 Task: Send an email with the signature Dustin Brown with the subject Request for maternity leave and the message I am writing to request your assistance in resolving this issue. from softage.1@softage.net to softage.9@softage.net and softage.10@softage.net with an attached document Strategic_analysis.pdf
Action: Mouse moved to (488, 617)
Screenshot: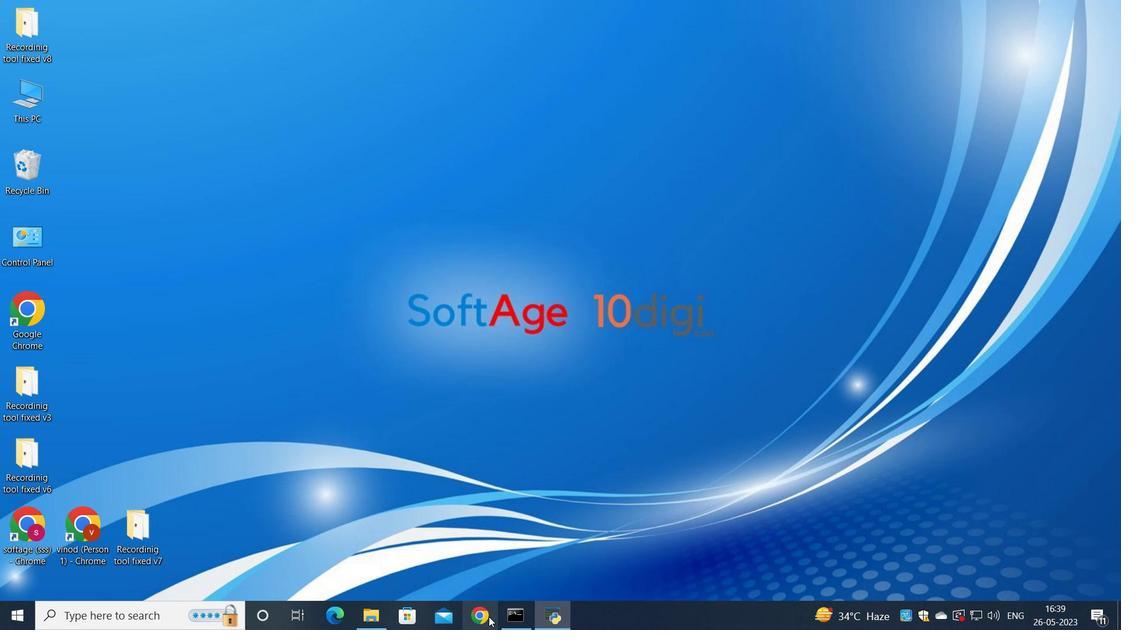 
Action: Mouse pressed left at (488, 617)
Screenshot: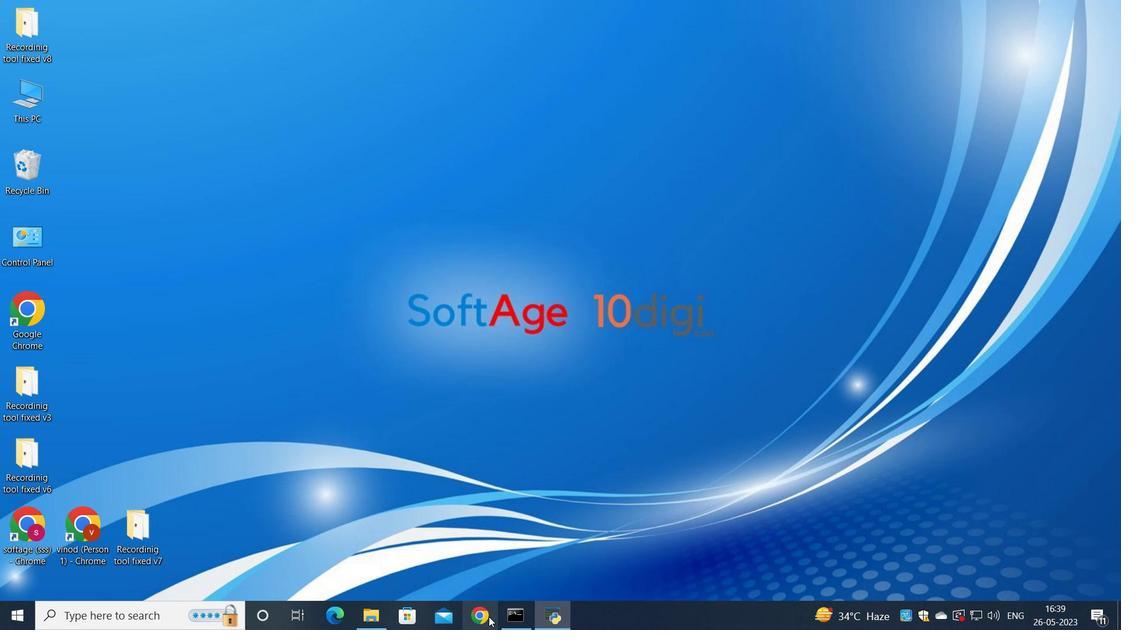 
Action: Mouse moved to (512, 385)
Screenshot: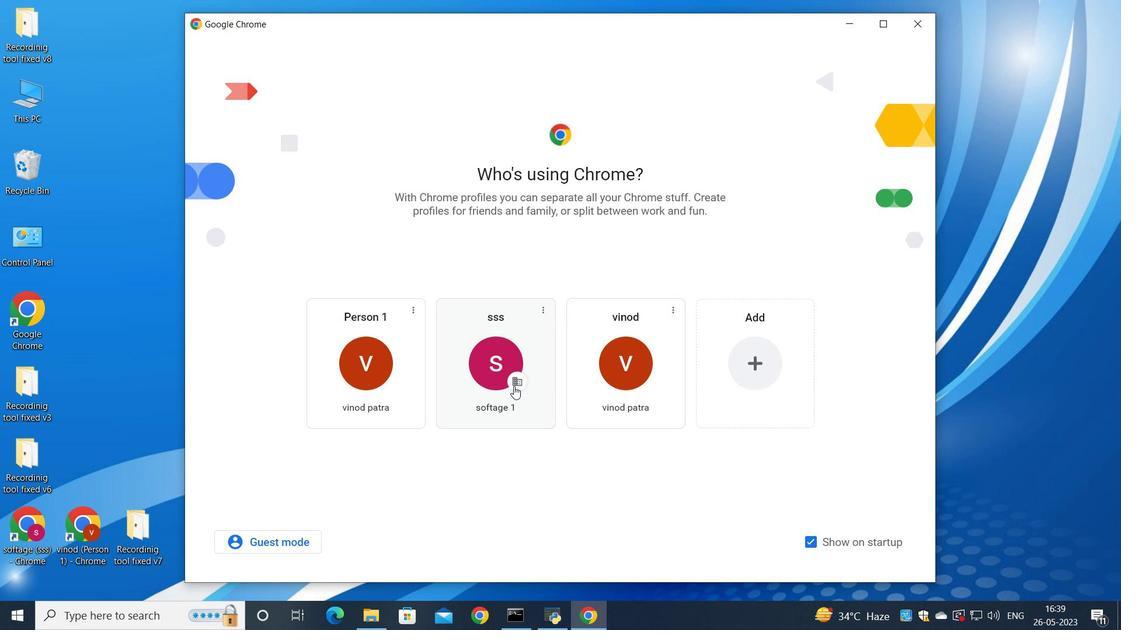
Action: Mouse pressed left at (512, 385)
Screenshot: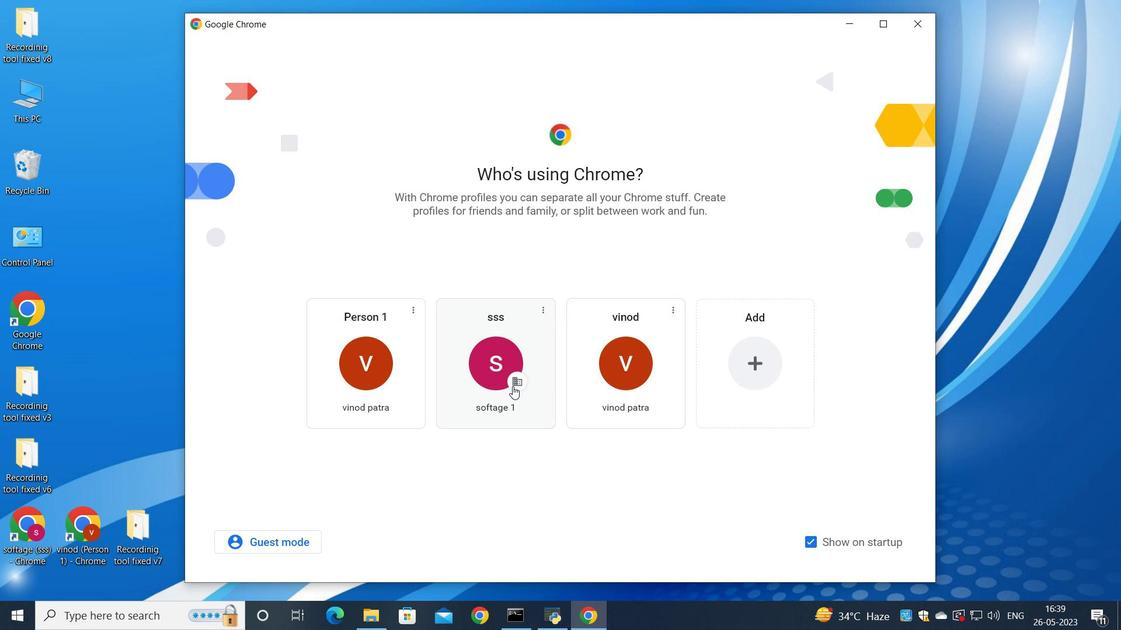 
Action: Mouse moved to (988, 76)
Screenshot: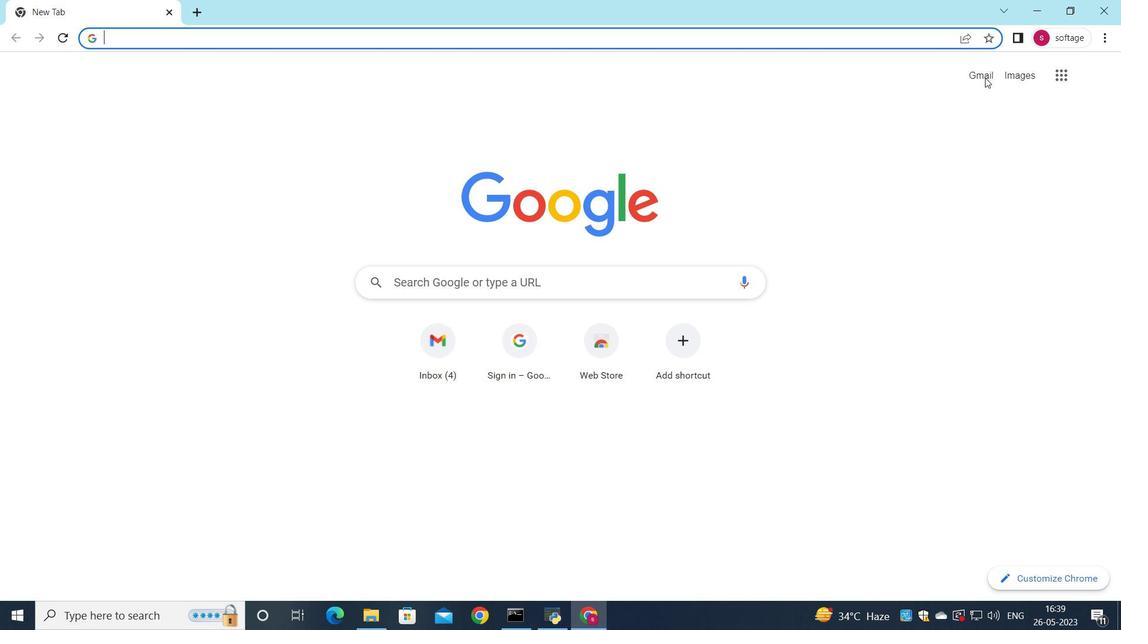 
Action: Mouse pressed left at (988, 76)
Screenshot: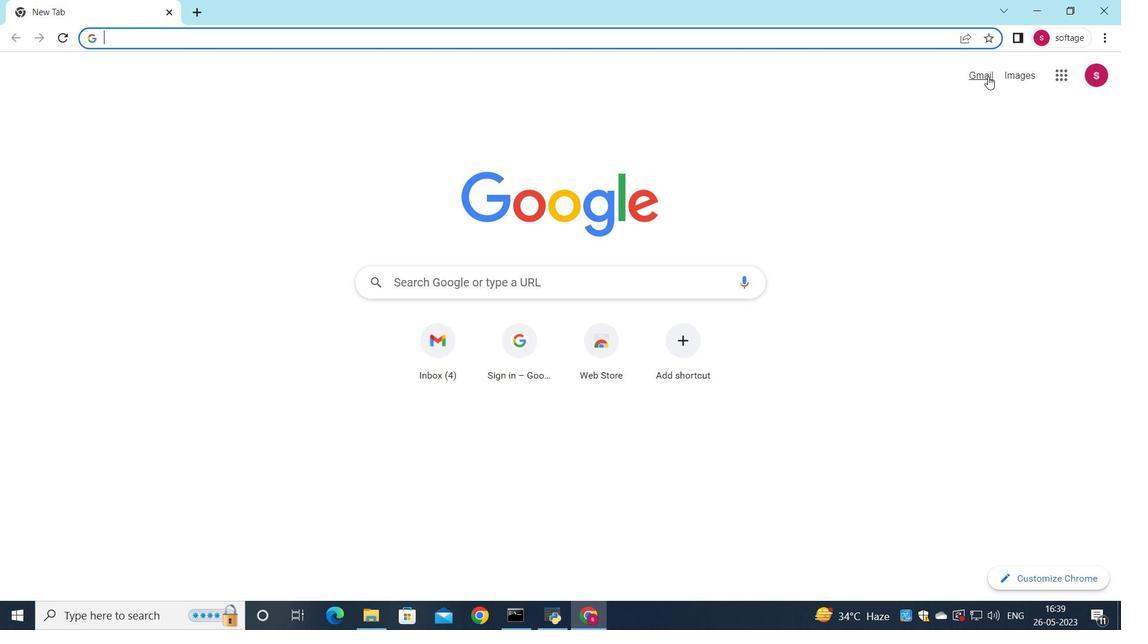 
Action: Mouse moved to (951, 95)
Screenshot: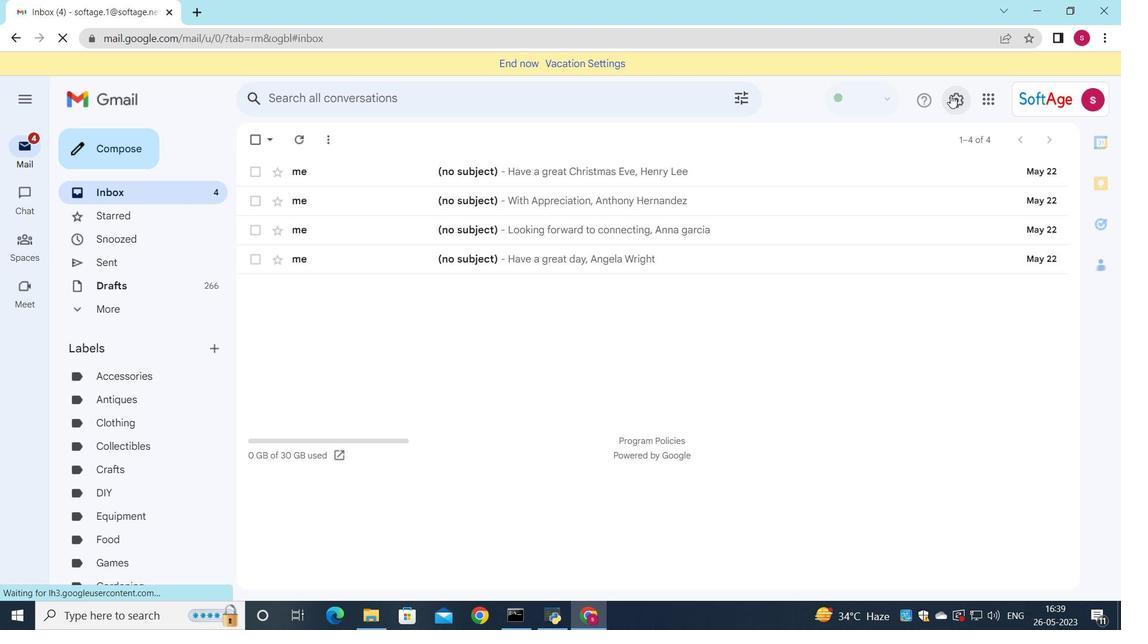 
Action: Mouse pressed left at (951, 95)
Screenshot: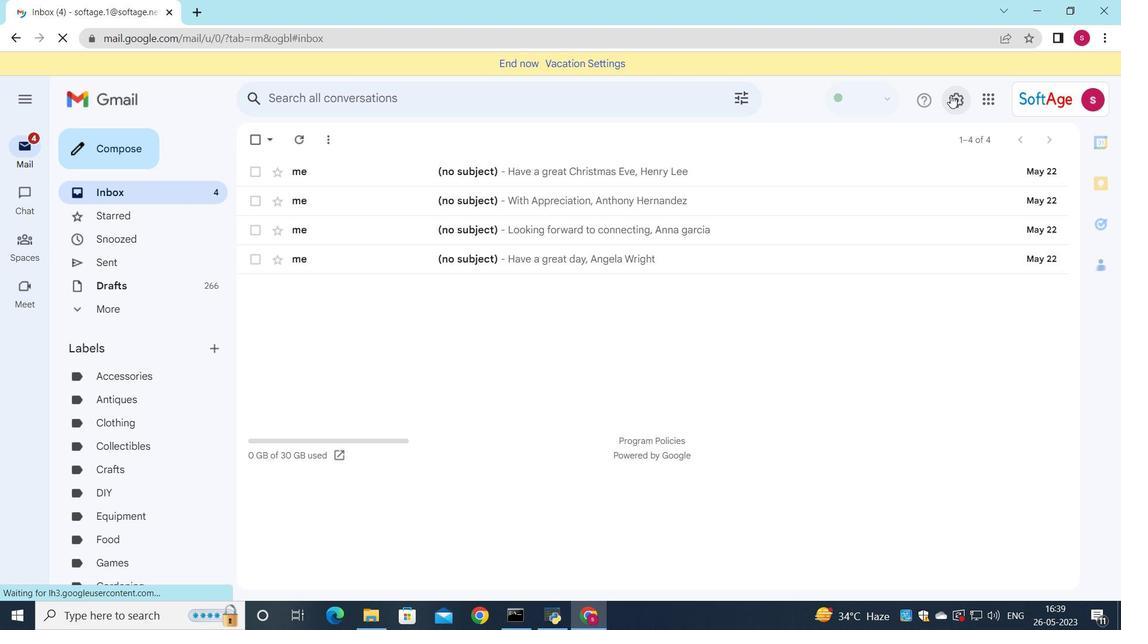 
Action: Mouse moved to (957, 169)
Screenshot: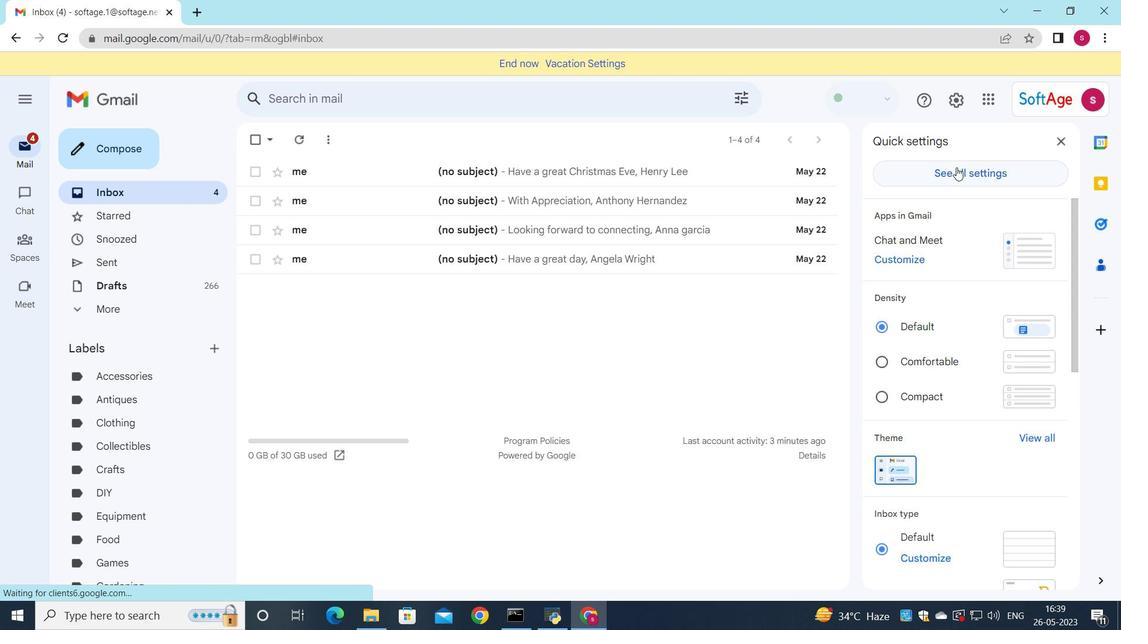
Action: Mouse pressed left at (957, 169)
Screenshot: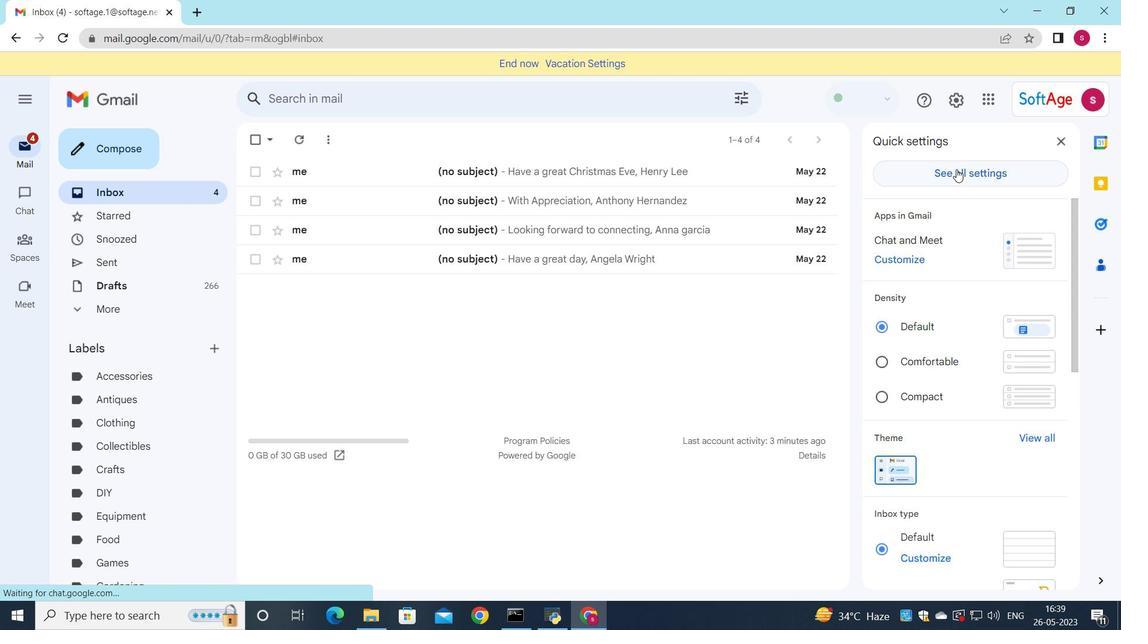 
Action: Mouse moved to (537, 243)
Screenshot: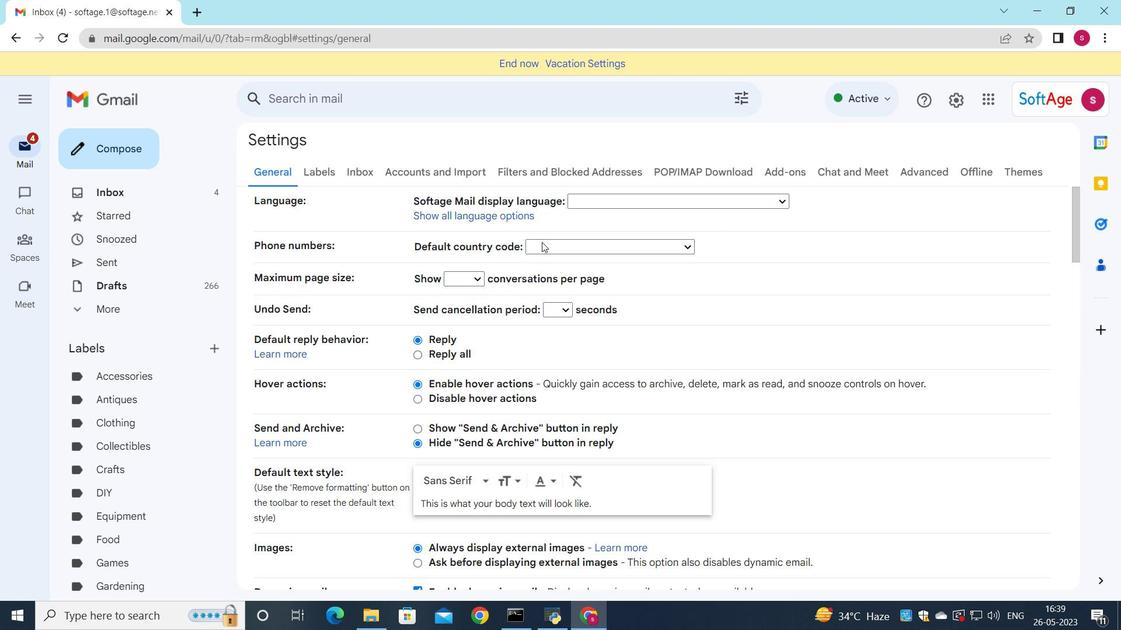 
Action: Mouse scrolled (537, 242) with delta (0, 0)
Screenshot: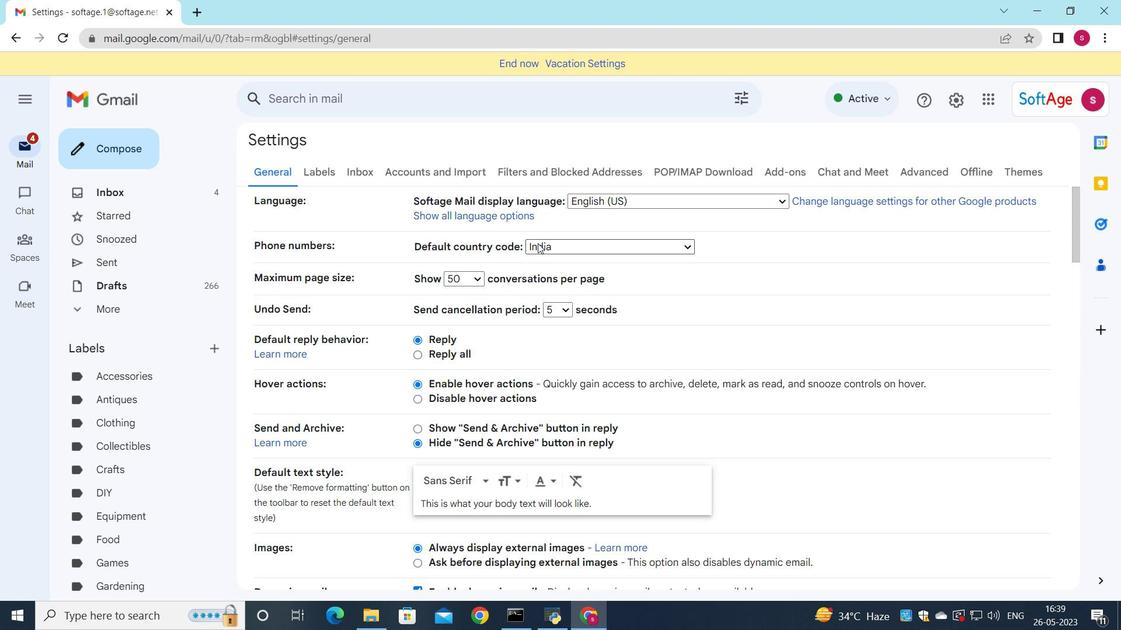 
Action: Mouse scrolled (537, 242) with delta (0, 0)
Screenshot: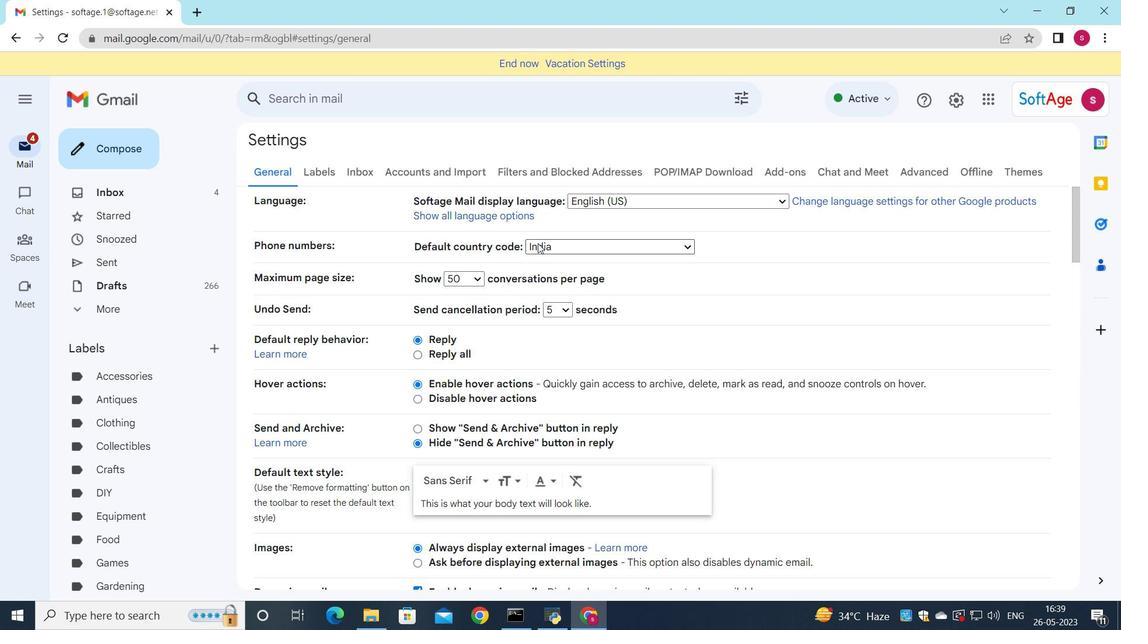 
Action: Mouse scrolled (537, 242) with delta (0, 0)
Screenshot: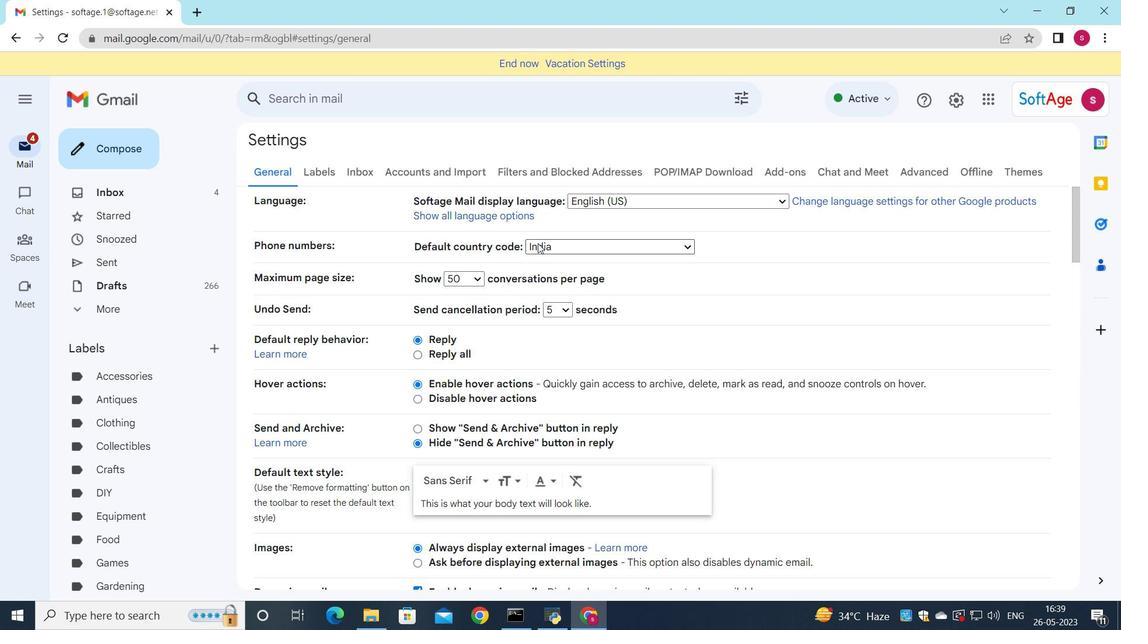
Action: Mouse scrolled (537, 242) with delta (0, 0)
Screenshot: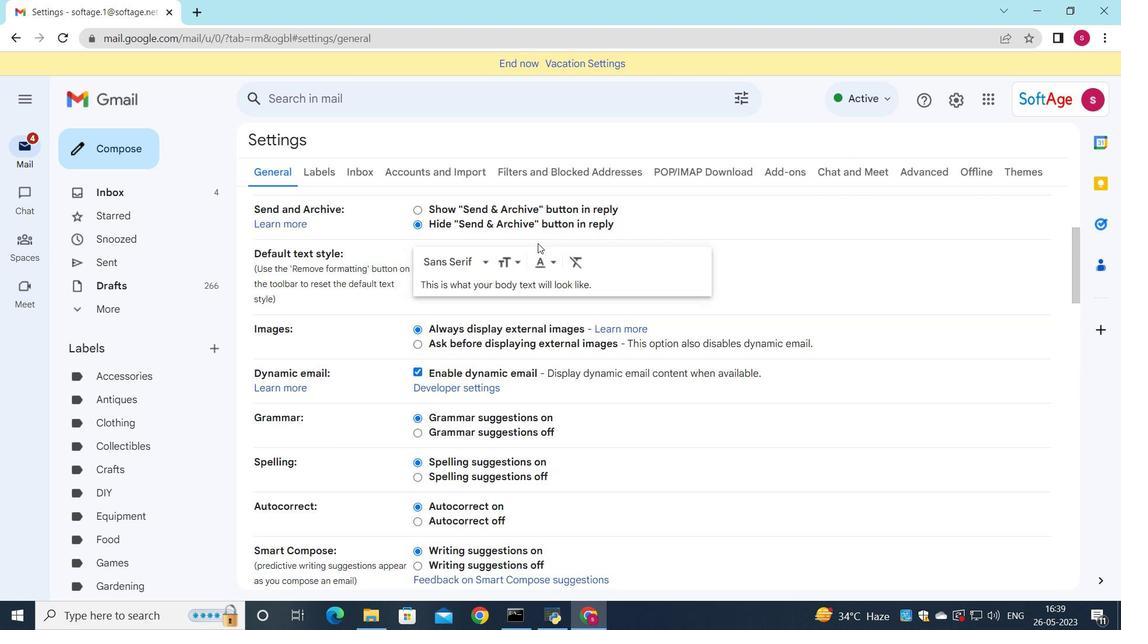 
Action: Mouse scrolled (537, 242) with delta (0, 0)
Screenshot: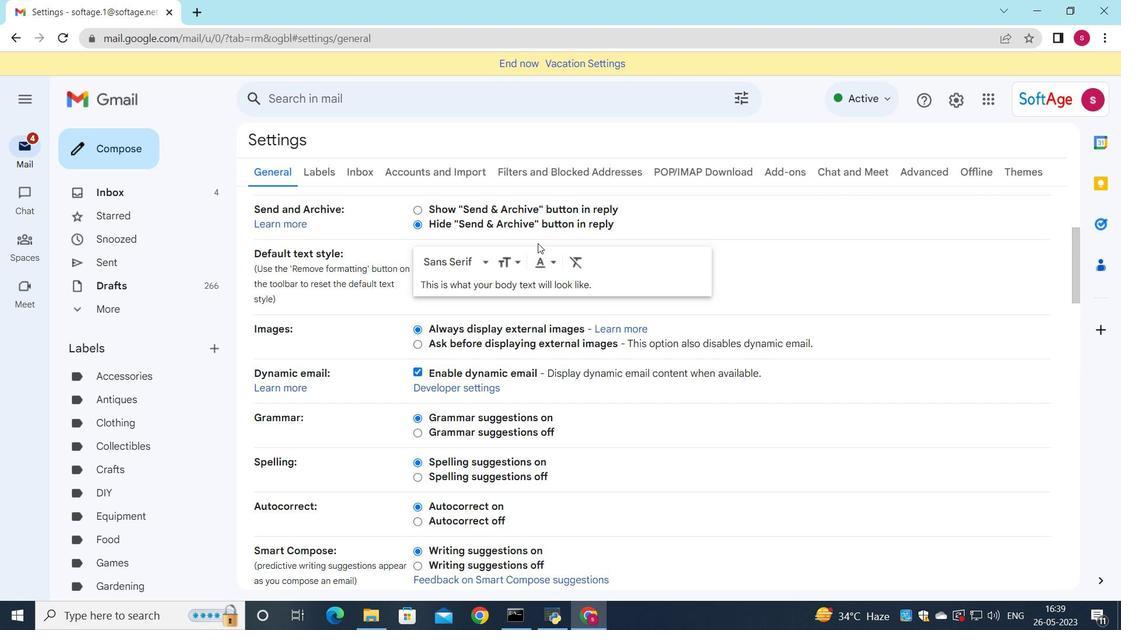 
Action: Mouse scrolled (537, 242) with delta (0, 0)
Screenshot: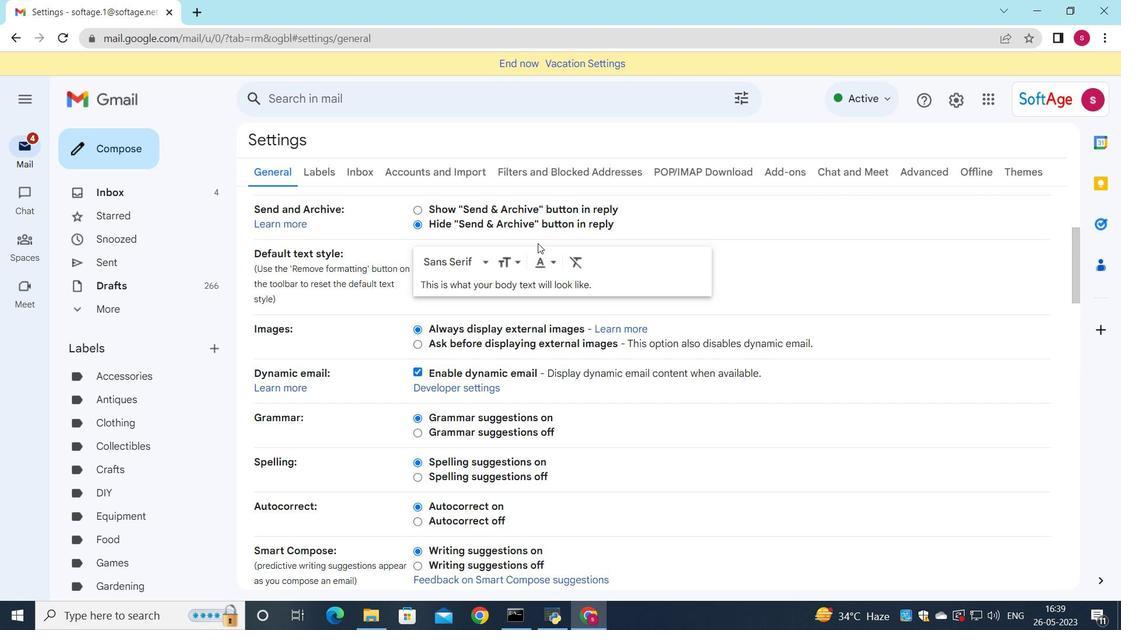 
Action: Mouse scrolled (537, 242) with delta (0, 0)
Screenshot: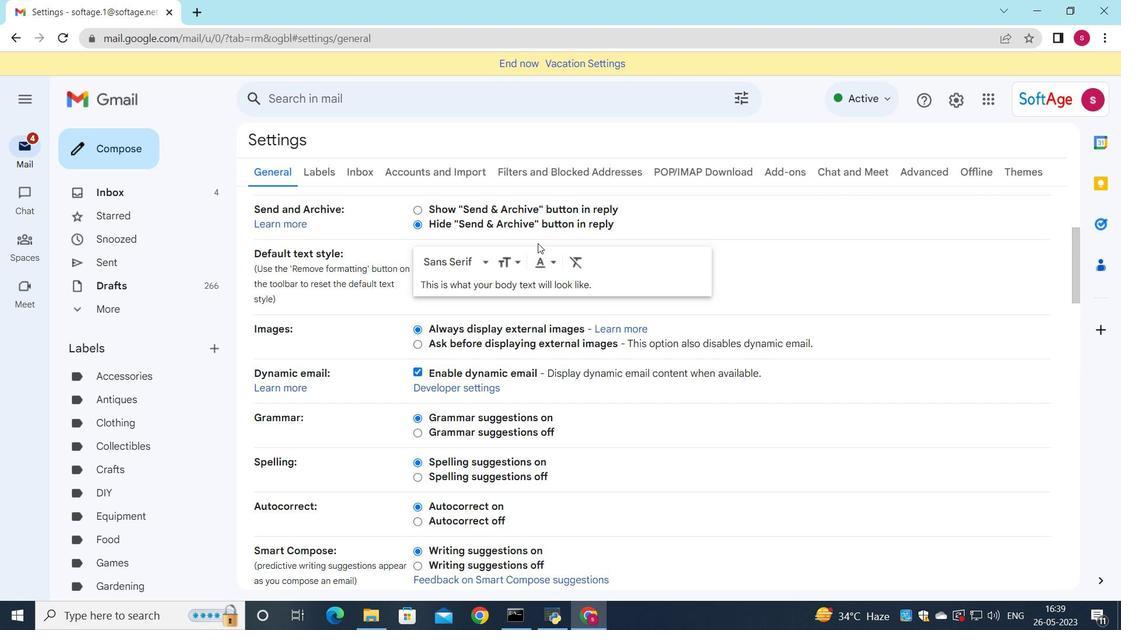 
Action: Mouse scrolled (537, 242) with delta (0, 0)
Screenshot: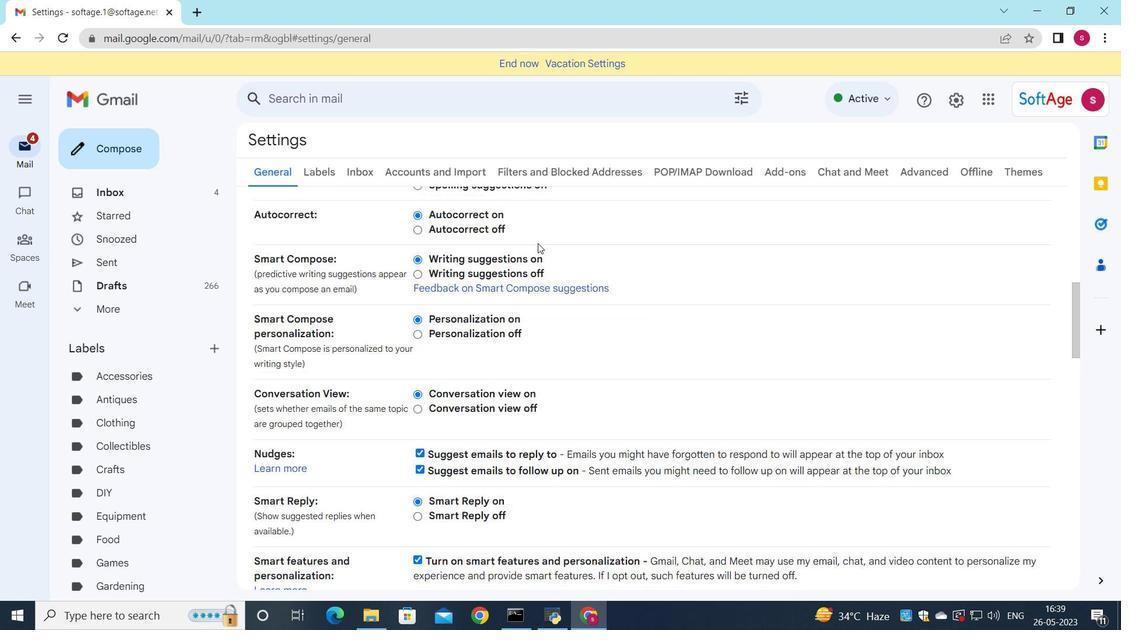 
Action: Mouse scrolled (537, 242) with delta (0, 0)
Screenshot: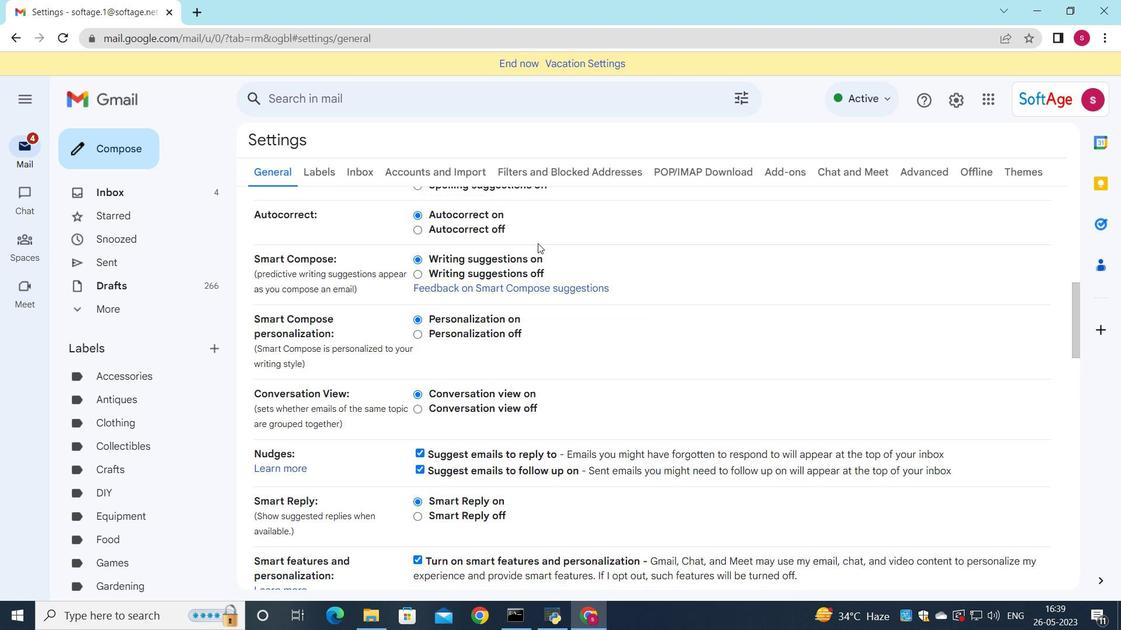
Action: Mouse scrolled (537, 242) with delta (0, 0)
Screenshot: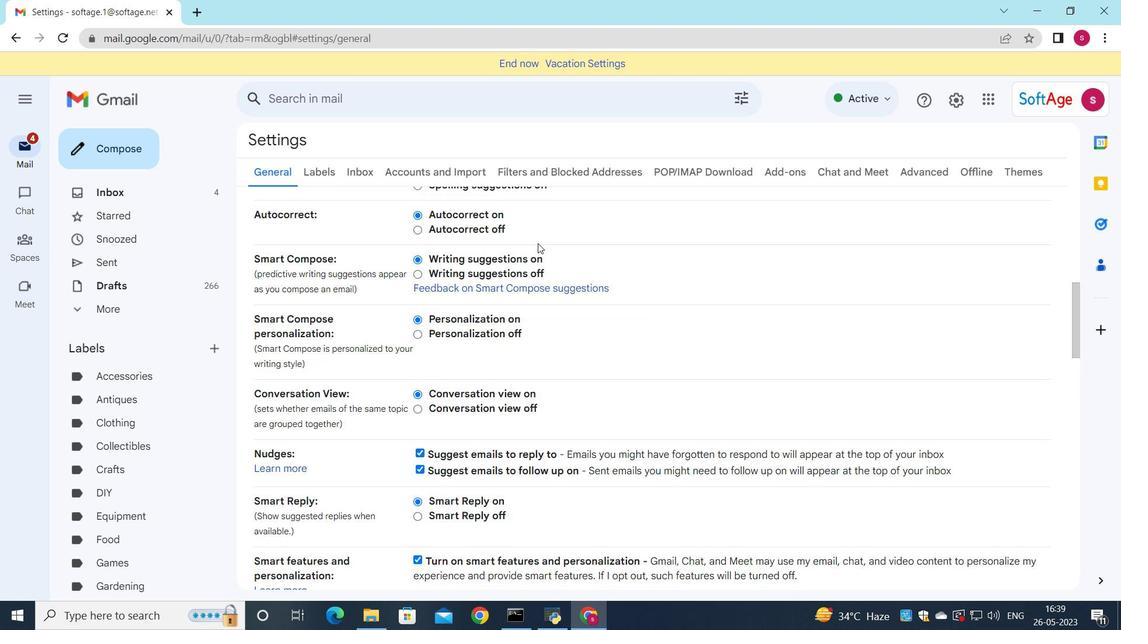
Action: Mouse moved to (546, 248)
Screenshot: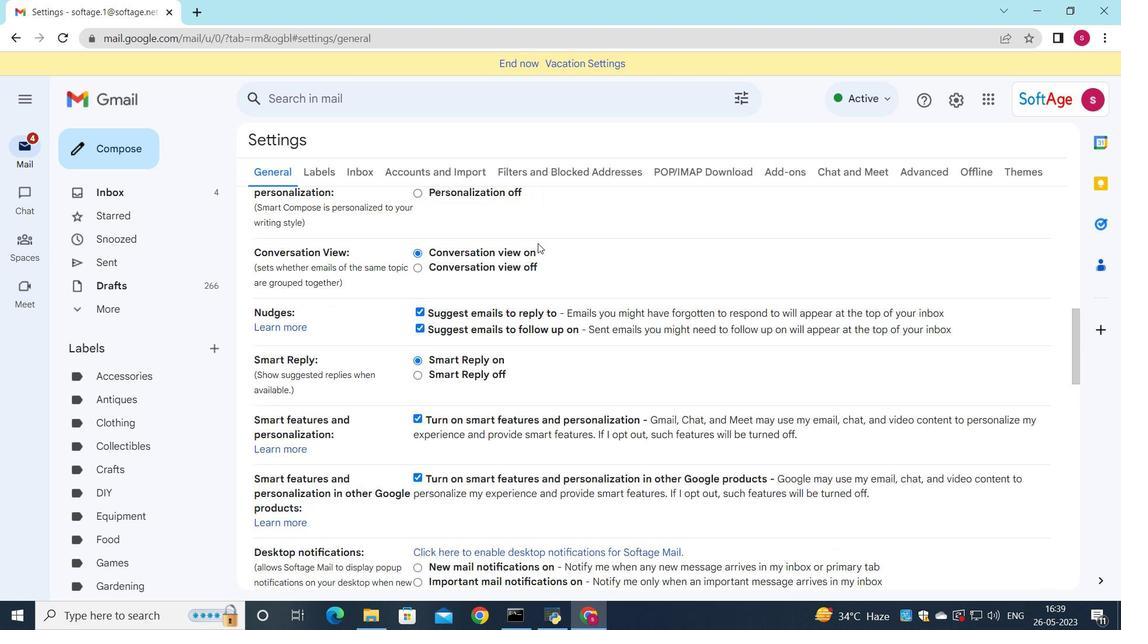
Action: Mouse scrolled (546, 248) with delta (0, 0)
Screenshot: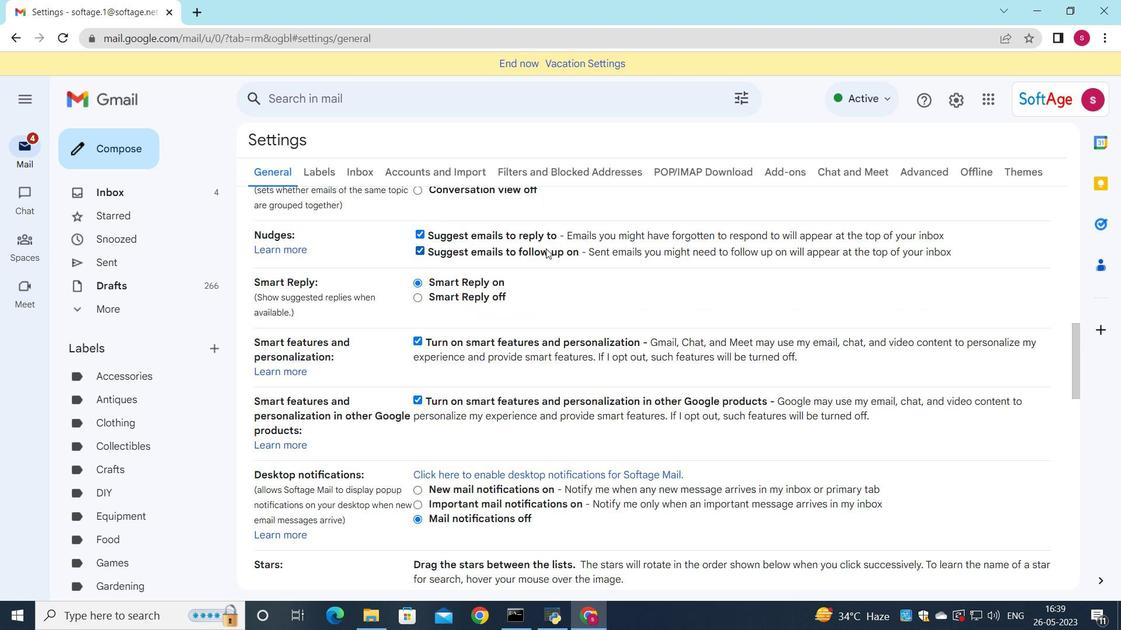 
Action: Mouse scrolled (546, 248) with delta (0, 0)
Screenshot: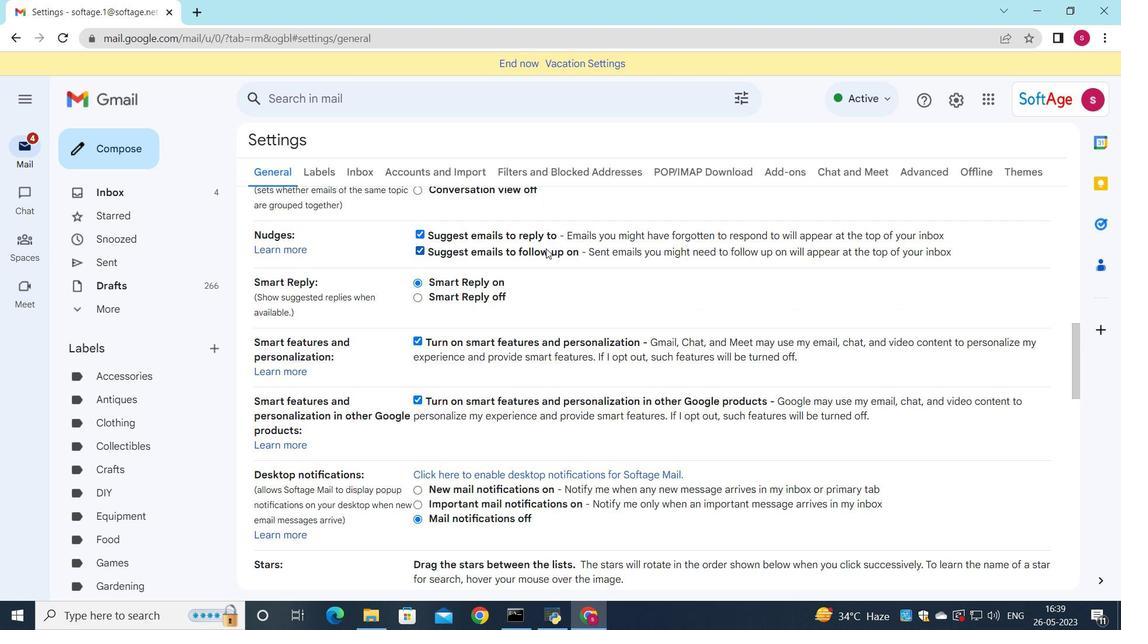 
Action: Mouse scrolled (546, 248) with delta (0, 0)
Screenshot: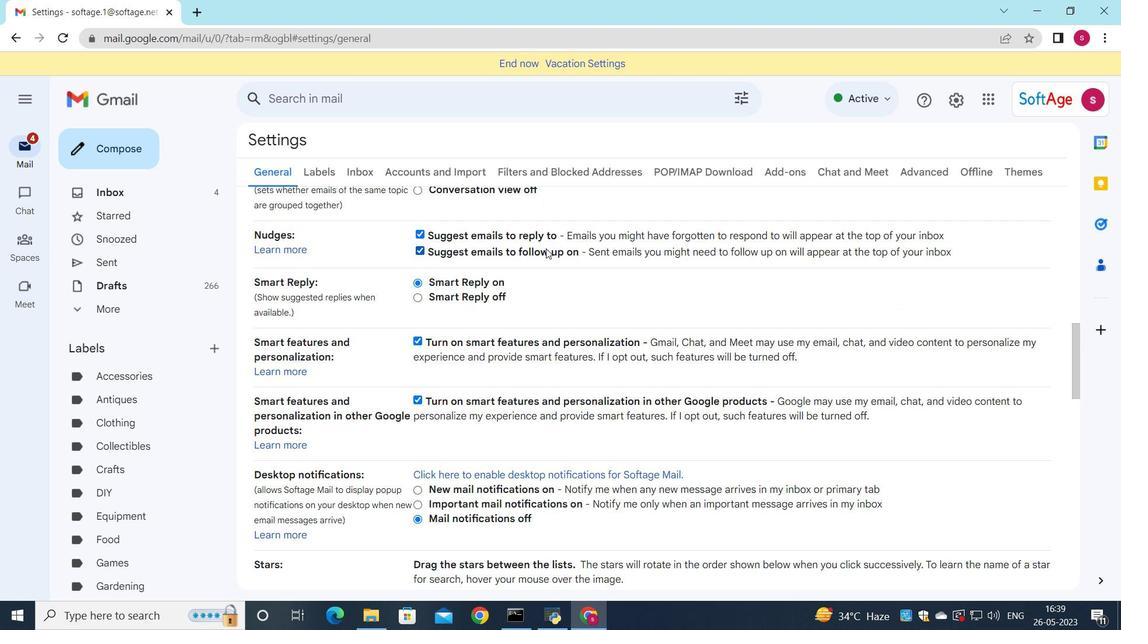
Action: Mouse moved to (546, 251)
Screenshot: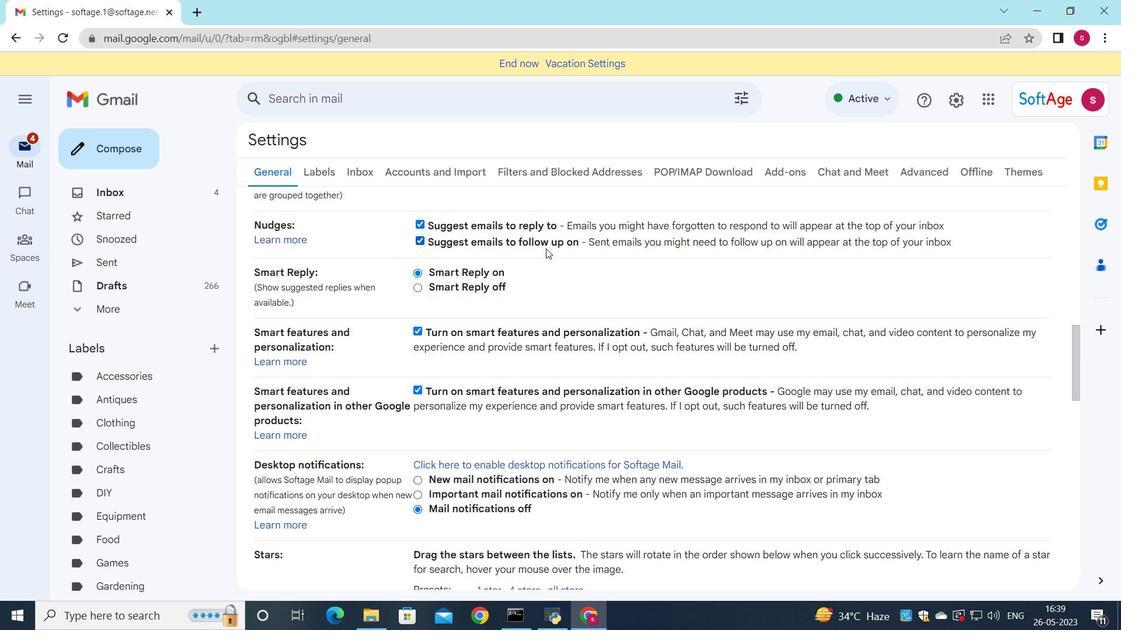 
Action: Mouse scrolled (546, 250) with delta (0, 0)
Screenshot: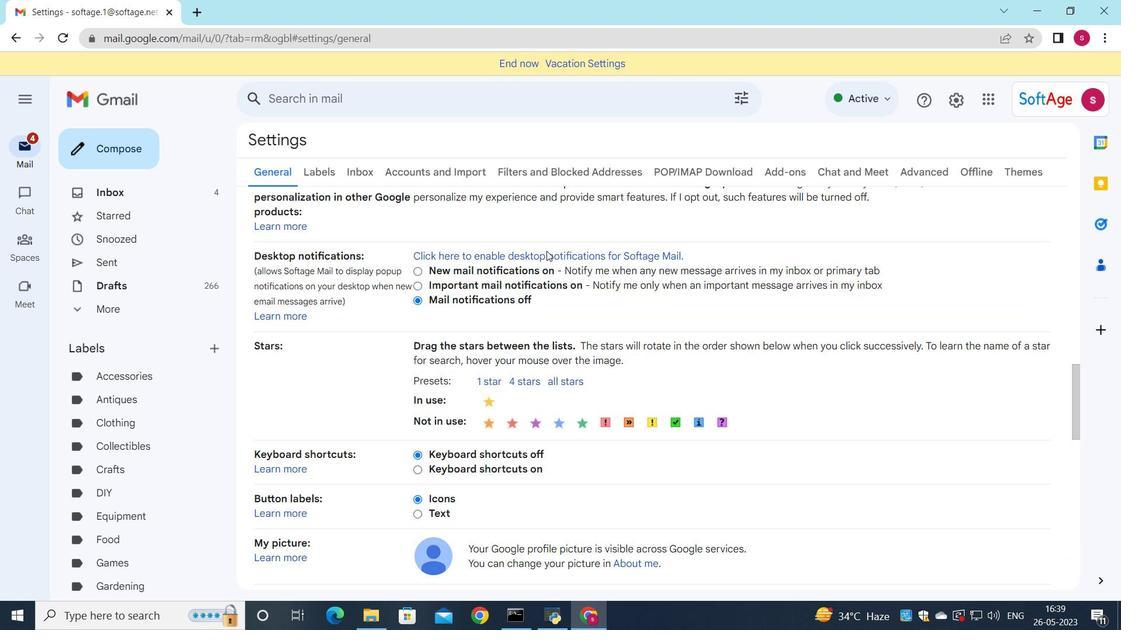 
Action: Mouse scrolled (546, 250) with delta (0, 0)
Screenshot: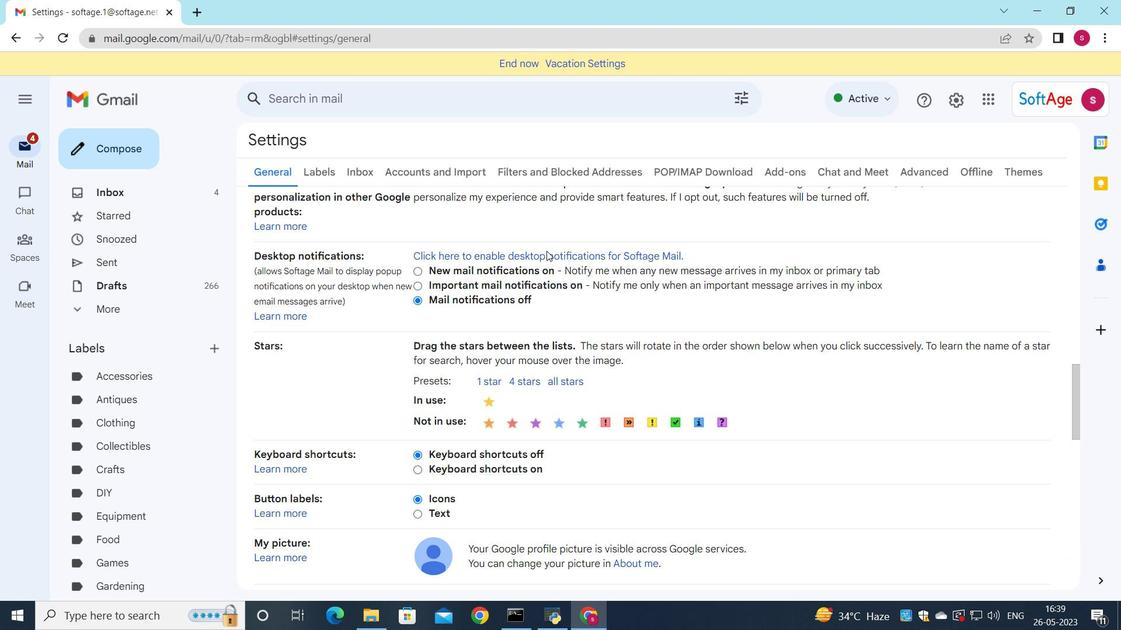 
Action: Mouse scrolled (546, 250) with delta (0, 0)
Screenshot: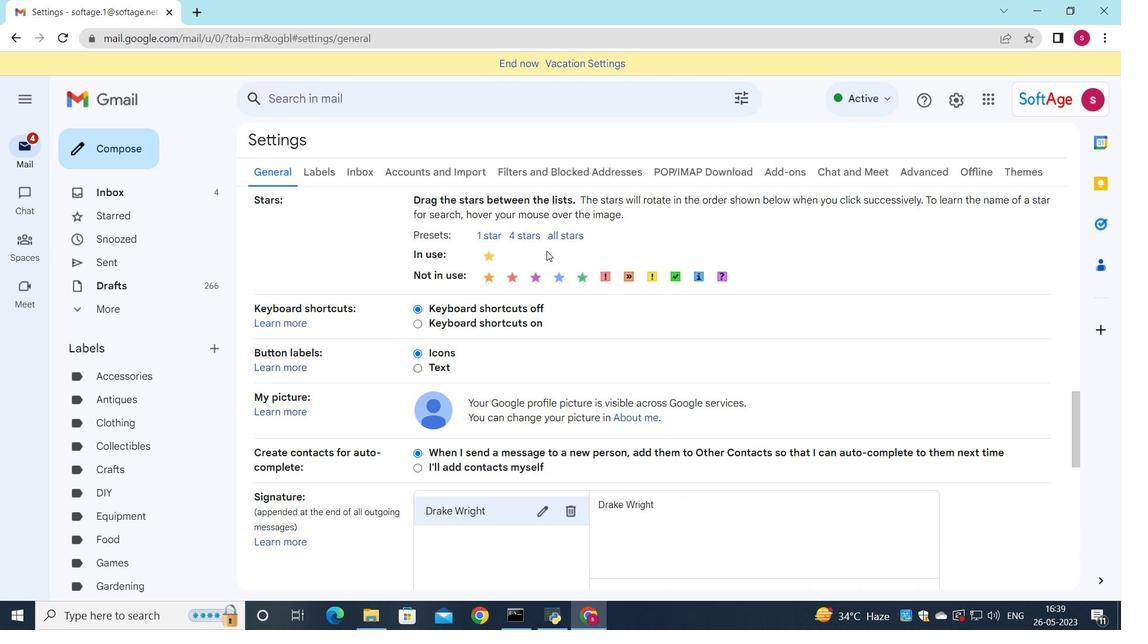 
Action: Mouse scrolled (546, 250) with delta (0, 0)
Screenshot: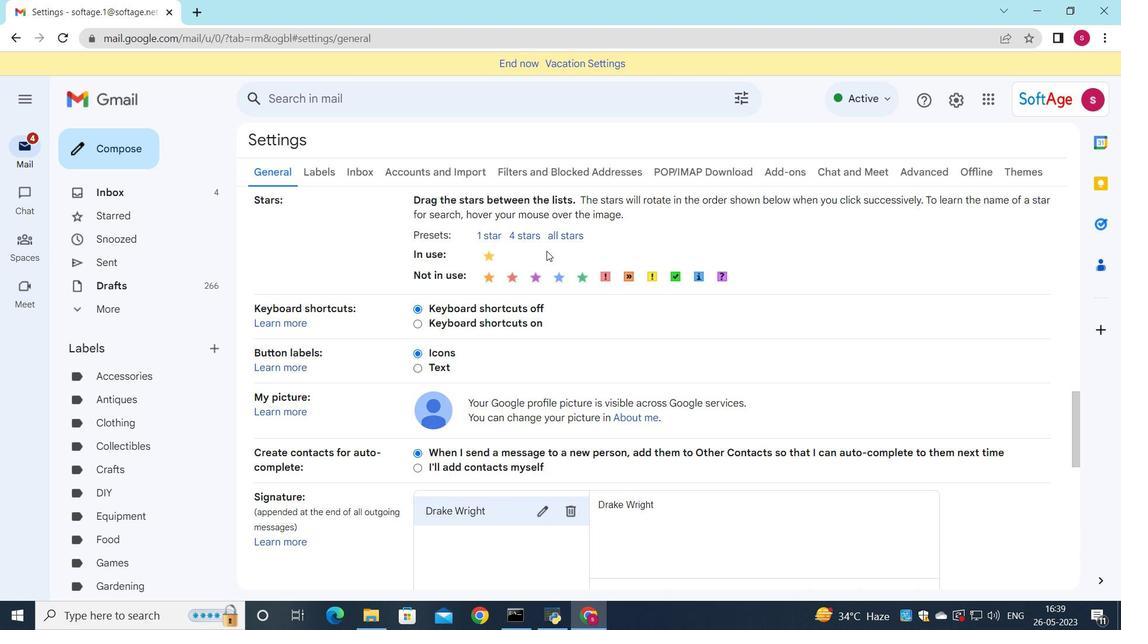 
Action: Mouse scrolled (546, 250) with delta (0, 0)
Screenshot: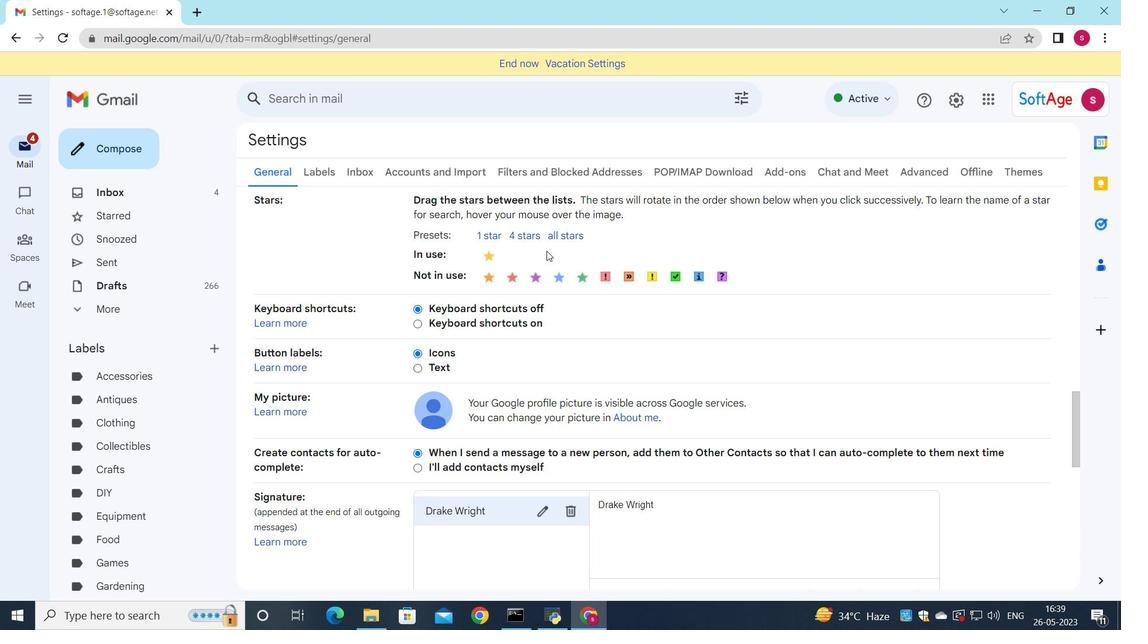 
Action: Mouse moved to (576, 294)
Screenshot: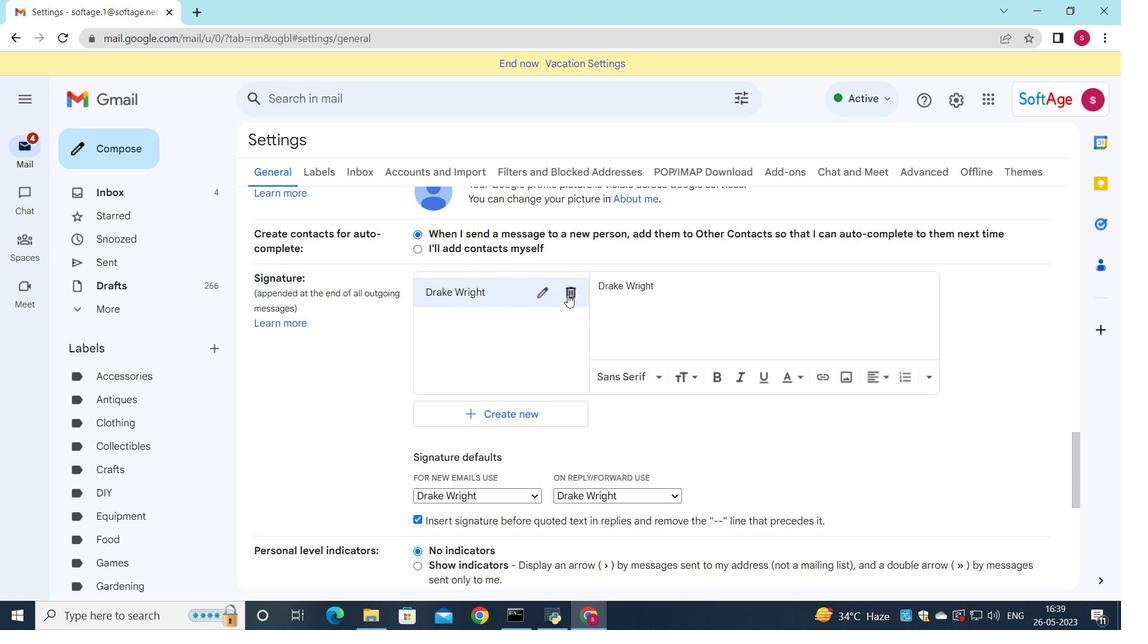 
Action: Mouse pressed left at (576, 294)
Screenshot: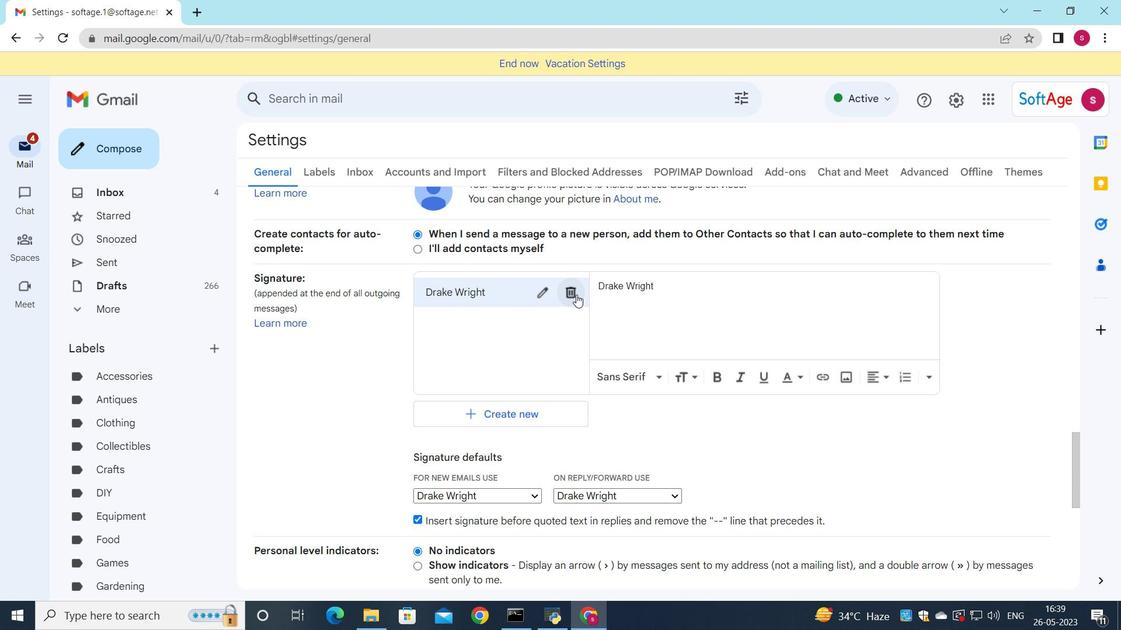 
Action: Mouse moved to (667, 355)
Screenshot: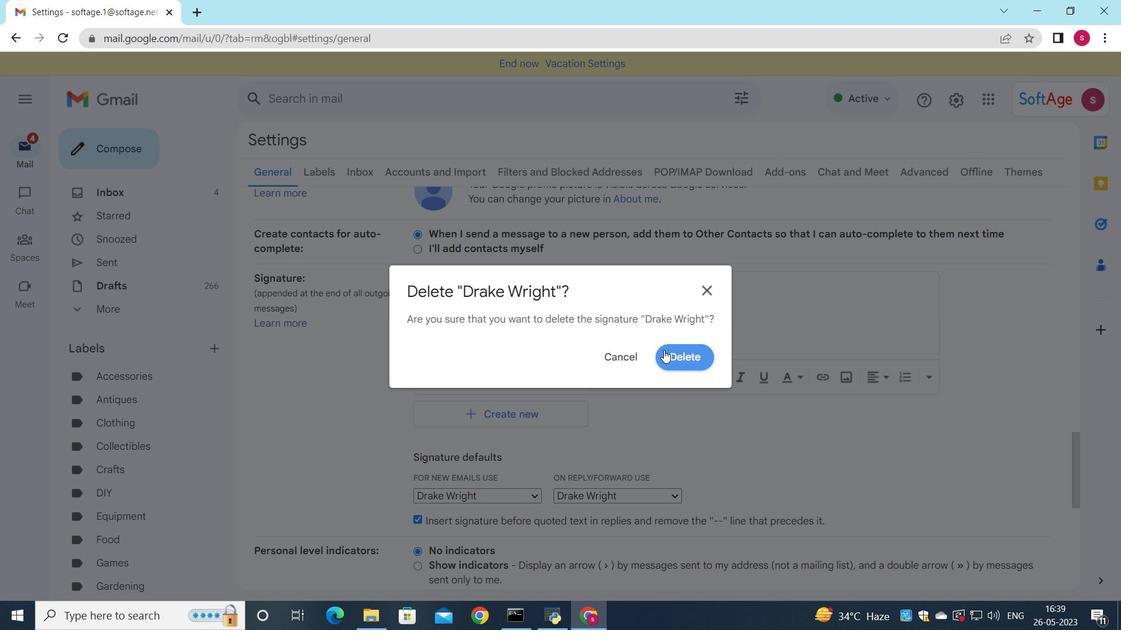 
Action: Mouse pressed left at (667, 355)
Screenshot: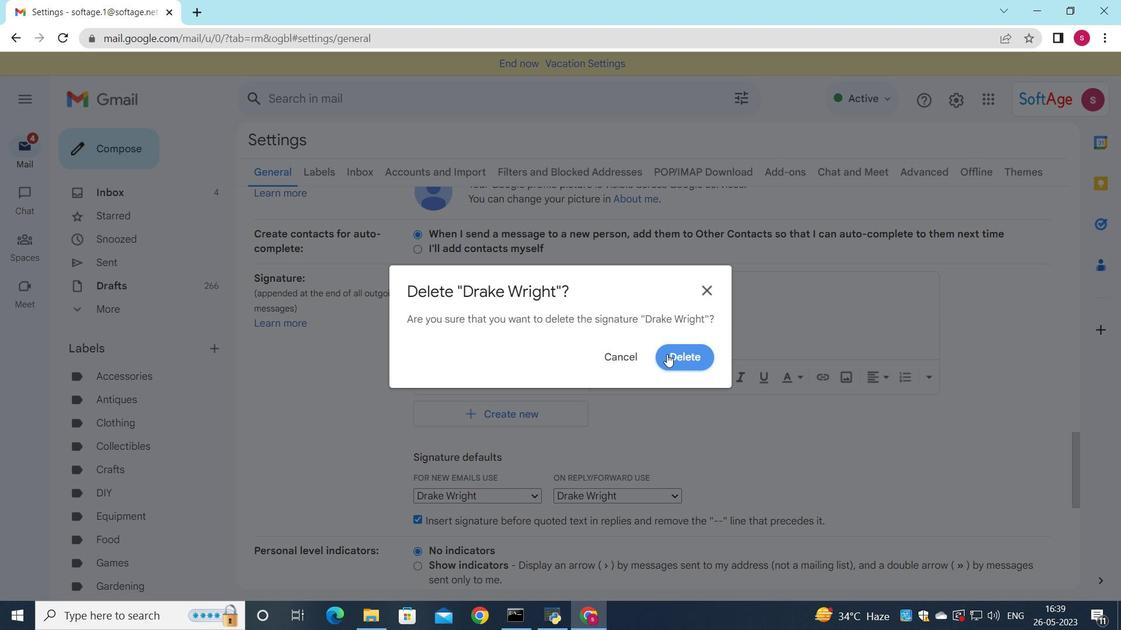 
Action: Mouse moved to (487, 315)
Screenshot: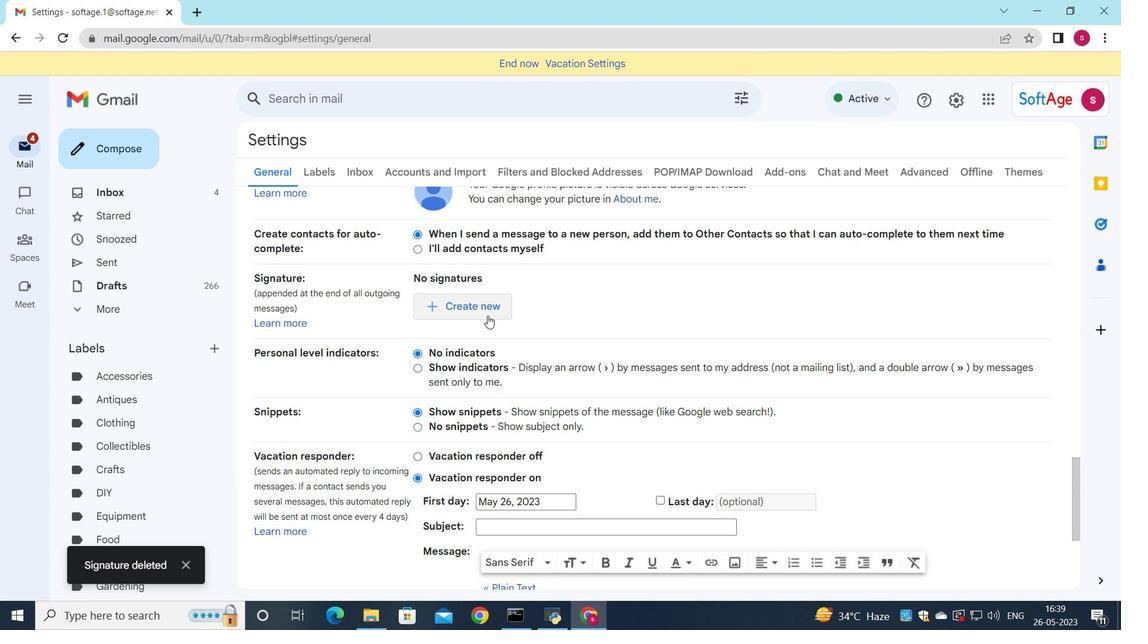 
Action: Mouse pressed left at (487, 315)
Screenshot: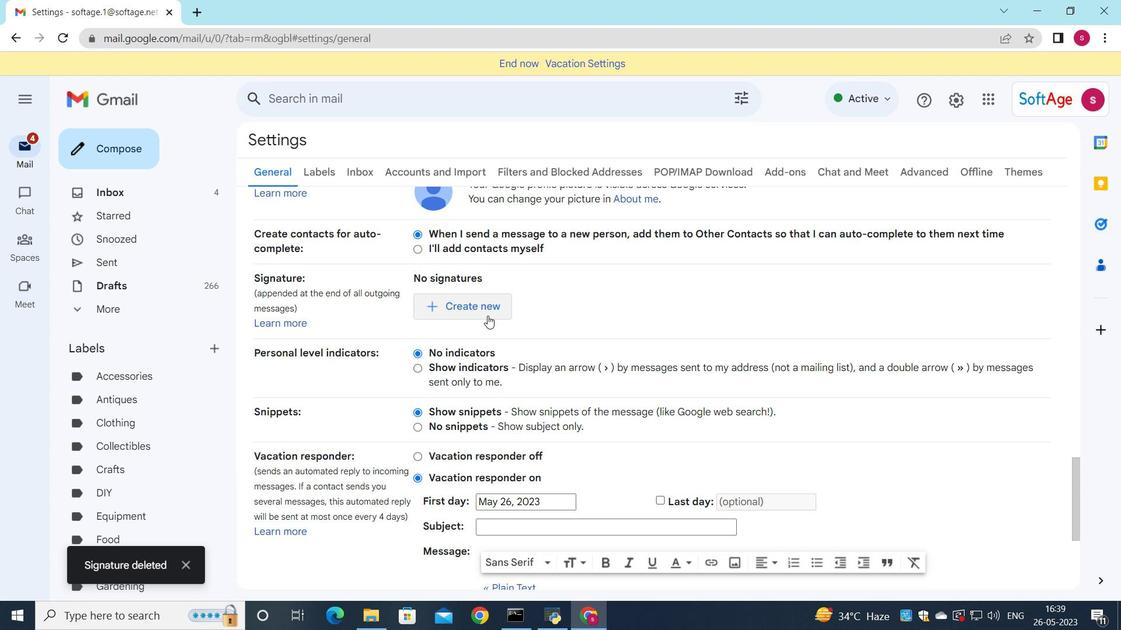 
Action: Mouse moved to (565, 311)
Screenshot: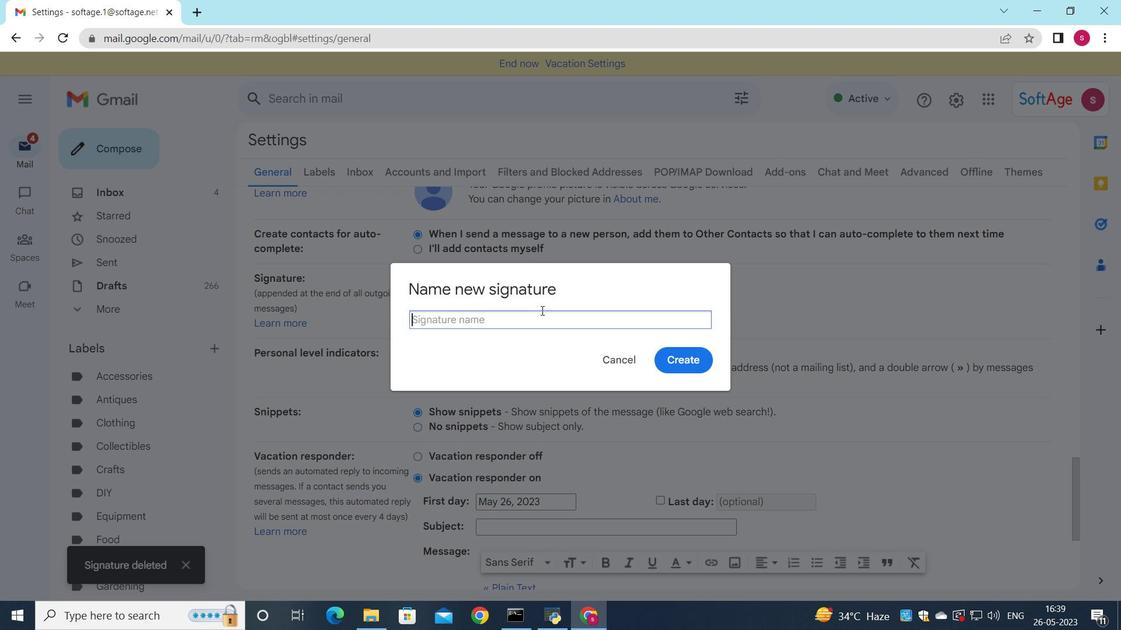 
Action: Key pressed <Key.shift>Dustin<Key.space><Key.shift>Brown
Screenshot: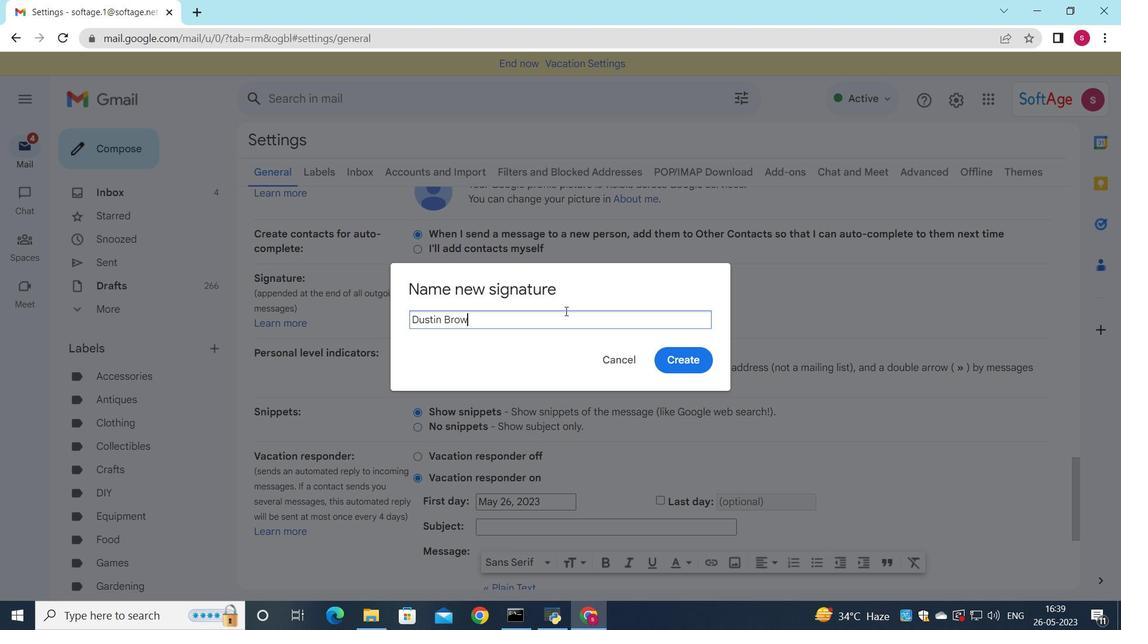 
Action: Mouse moved to (668, 363)
Screenshot: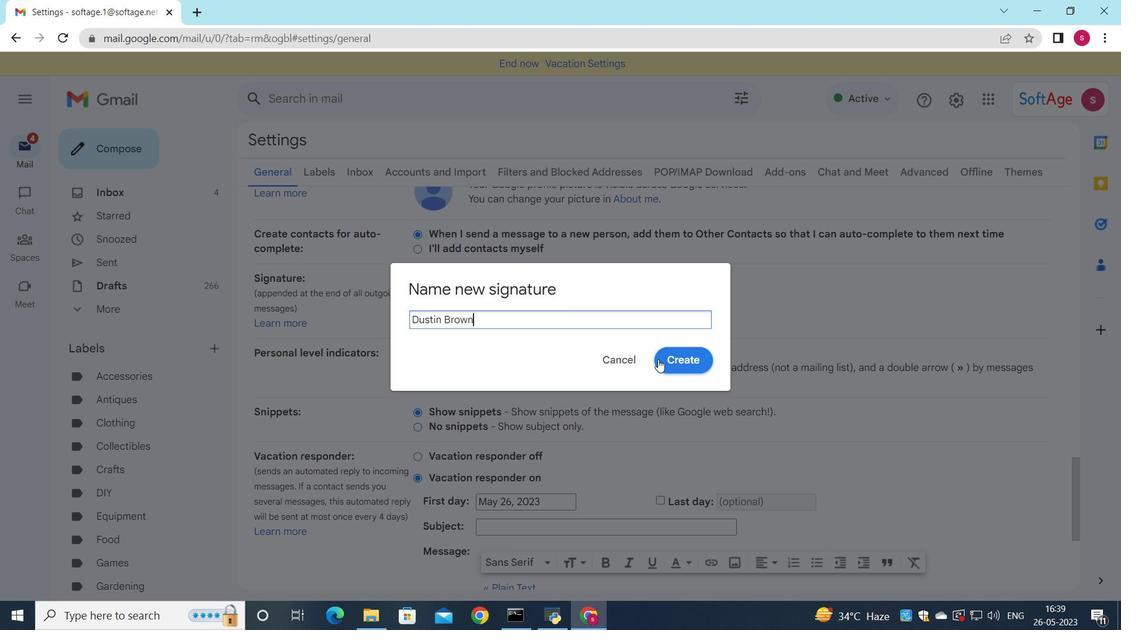 
Action: Mouse pressed left at (668, 363)
Screenshot: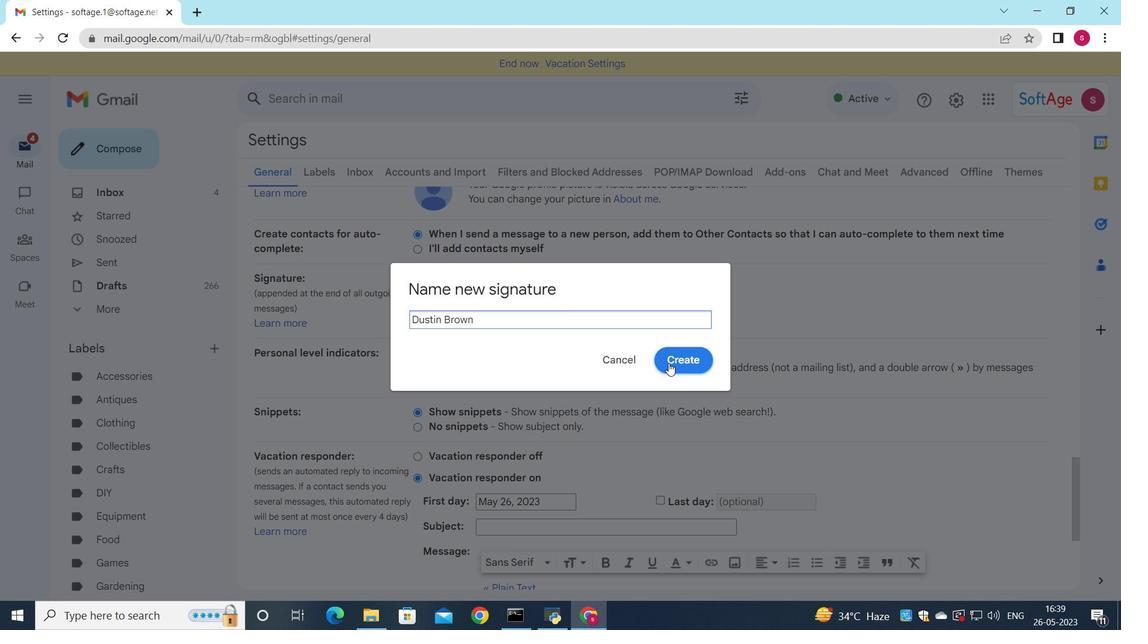
Action: Mouse moved to (645, 320)
Screenshot: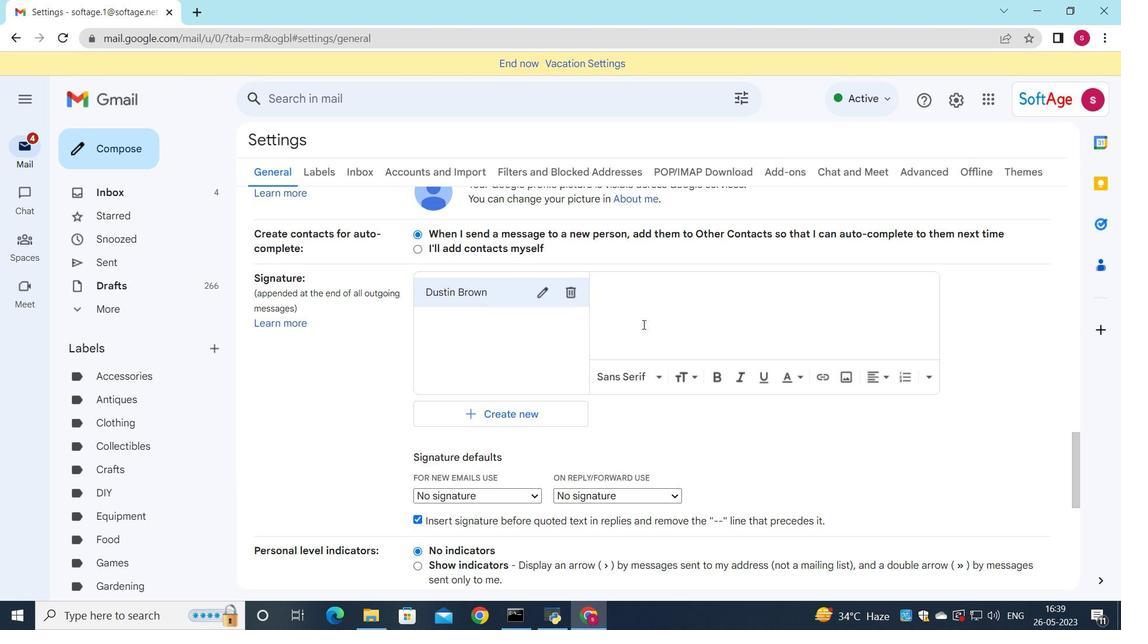 
Action: Mouse pressed left at (645, 320)
Screenshot: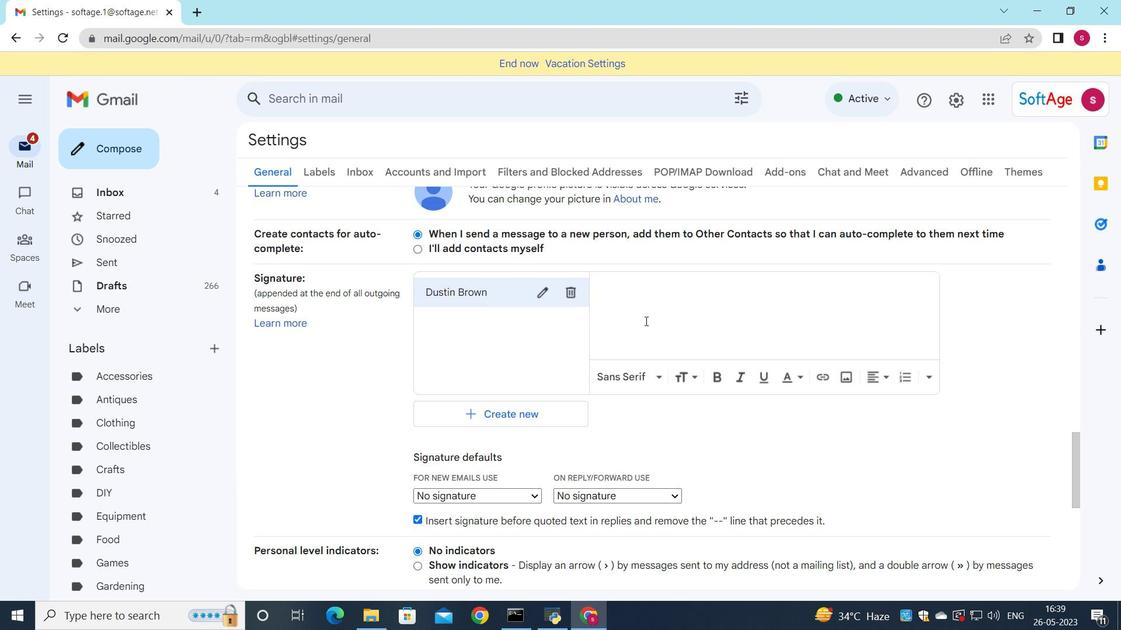 
Action: Key pressed <Key.shift>Dustin<Key.space><Key.shift><Key.shift><Key.shift><Key.shift><Key.shift><Key.shift><Key.shift><Key.shift><Key.shift><Key.shift><Key.shift><Key.shift>Brown
Screenshot: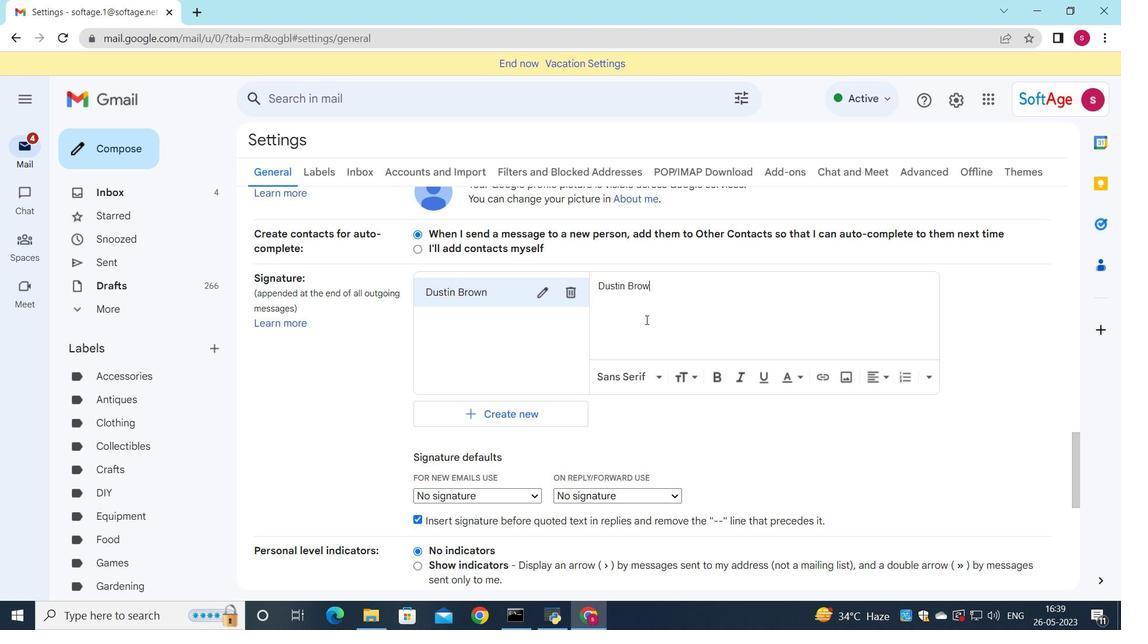 
Action: Mouse moved to (523, 498)
Screenshot: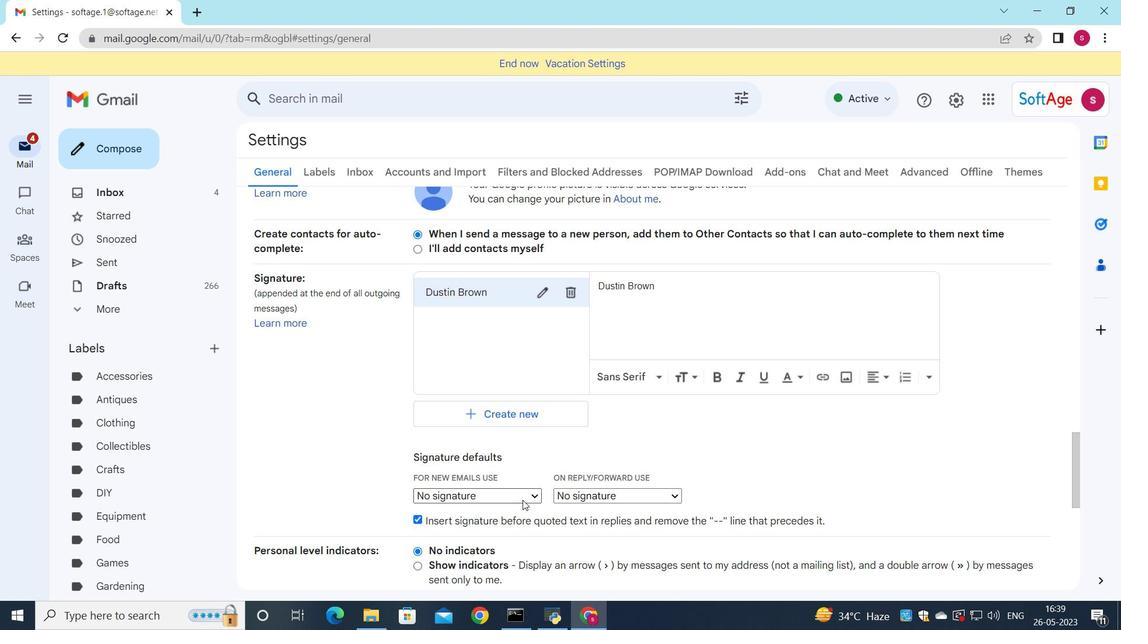 
Action: Mouse pressed left at (523, 498)
Screenshot: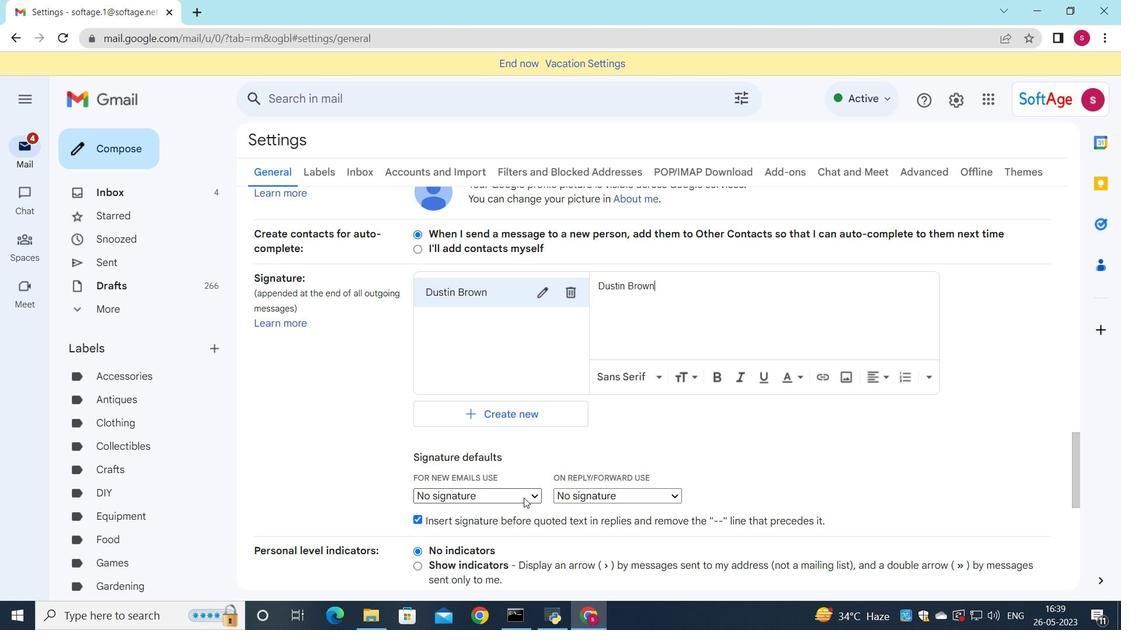 
Action: Mouse moved to (514, 521)
Screenshot: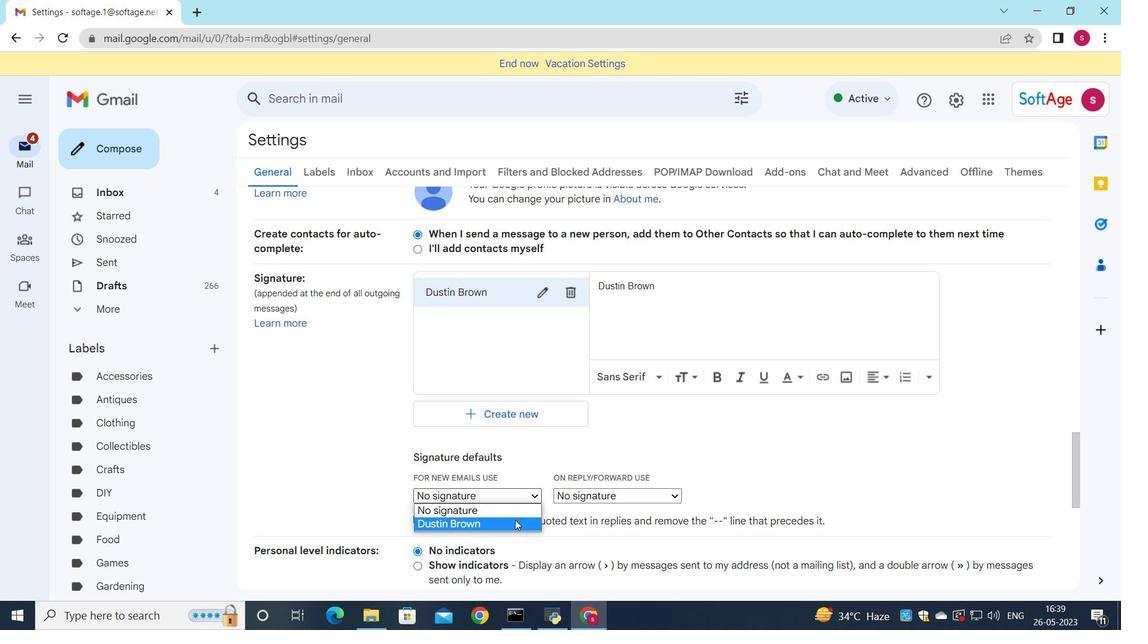
Action: Mouse pressed left at (514, 521)
Screenshot: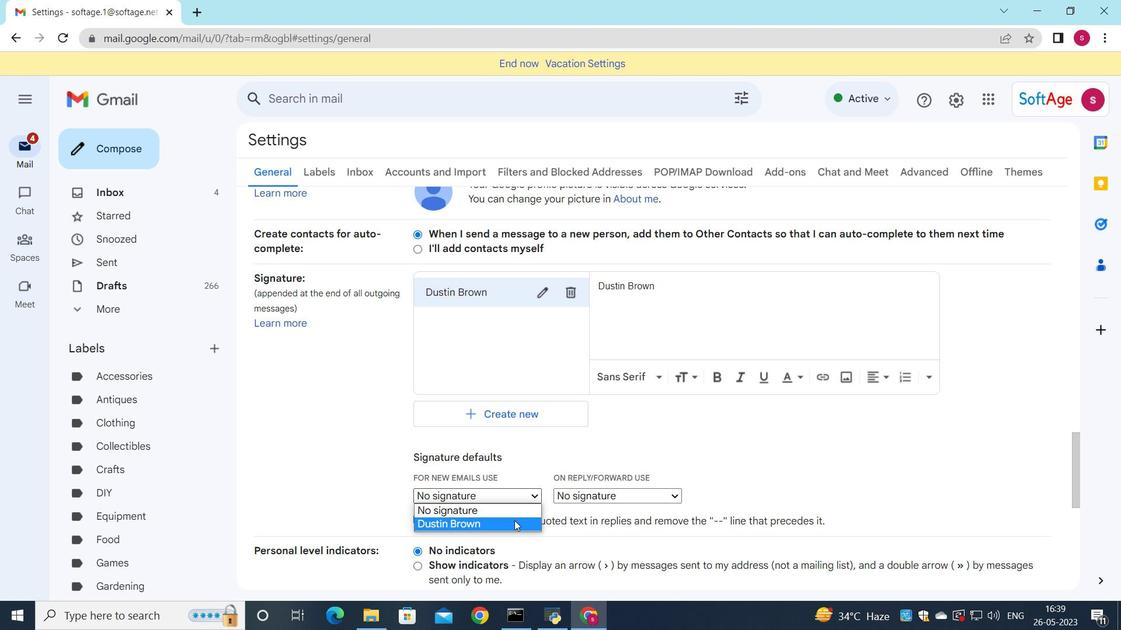 
Action: Mouse moved to (581, 495)
Screenshot: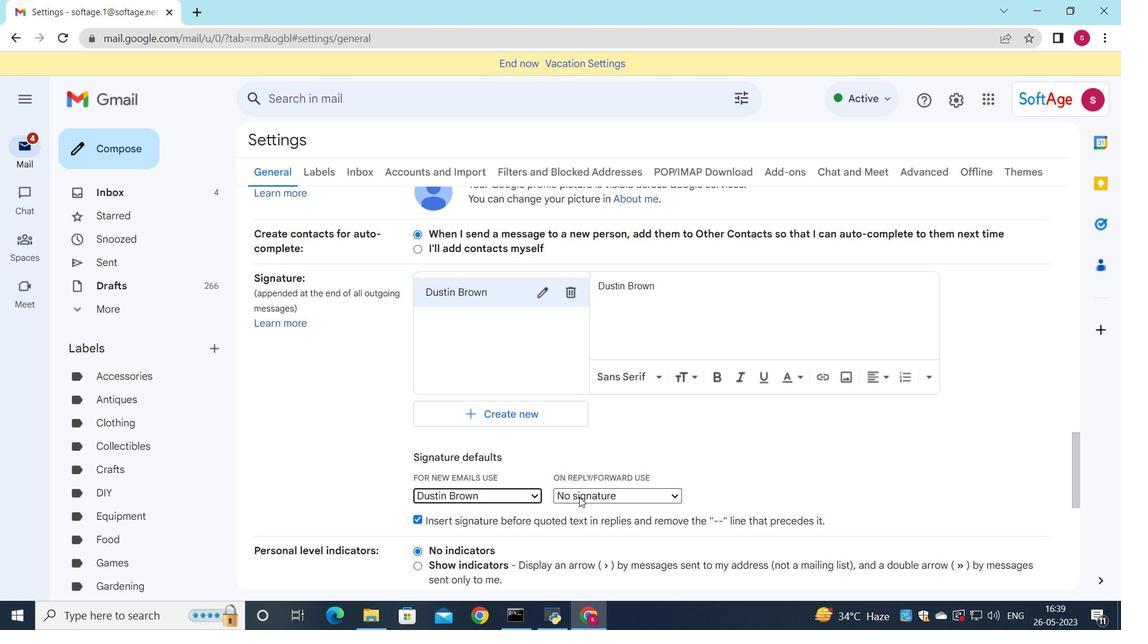 
Action: Mouse pressed left at (581, 495)
Screenshot: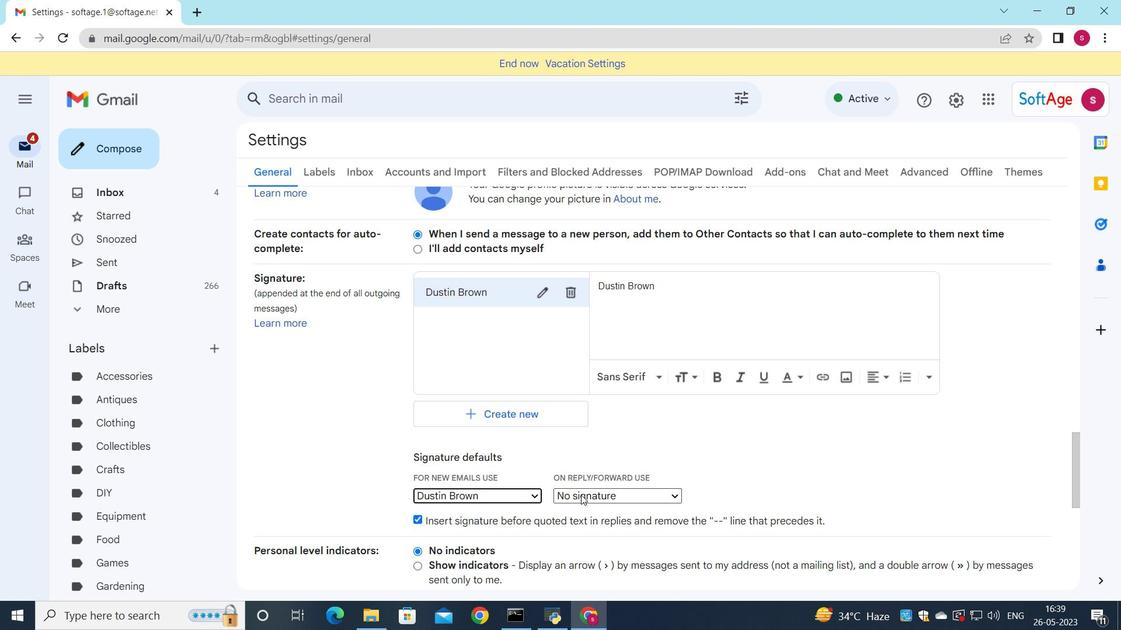 
Action: Mouse moved to (581, 528)
Screenshot: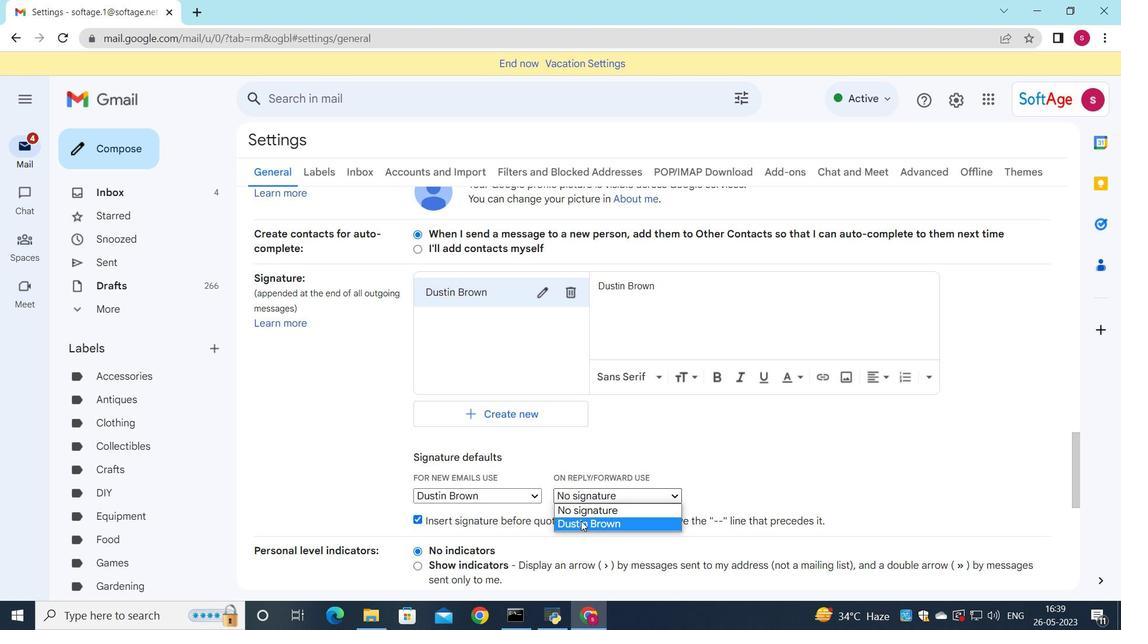 
Action: Mouse pressed left at (581, 528)
Screenshot: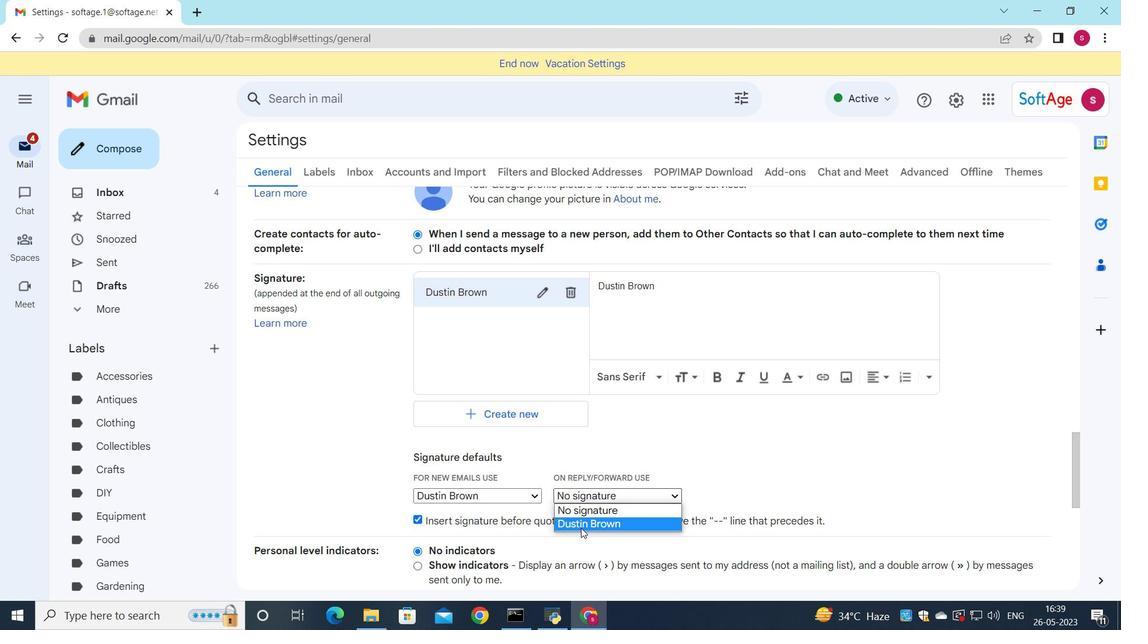
Action: Mouse moved to (532, 449)
Screenshot: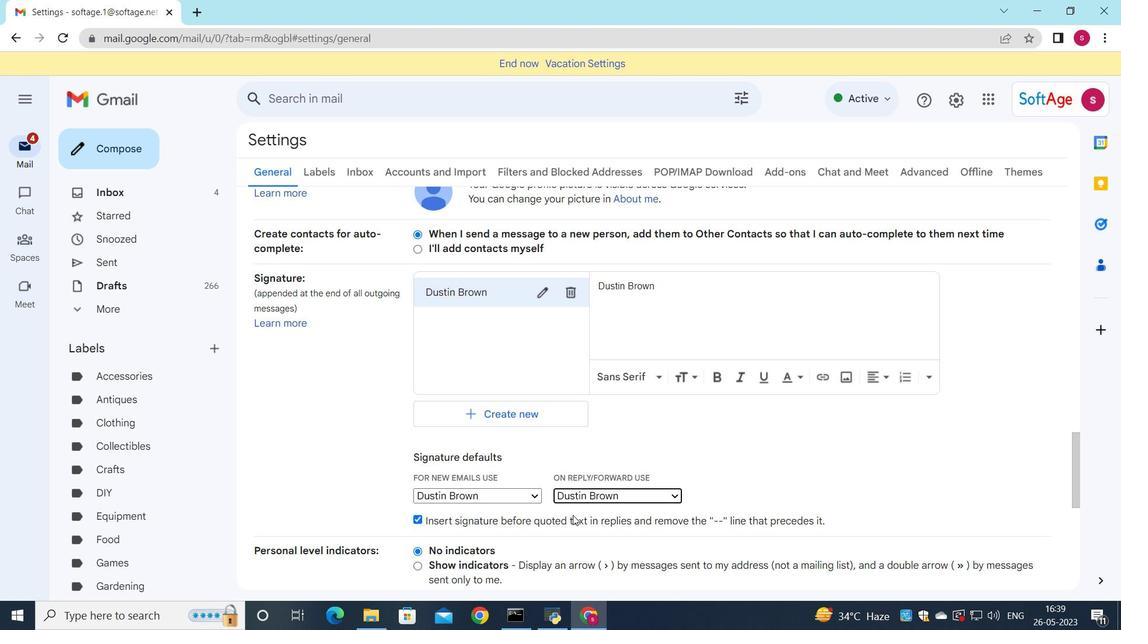 
Action: Mouse scrolled (532, 448) with delta (0, 0)
Screenshot: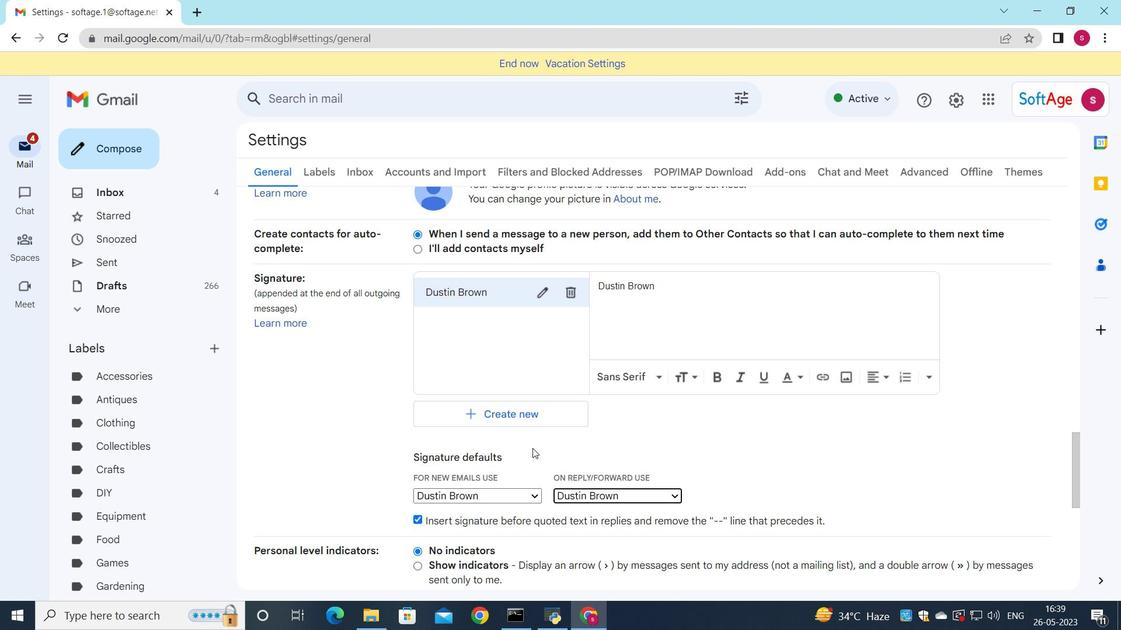 
Action: Mouse scrolled (532, 448) with delta (0, 0)
Screenshot: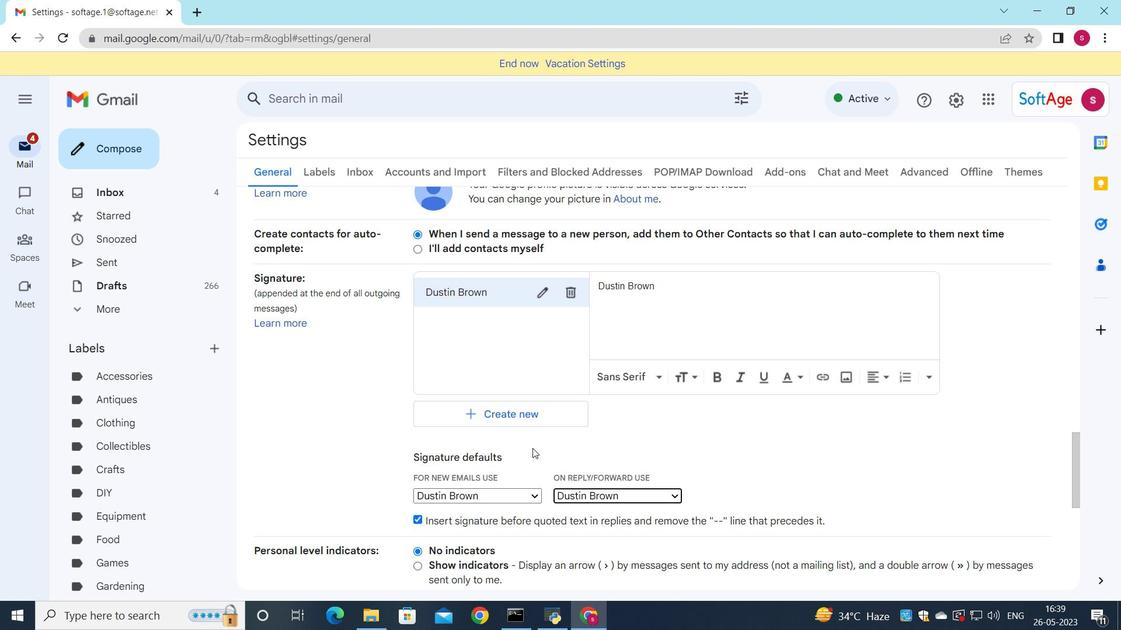 
Action: Mouse scrolled (532, 448) with delta (0, 0)
Screenshot: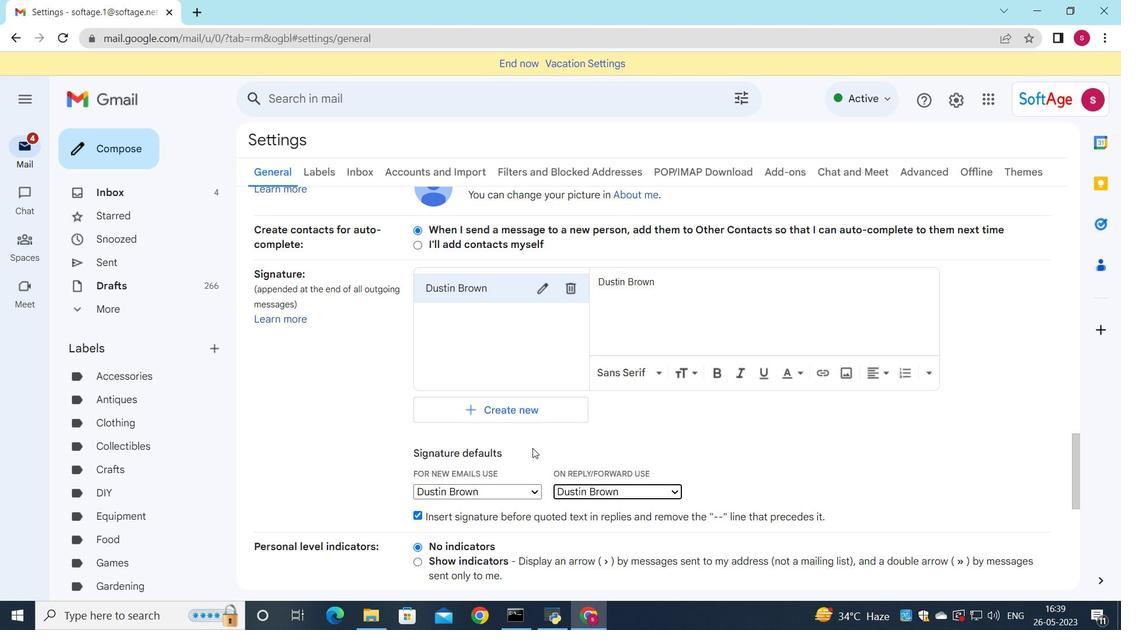 
Action: Mouse scrolled (532, 448) with delta (0, 0)
Screenshot: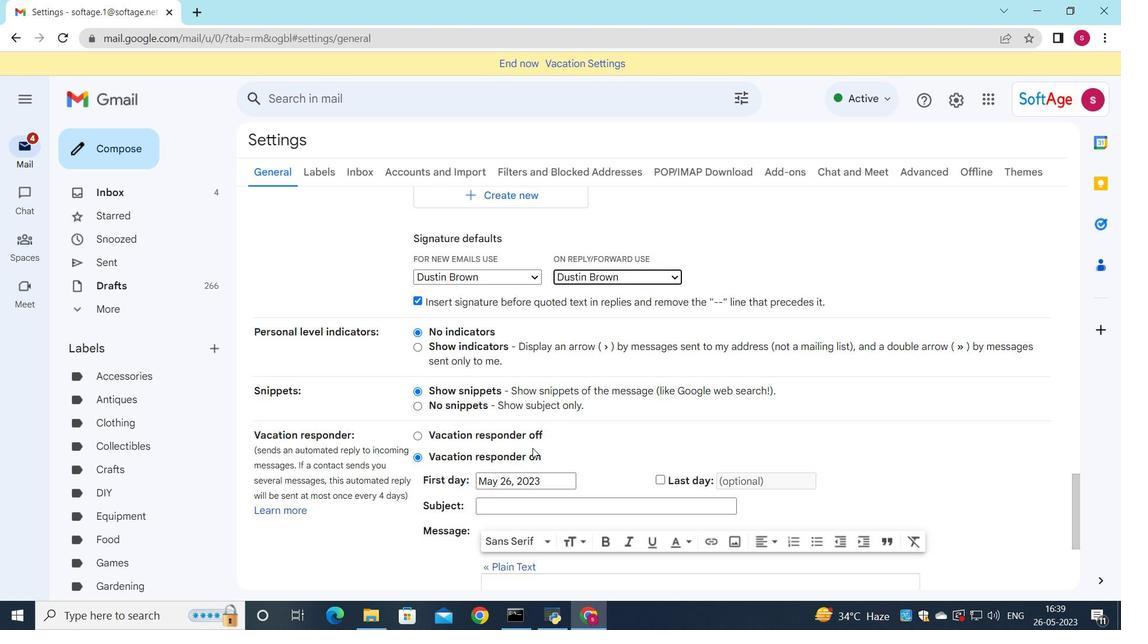 
Action: Mouse scrolled (532, 448) with delta (0, 0)
Screenshot: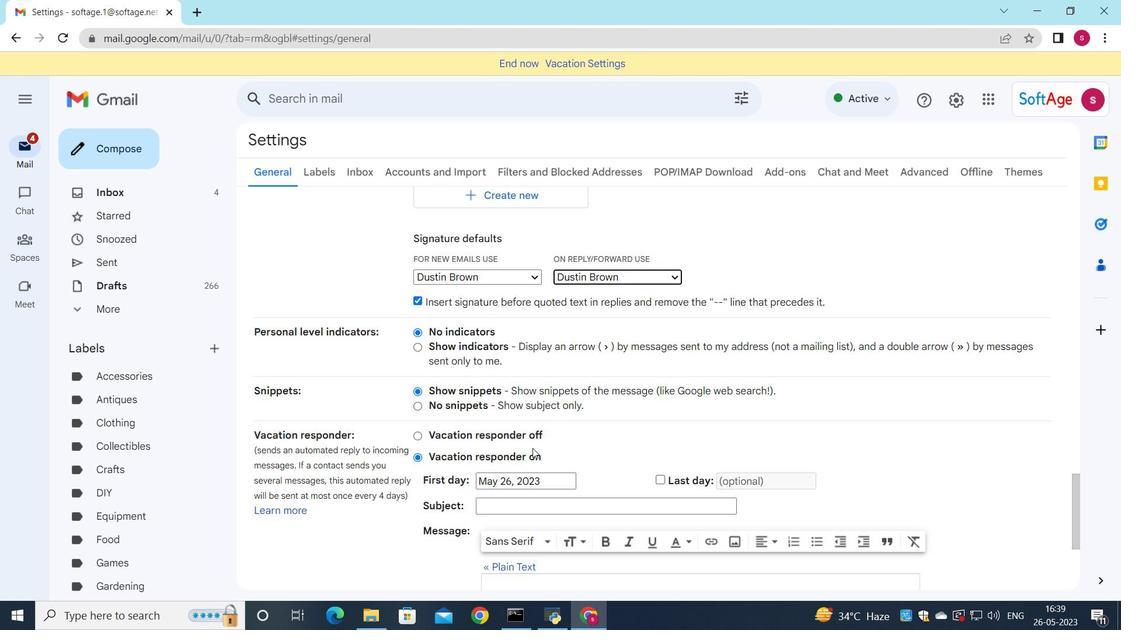 
Action: Mouse scrolled (532, 448) with delta (0, 0)
Screenshot: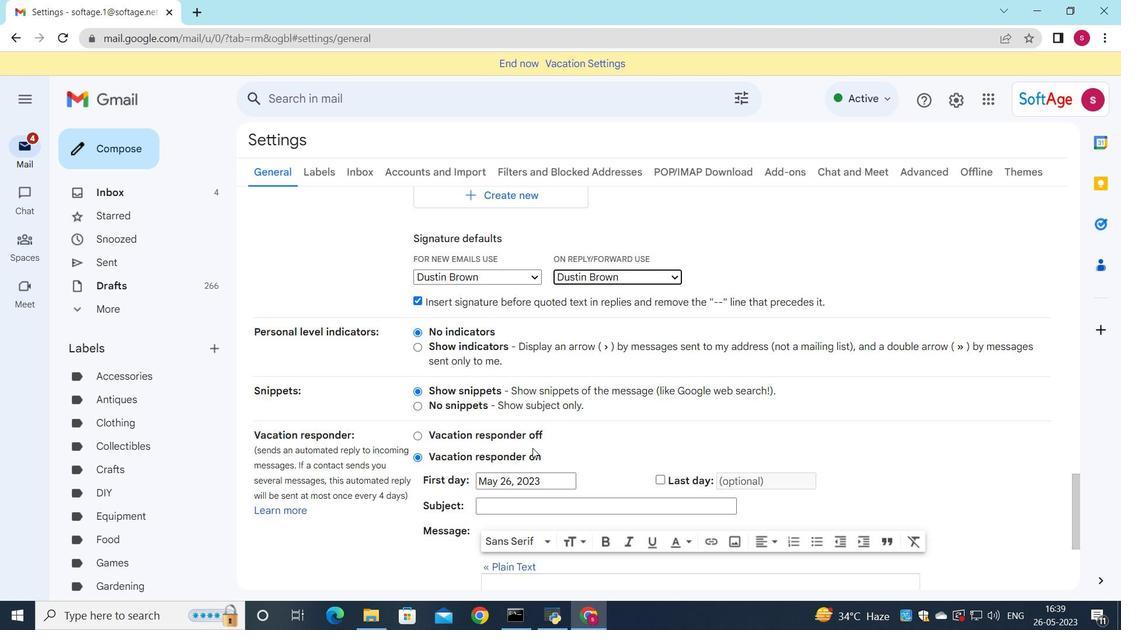 
Action: Mouse scrolled (532, 448) with delta (0, 0)
Screenshot: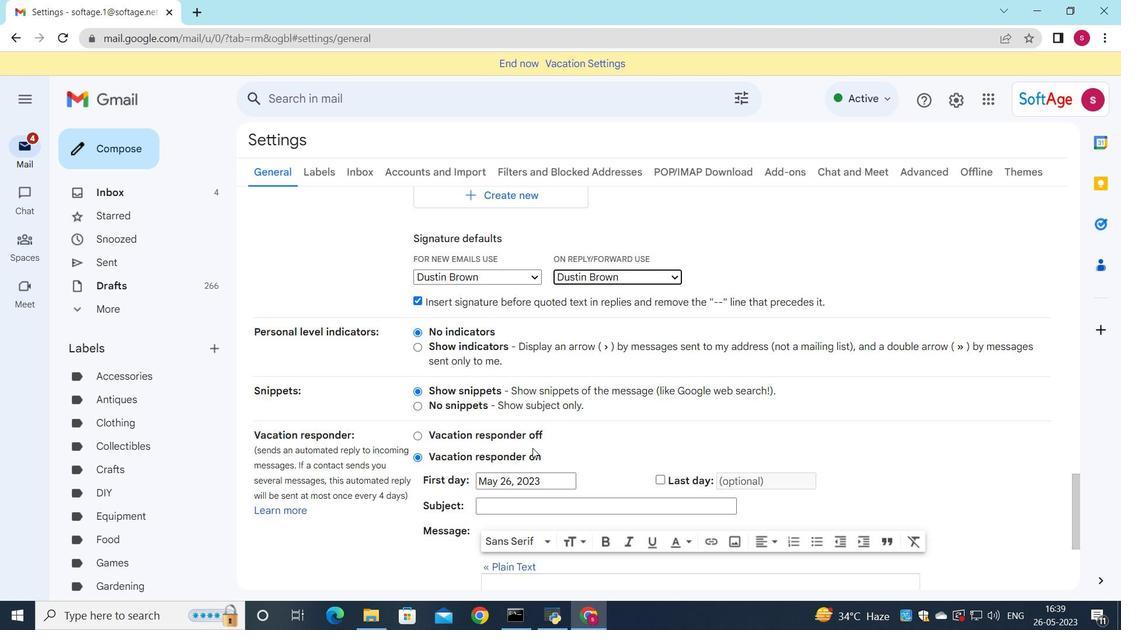 
Action: Mouse scrolled (532, 448) with delta (0, 0)
Screenshot: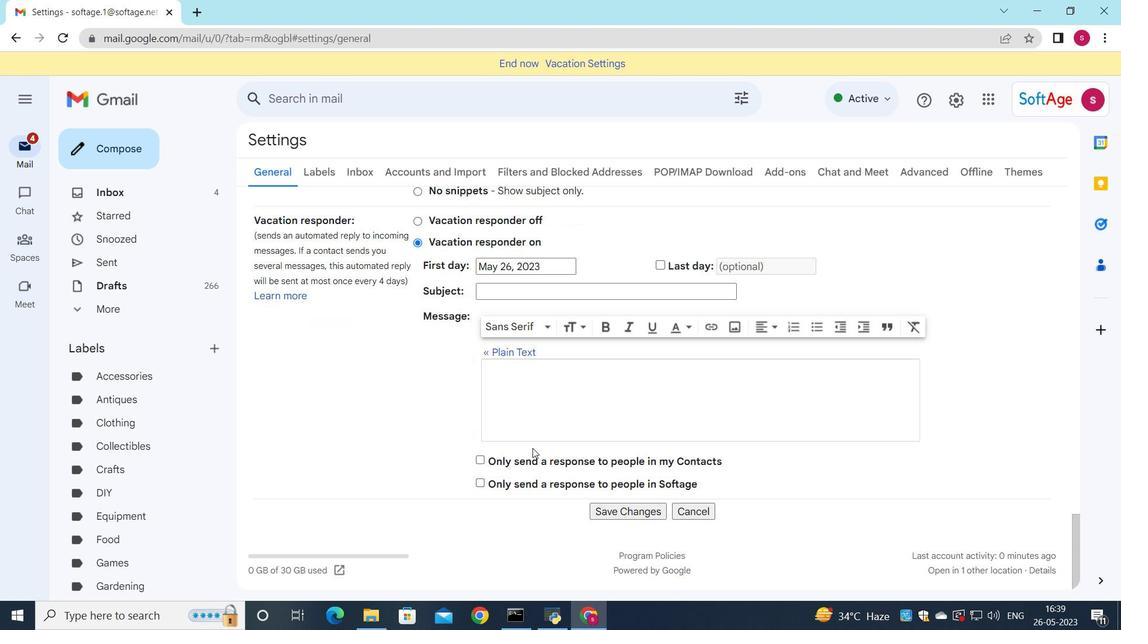 
Action: Mouse scrolled (532, 448) with delta (0, 0)
Screenshot: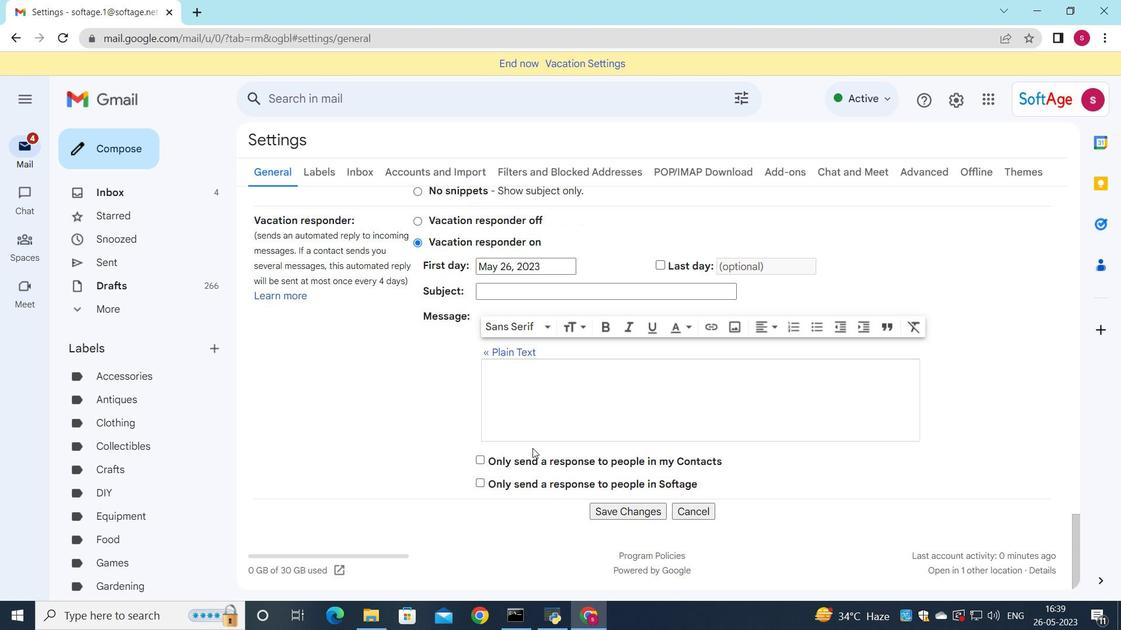 
Action: Mouse scrolled (532, 448) with delta (0, 0)
Screenshot: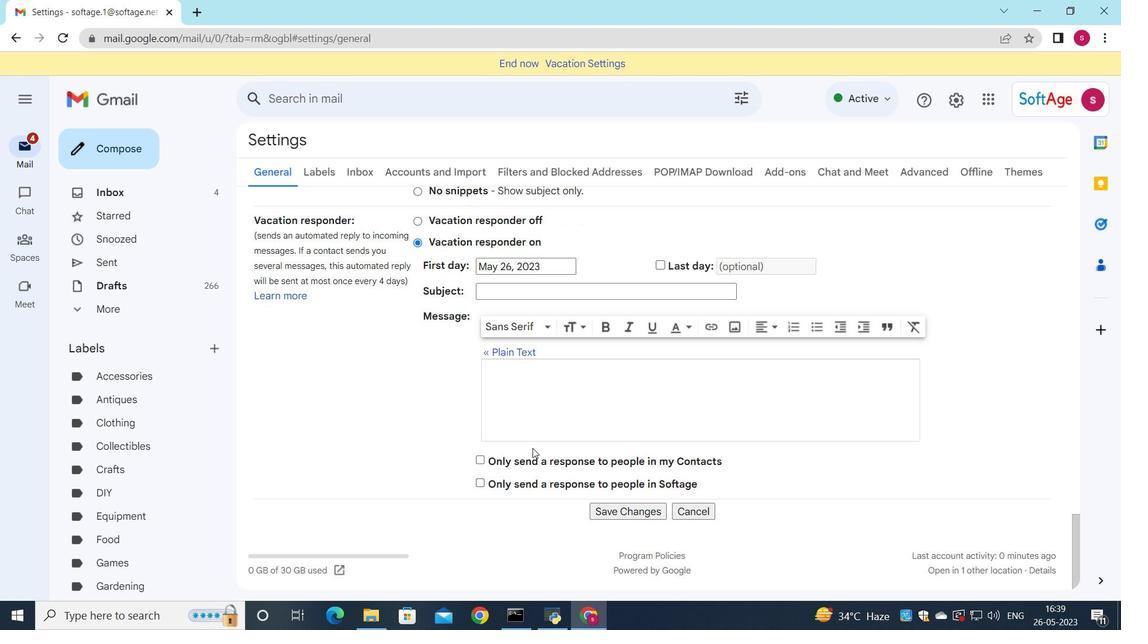 
Action: Mouse scrolled (532, 448) with delta (0, 0)
Screenshot: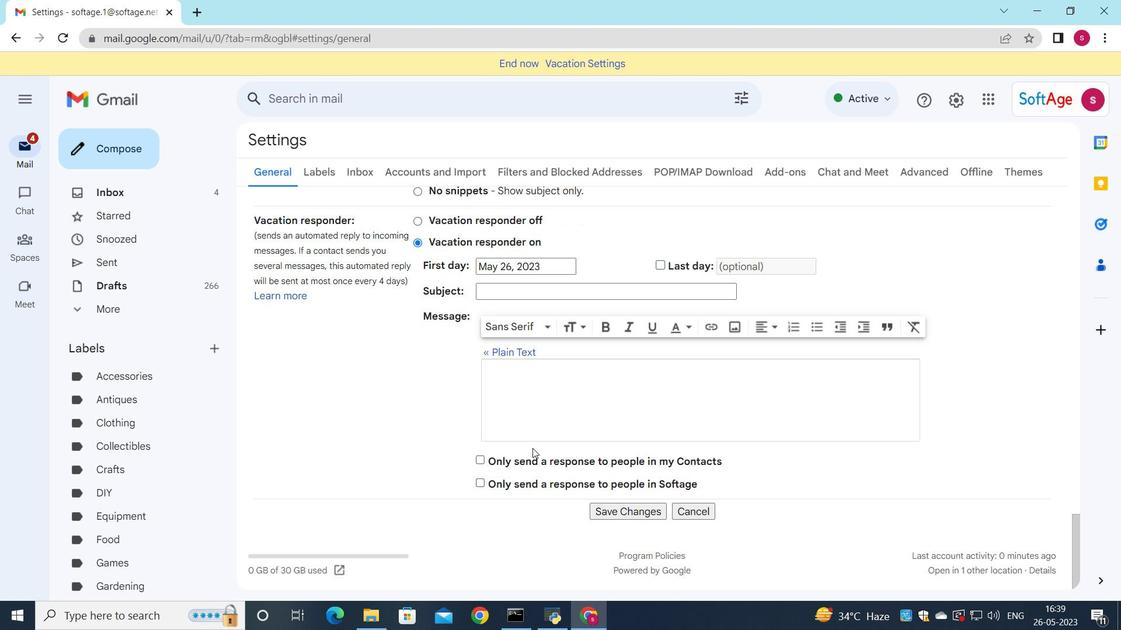
Action: Mouse moved to (621, 511)
Screenshot: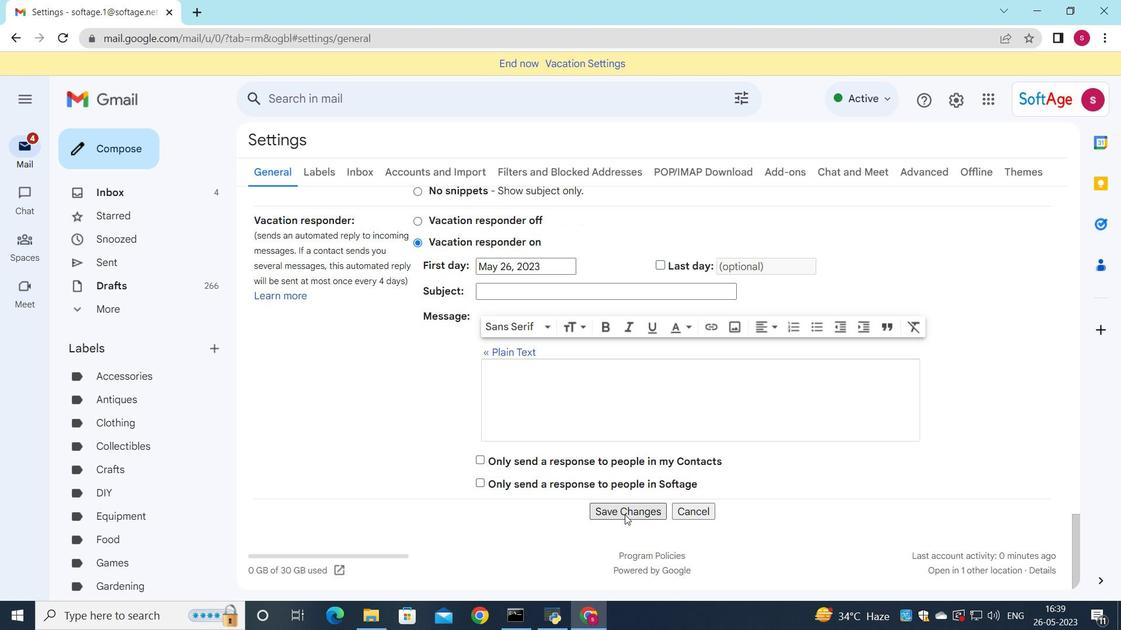 
Action: Mouse pressed left at (621, 511)
Screenshot: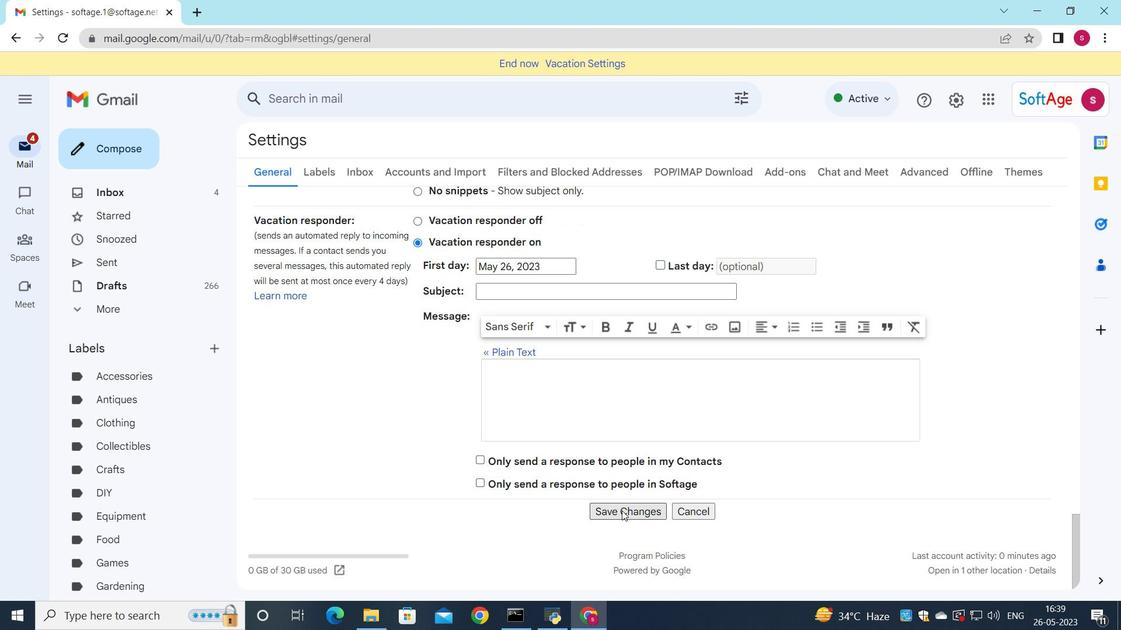 
Action: Mouse moved to (140, 154)
Screenshot: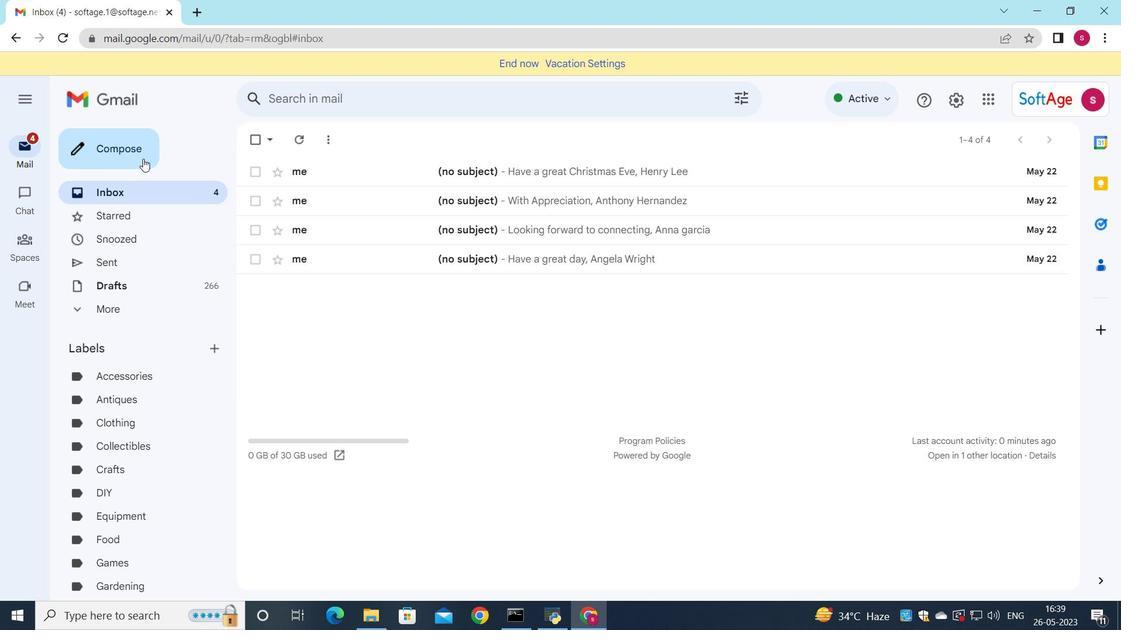 
Action: Mouse pressed left at (140, 154)
Screenshot: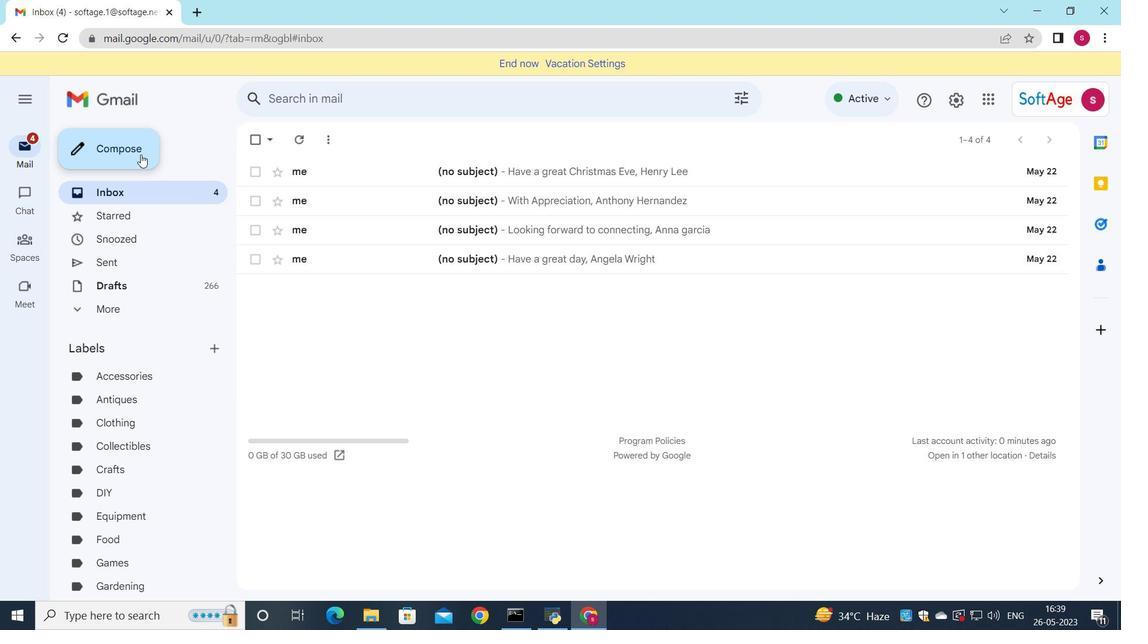 
Action: Mouse moved to (715, 252)
Screenshot: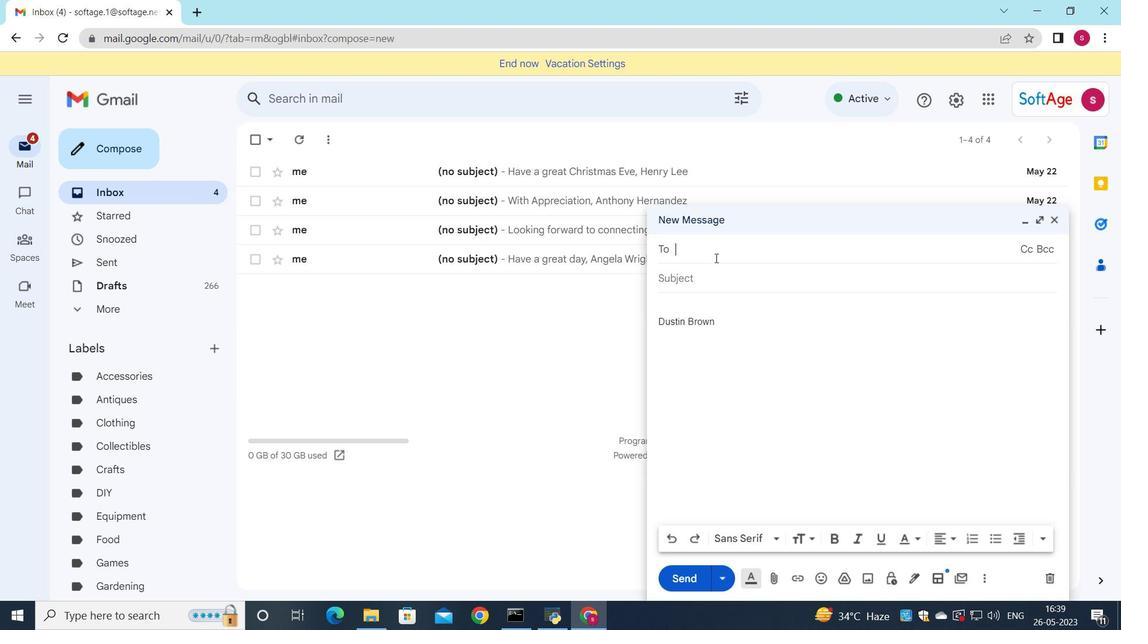
Action: Key pressed softage.9
Screenshot: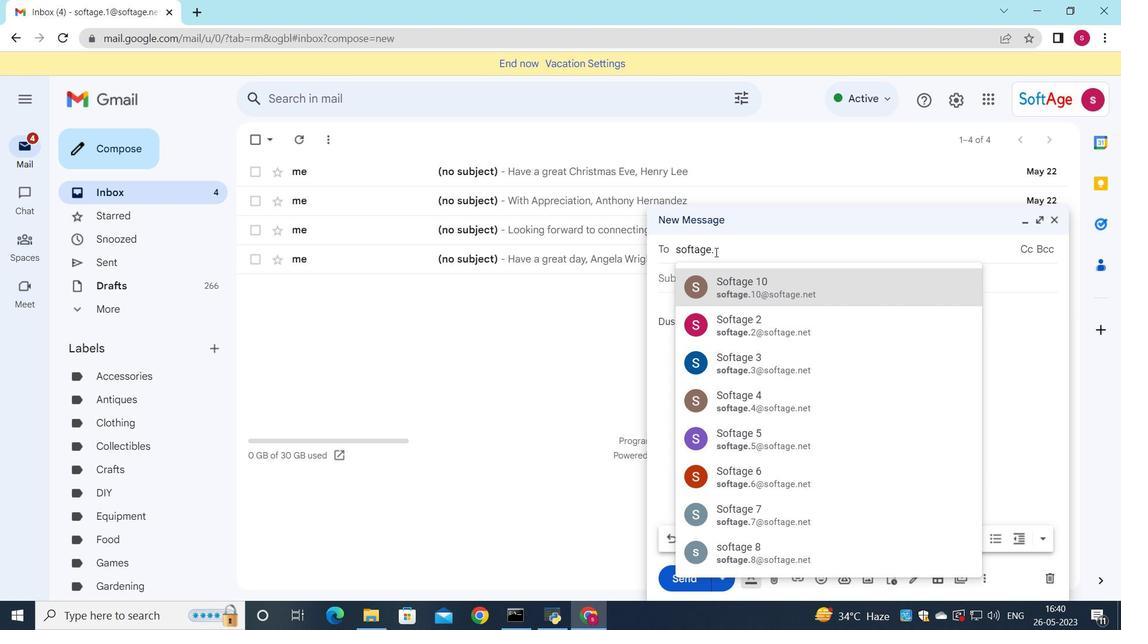 
Action: Mouse moved to (720, 294)
Screenshot: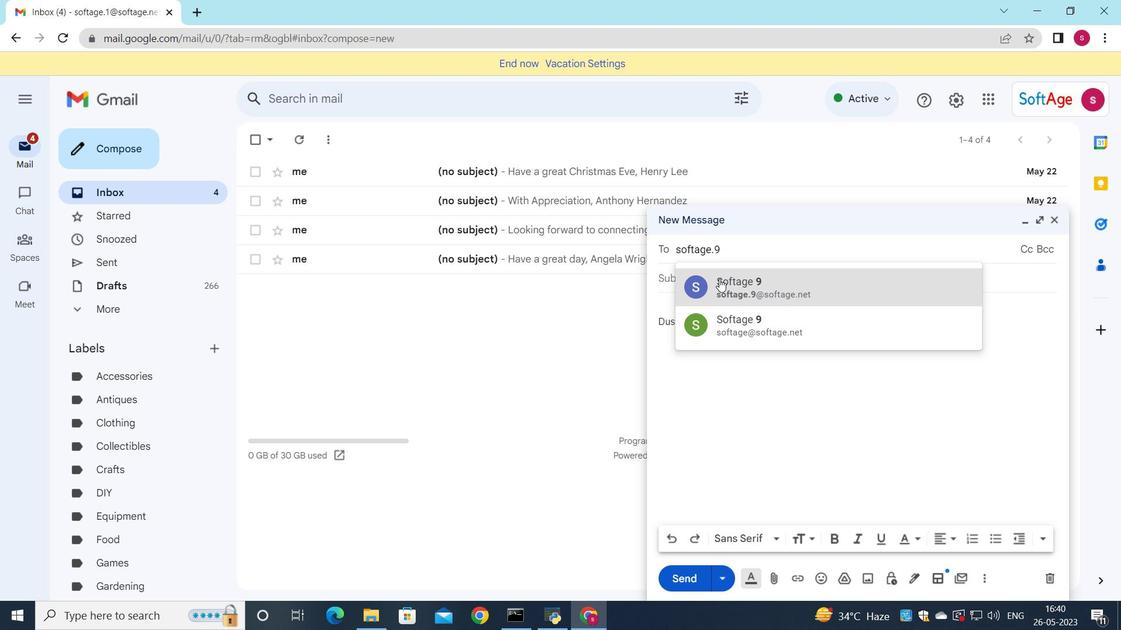 
Action: Mouse pressed left at (720, 294)
Screenshot: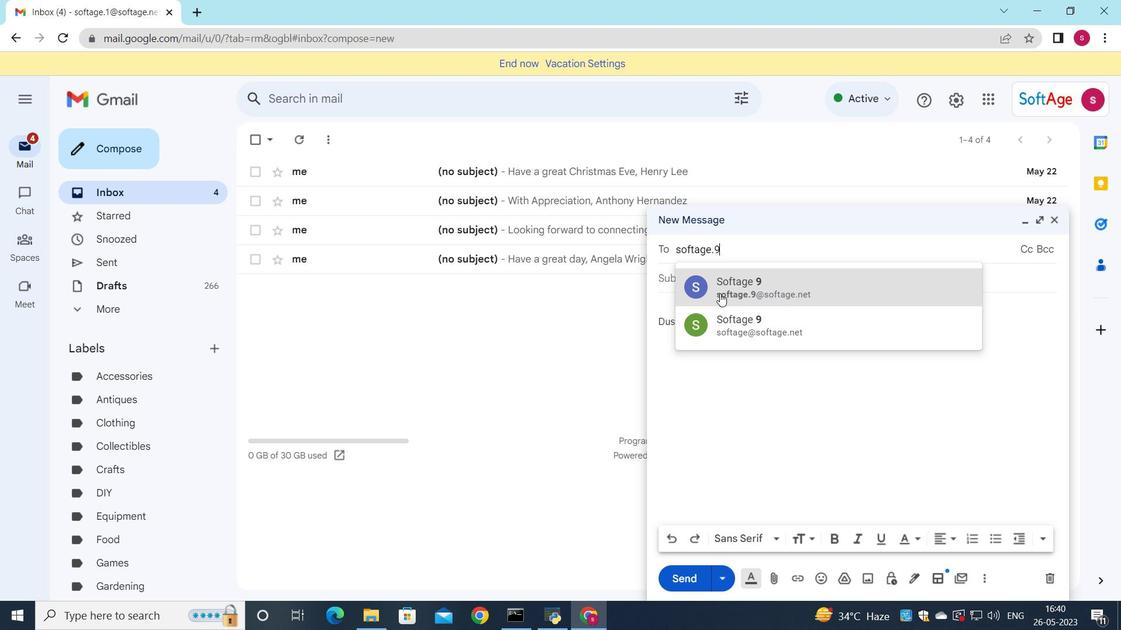 
Action: Mouse moved to (807, 279)
Screenshot: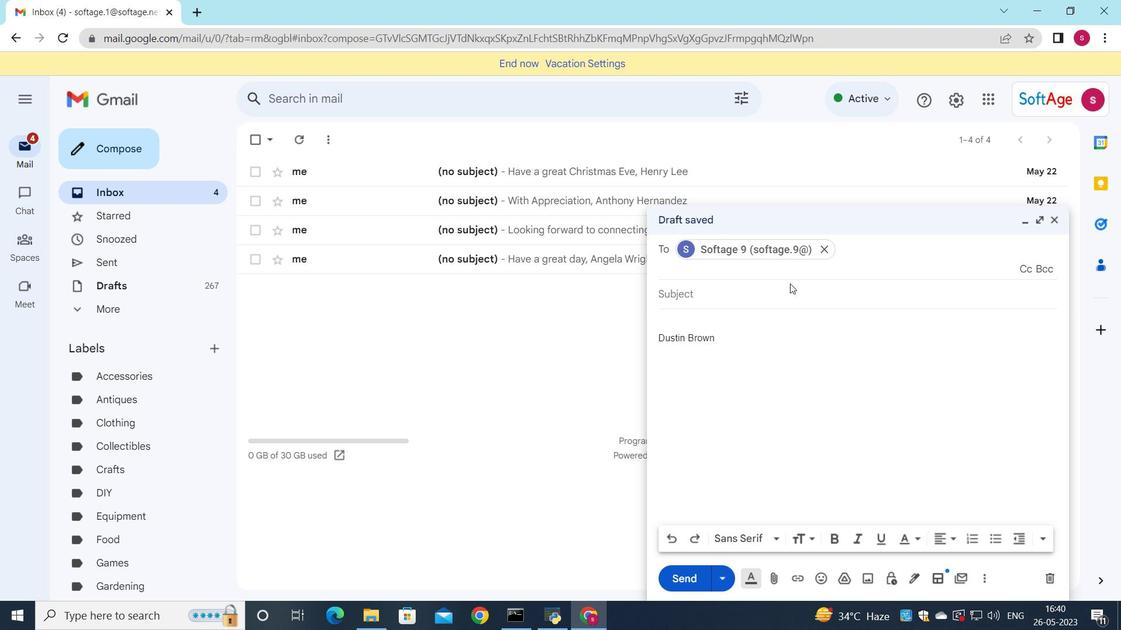 
Action: Key pressed softag
Screenshot: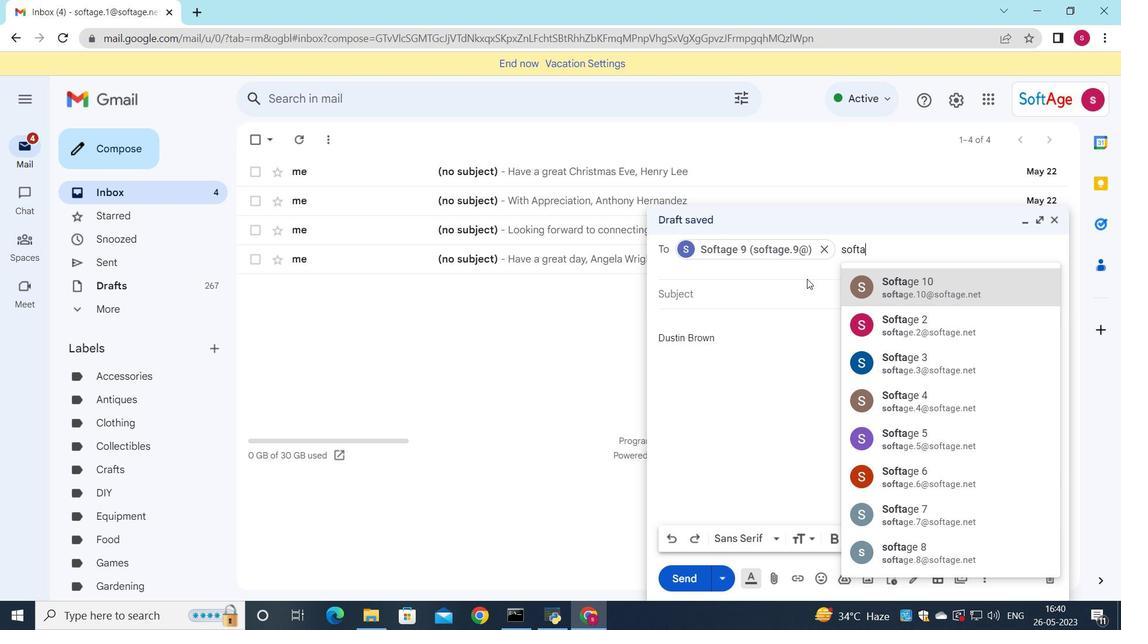 
Action: Mouse moved to (908, 281)
Screenshot: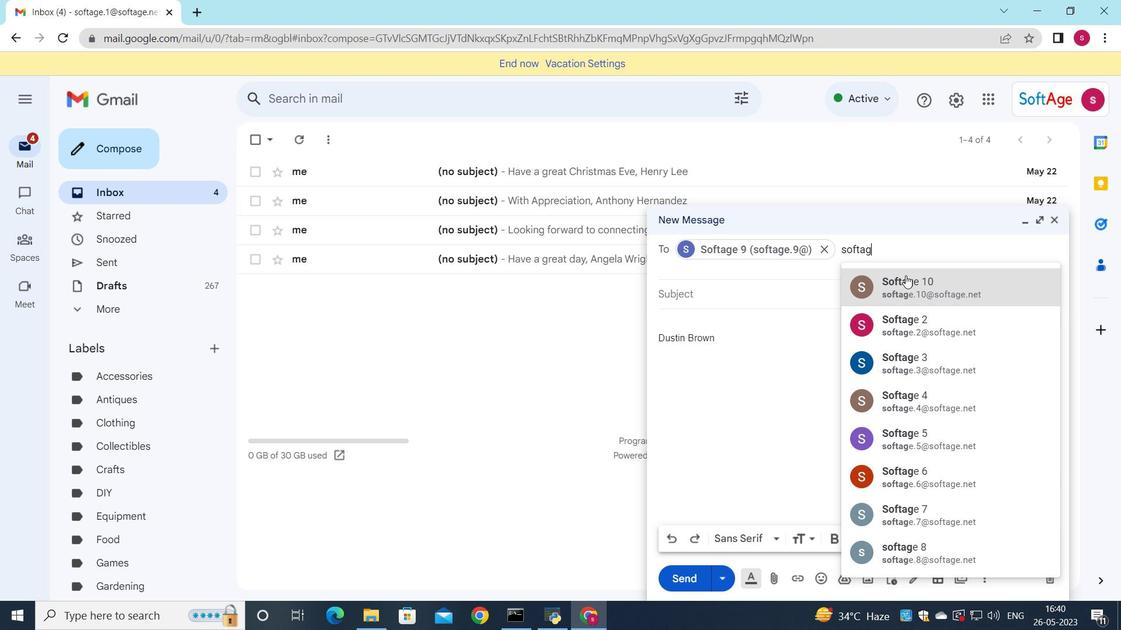 
Action: Mouse pressed left at (908, 281)
Screenshot: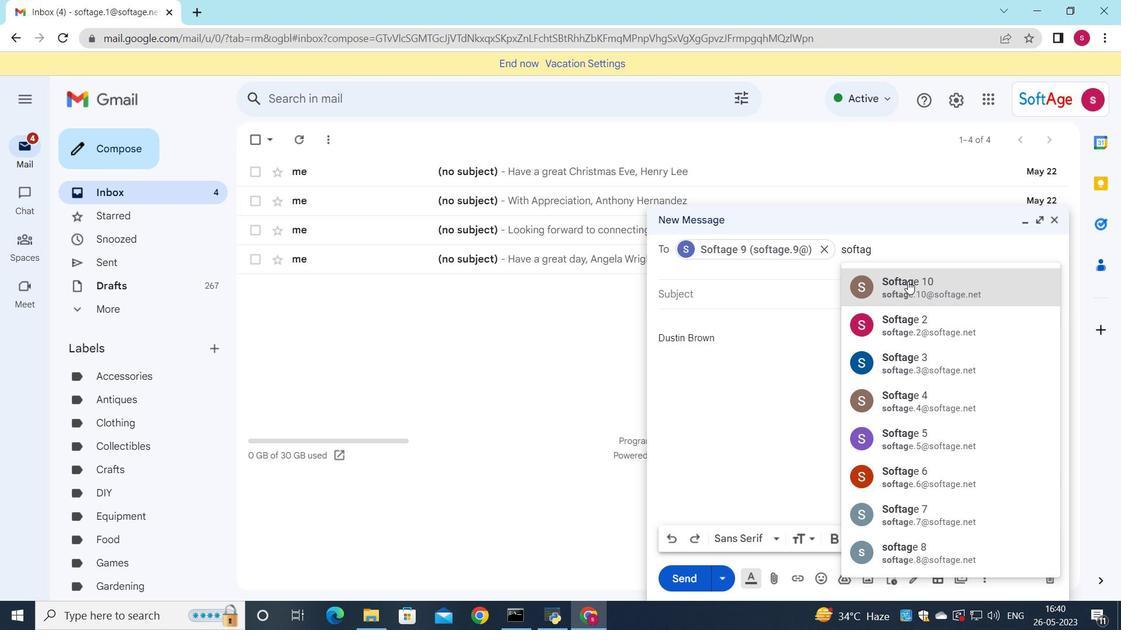 
Action: Mouse moved to (678, 297)
Screenshot: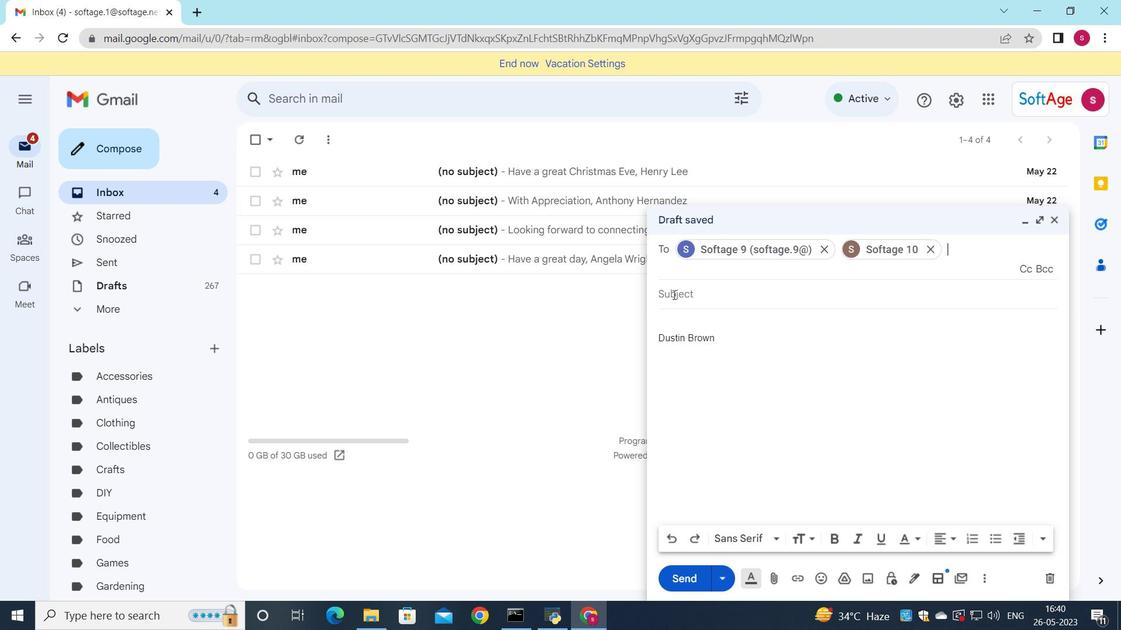
Action: Mouse pressed left at (678, 297)
Screenshot: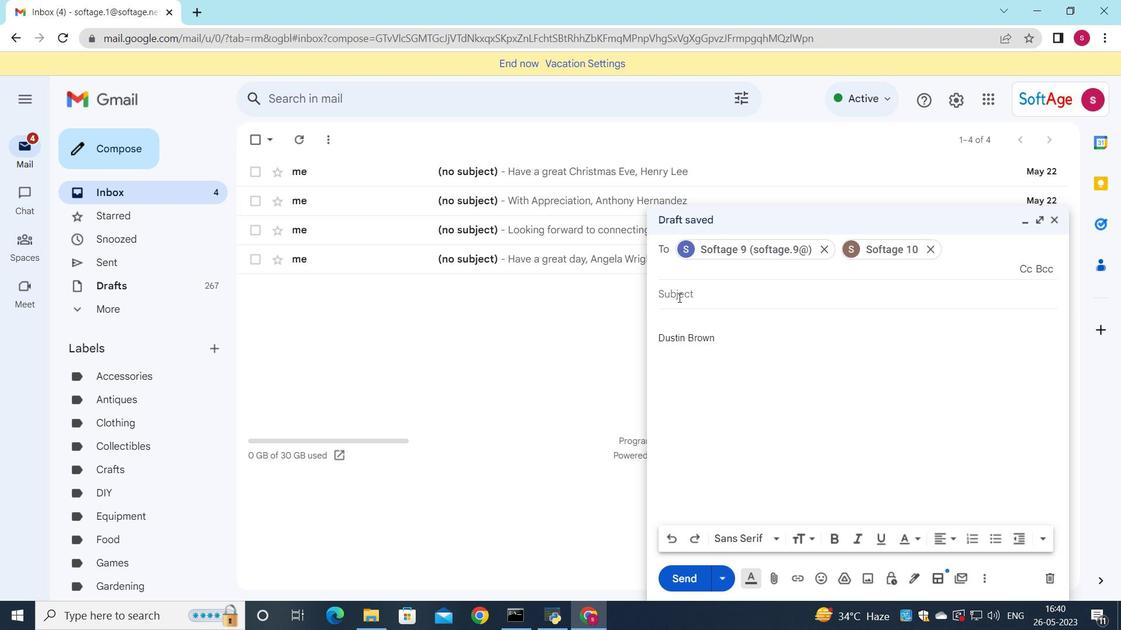 
Action: Key pressed <Key.shift>Request<Key.space>fot<Key.backspace>r<Key.space>maternity<Key.space>leave
Screenshot: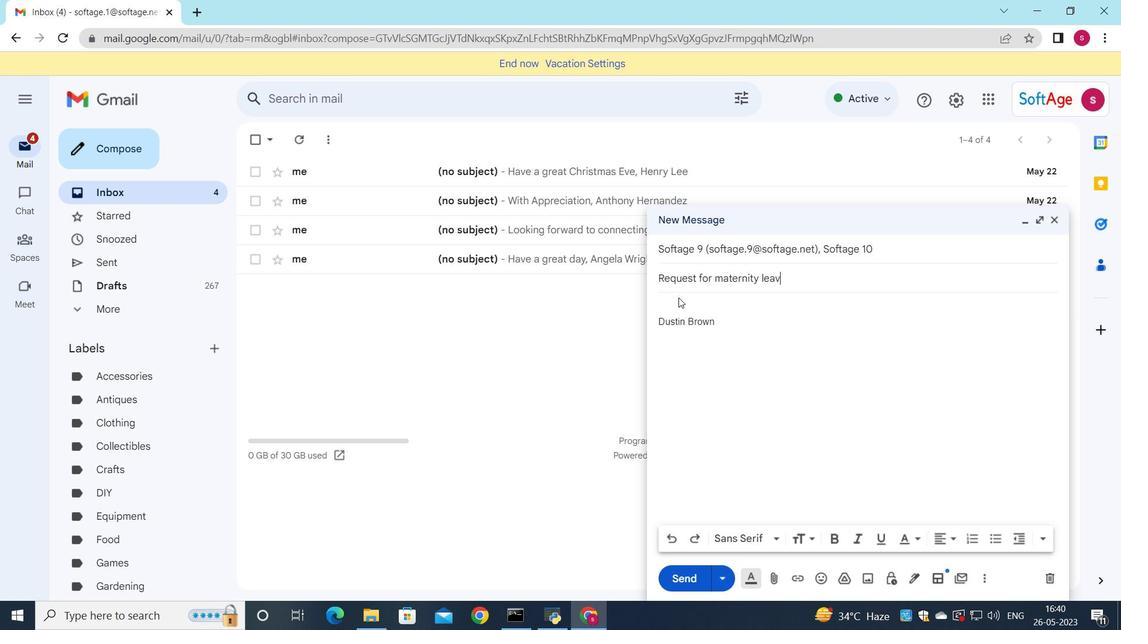 
Action: Mouse moved to (668, 298)
Screenshot: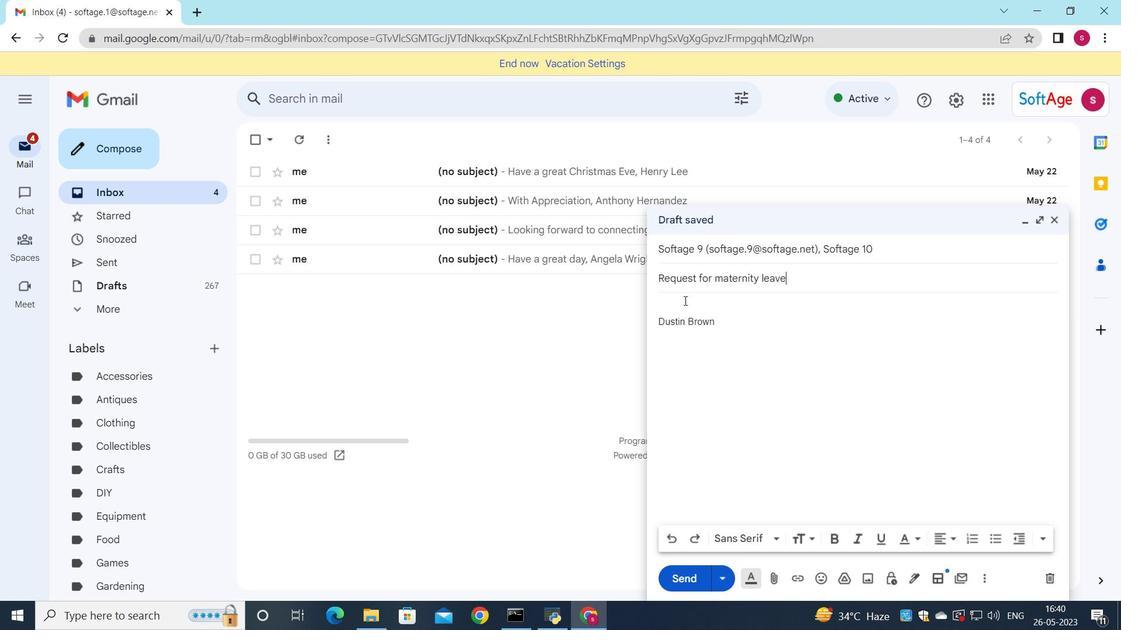 
Action: Mouse pressed left at (668, 298)
Screenshot: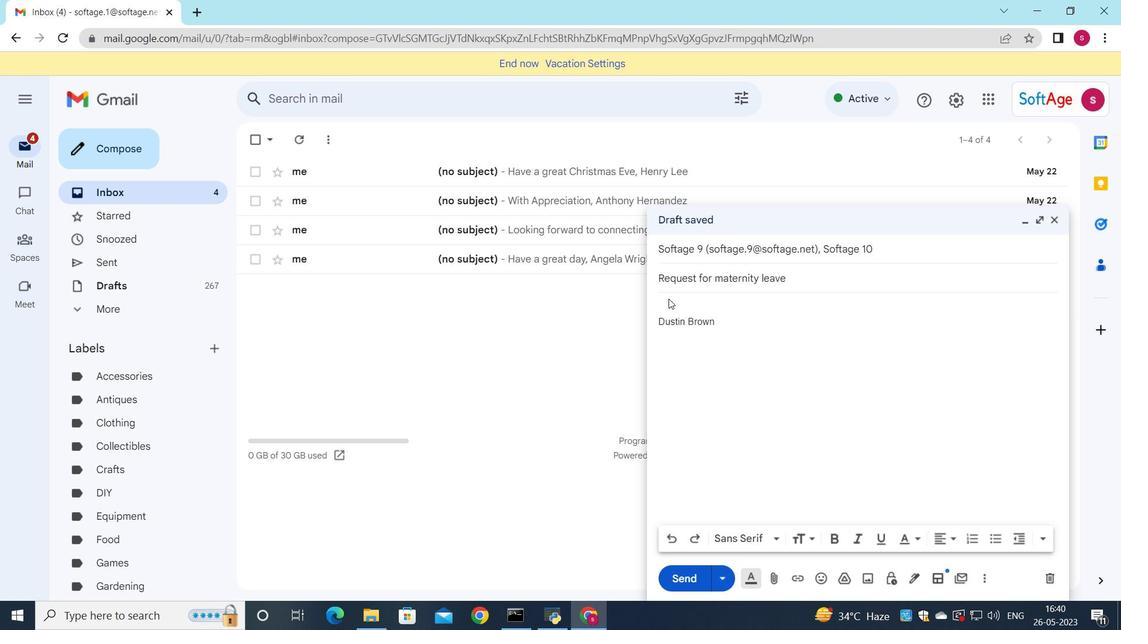 
Action: Key pressed <Key.shift>I<Key.space>am<Key.space>writing<Key.space>to<Key.space>request<Key.space>your<Key.space>assistance<Key.space>in<Key.space>resolving<Key.space>this<Key.space>issues<Key.backspace>.
Screenshot: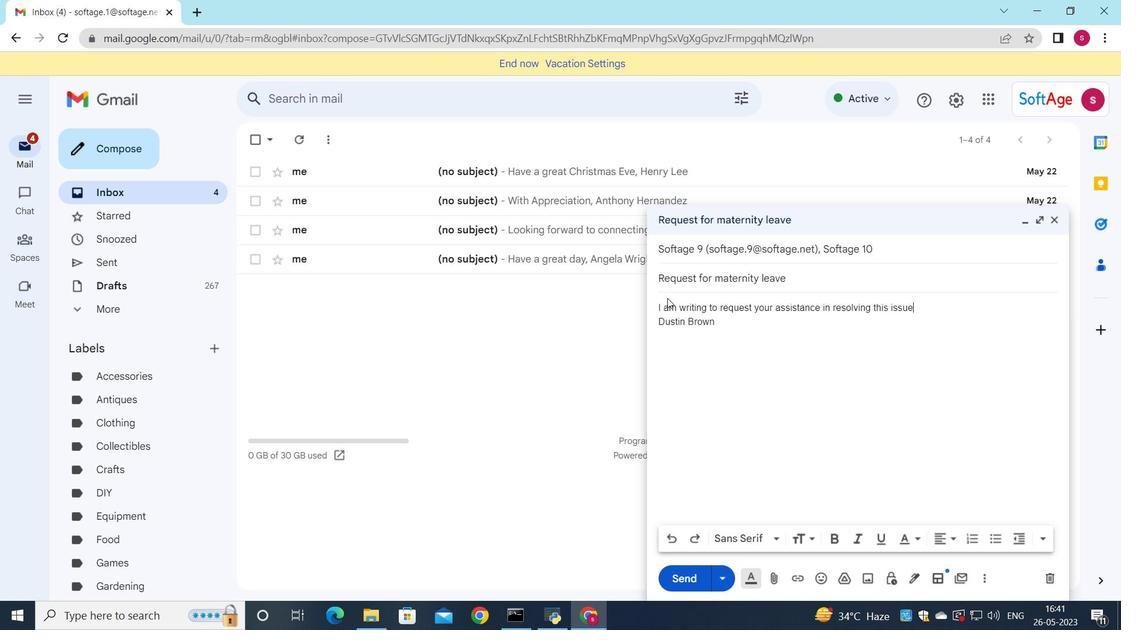 
Action: Mouse moved to (780, 576)
Screenshot: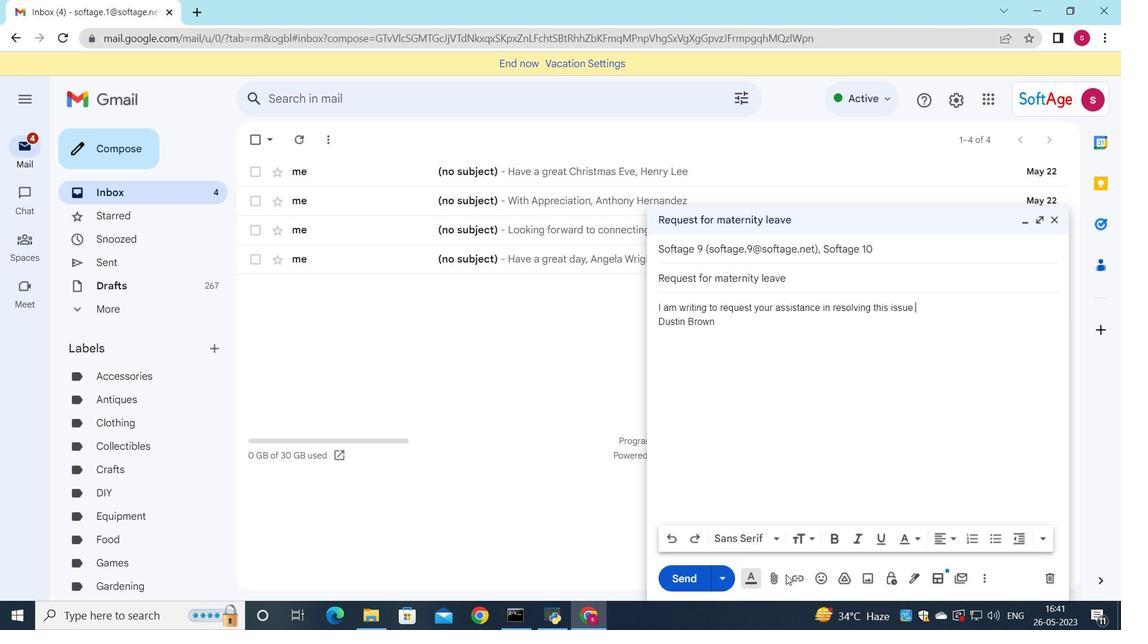 
Action: Mouse pressed left at (780, 576)
Screenshot: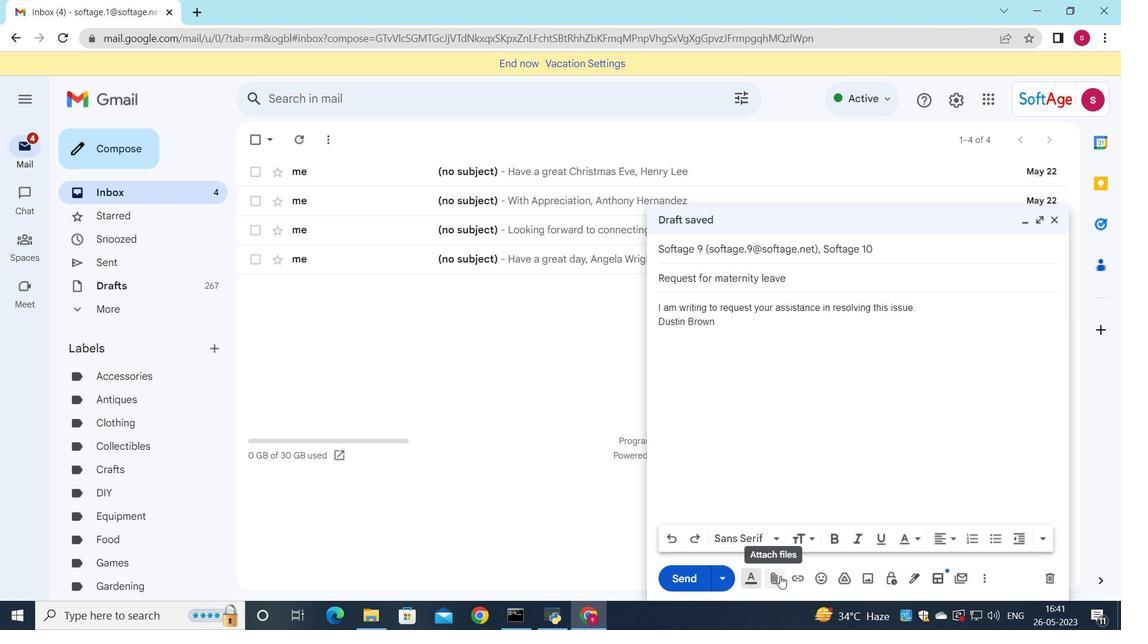 
Action: Mouse moved to (244, 107)
Screenshot: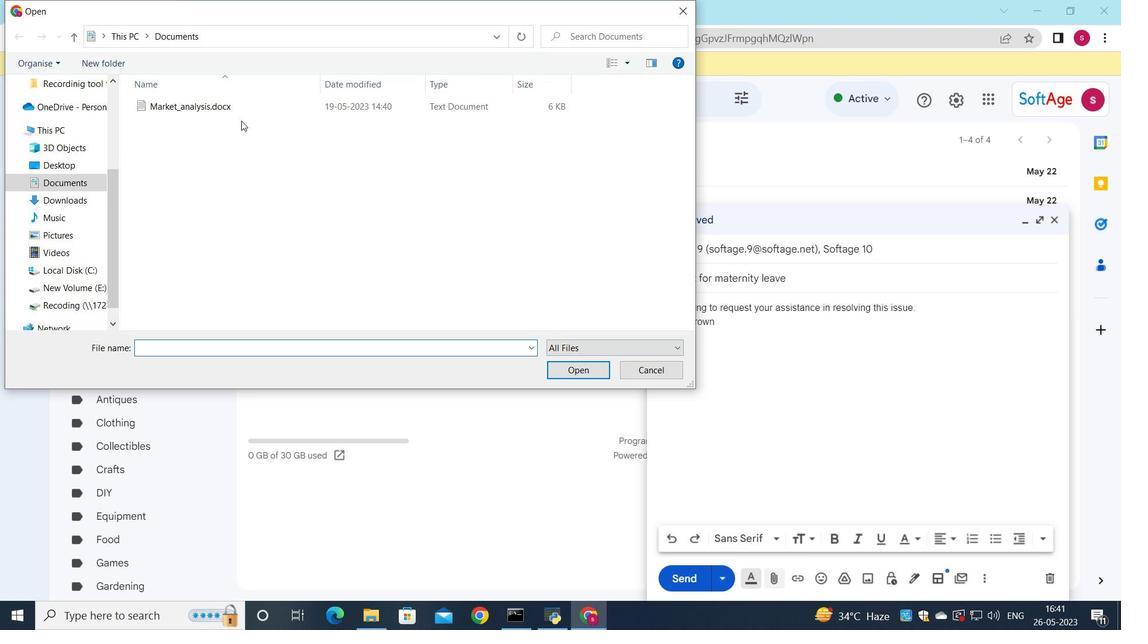 
Action: Mouse pressed left at (244, 107)
Screenshot: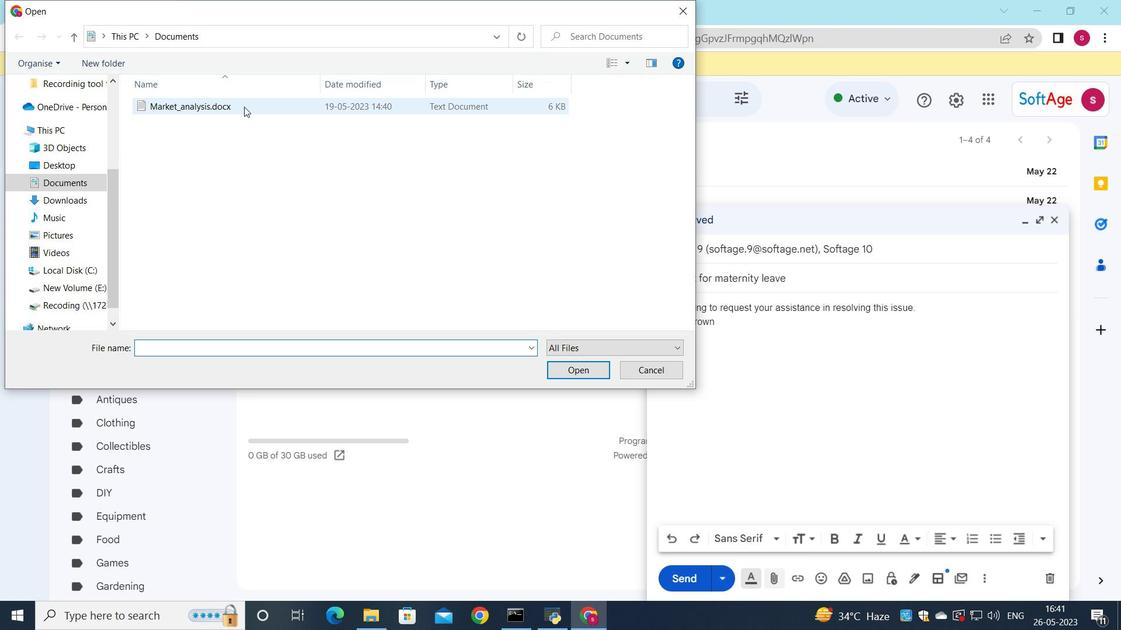 
Action: Mouse pressed left at (244, 107)
Screenshot: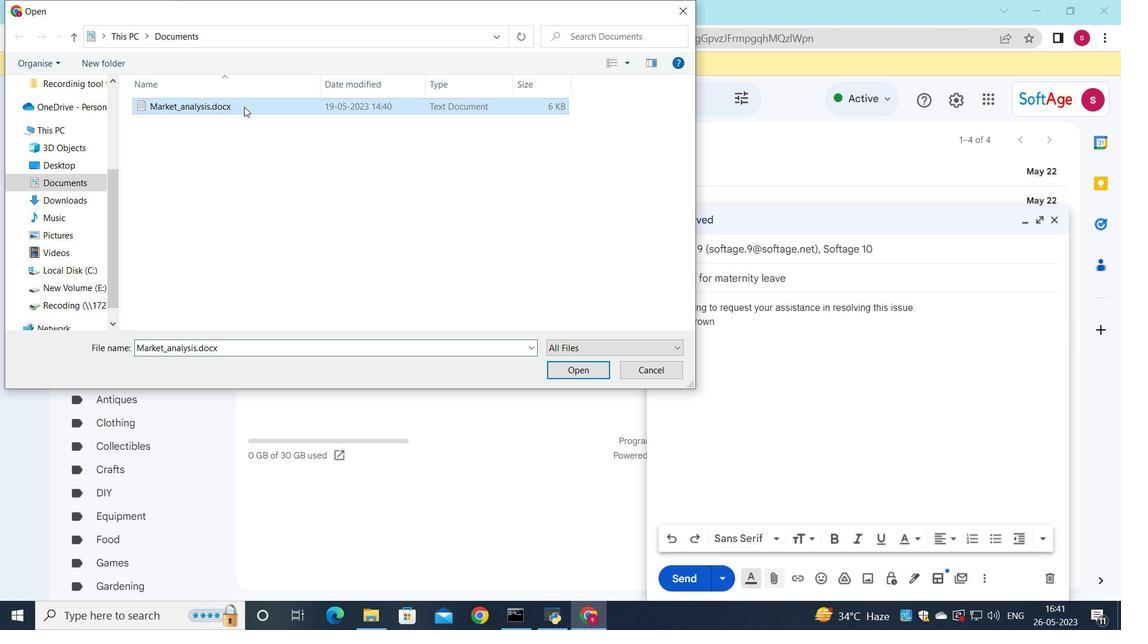 
Action: Mouse moved to (985, 505)
Screenshot: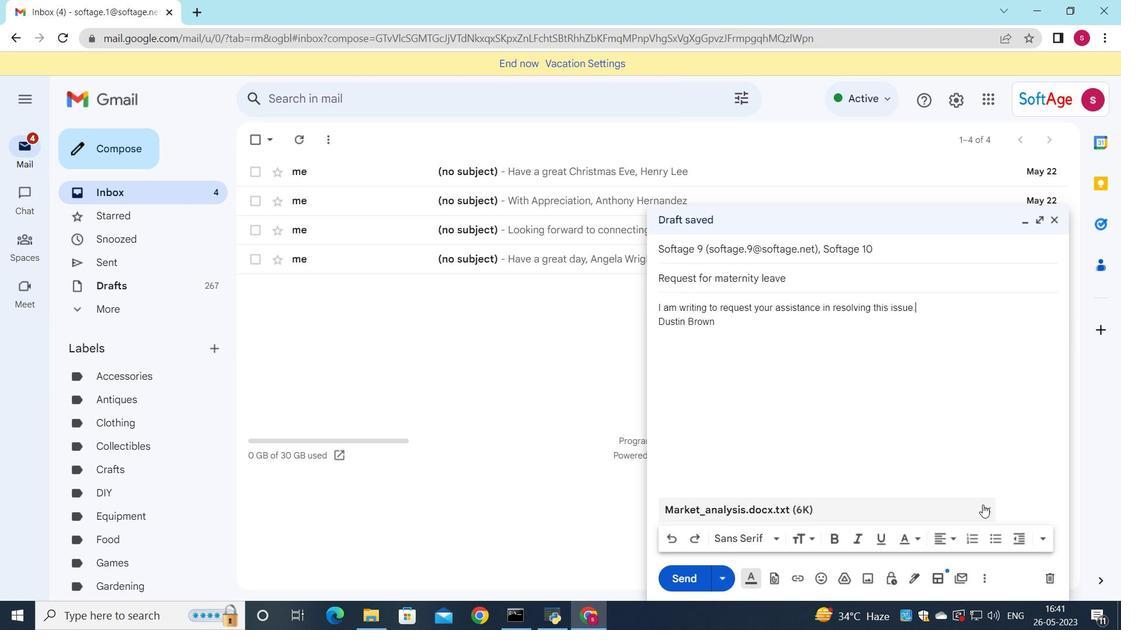 
Action: Mouse pressed left at (985, 505)
Screenshot: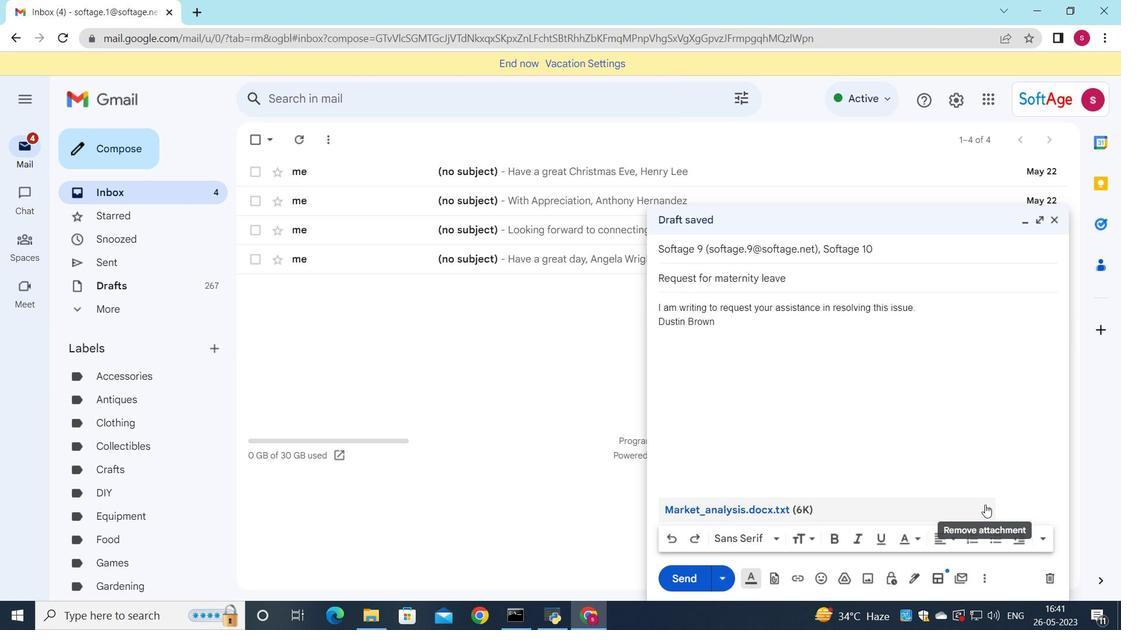
Action: Mouse moved to (775, 578)
Screenshot: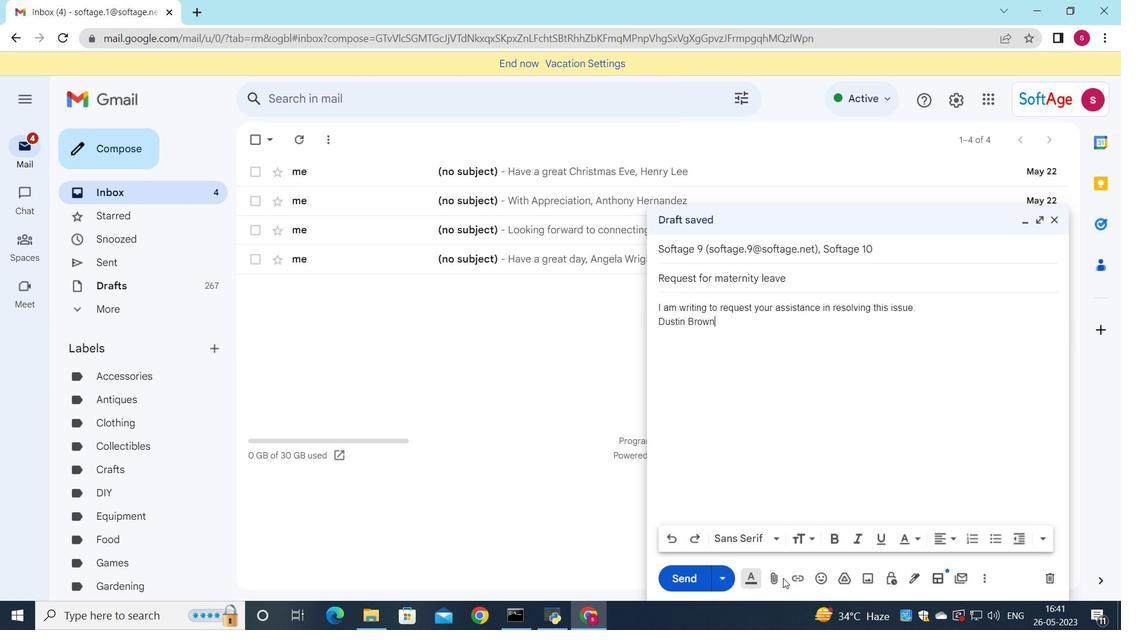 
Action: Mouse pressed left at (775, 578)
Screenshot: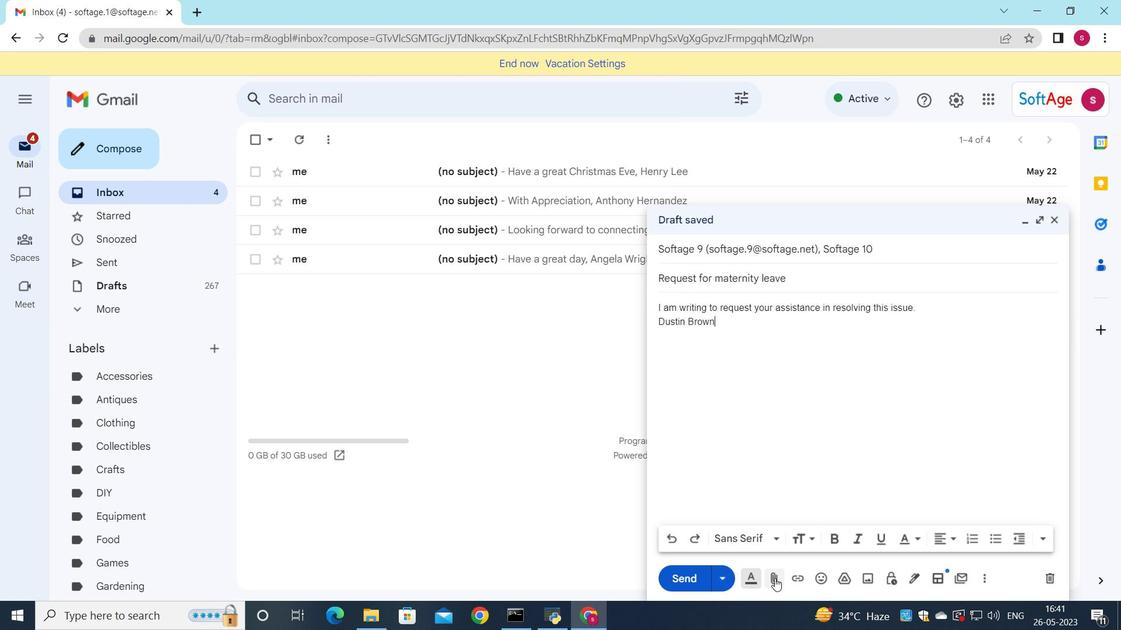 
Action: Mouse moved to (241, 113)
Screenshot: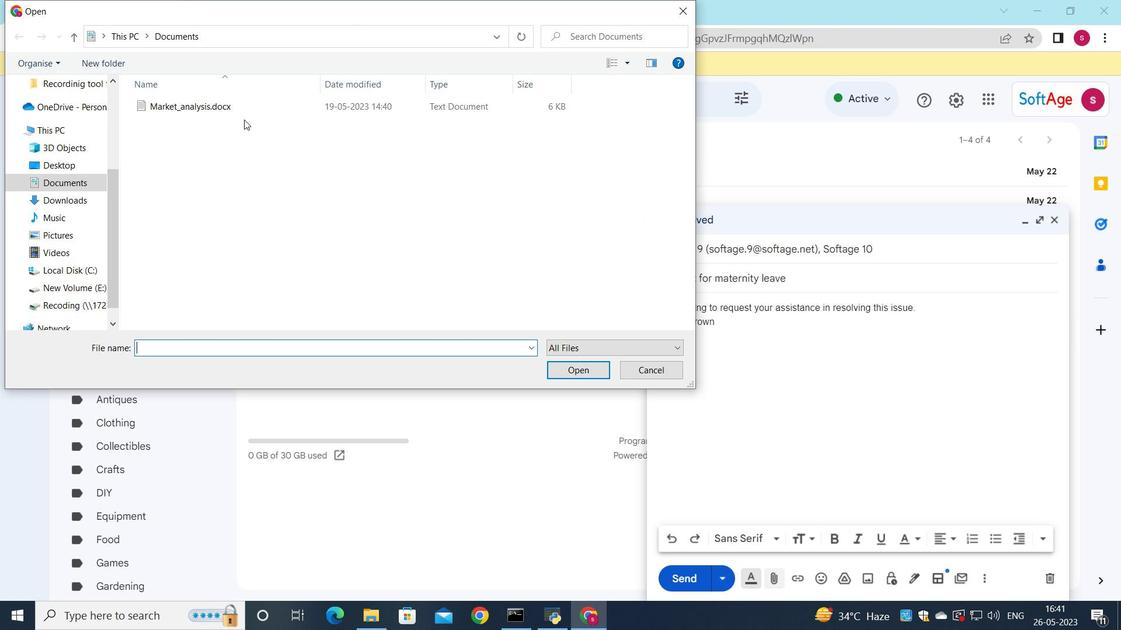
Action: Mouse pressed left at (241, 113)
Screenshot: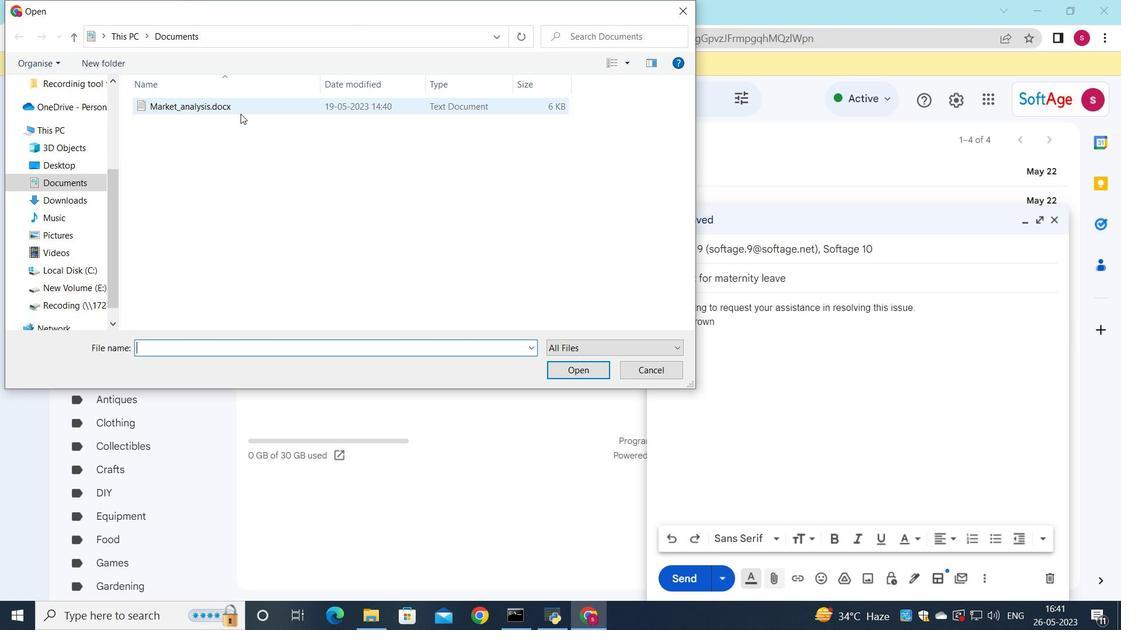 
Action: Mouse moved to (242, 111)
Screenshot: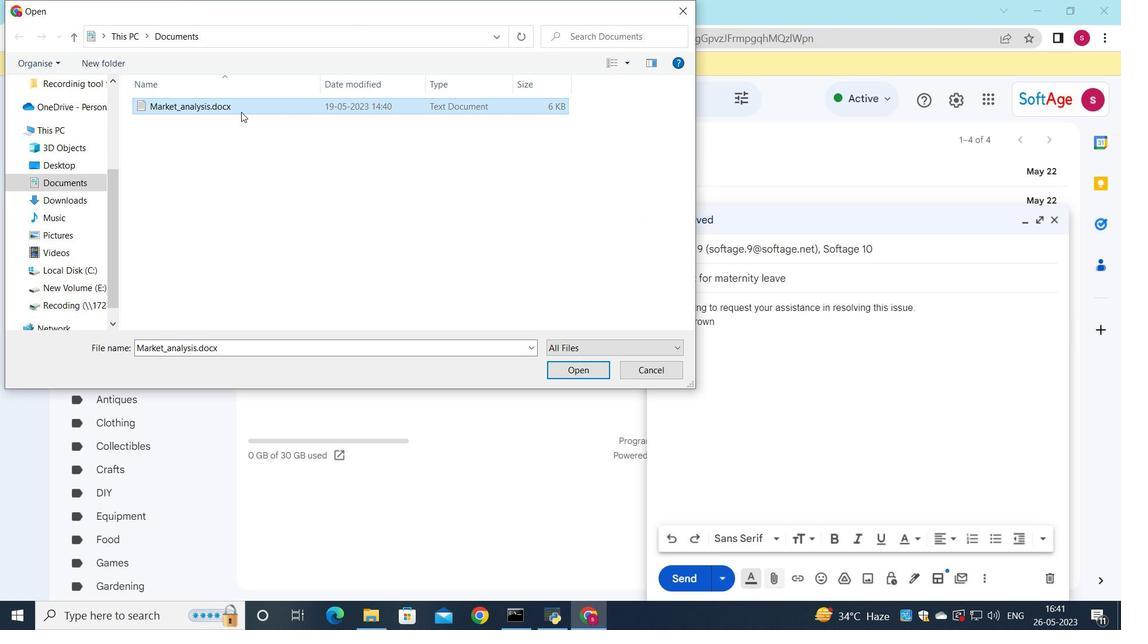 
Action: Mouse pressed left at (242, 111)
Screenshot: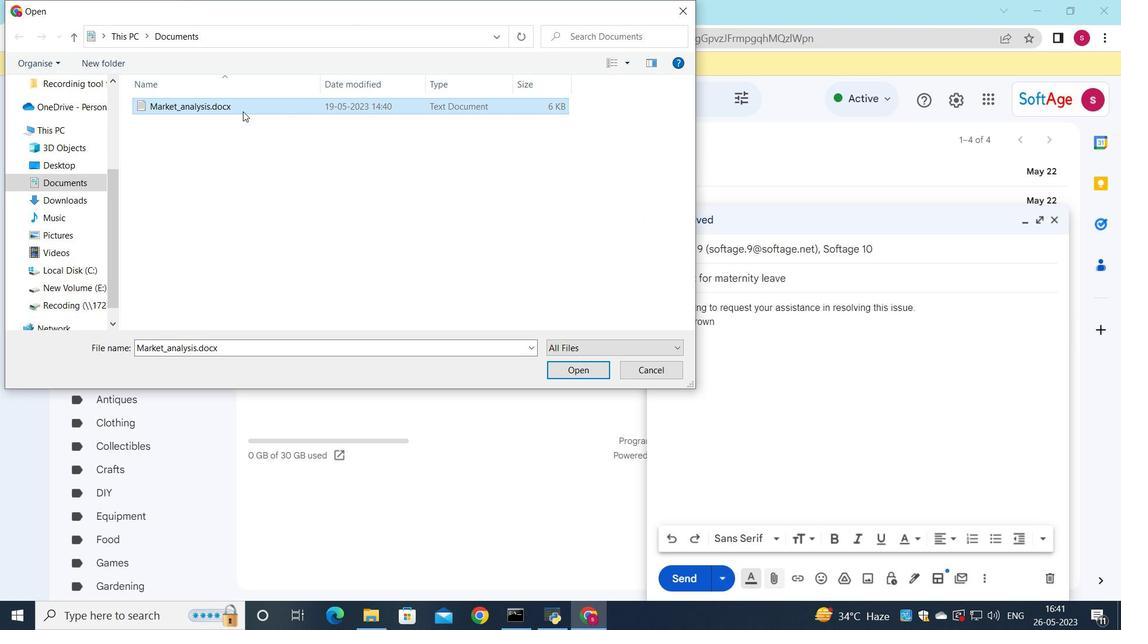 
Action: Mouse moved to (653, 194)
Screenshot: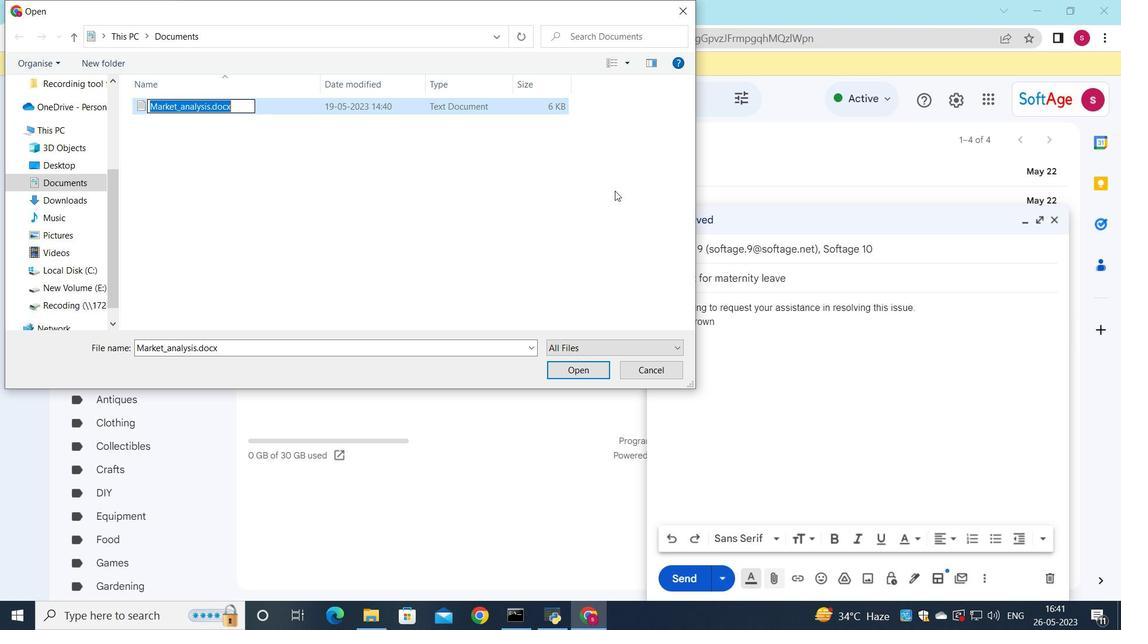 
Action: Key pressed <Key.shift>Strategic<Key.shift><Key.shift><Key.shift><Key.shift><Key.shift><Key.shift><Key.shift>_analysis
Screenshot: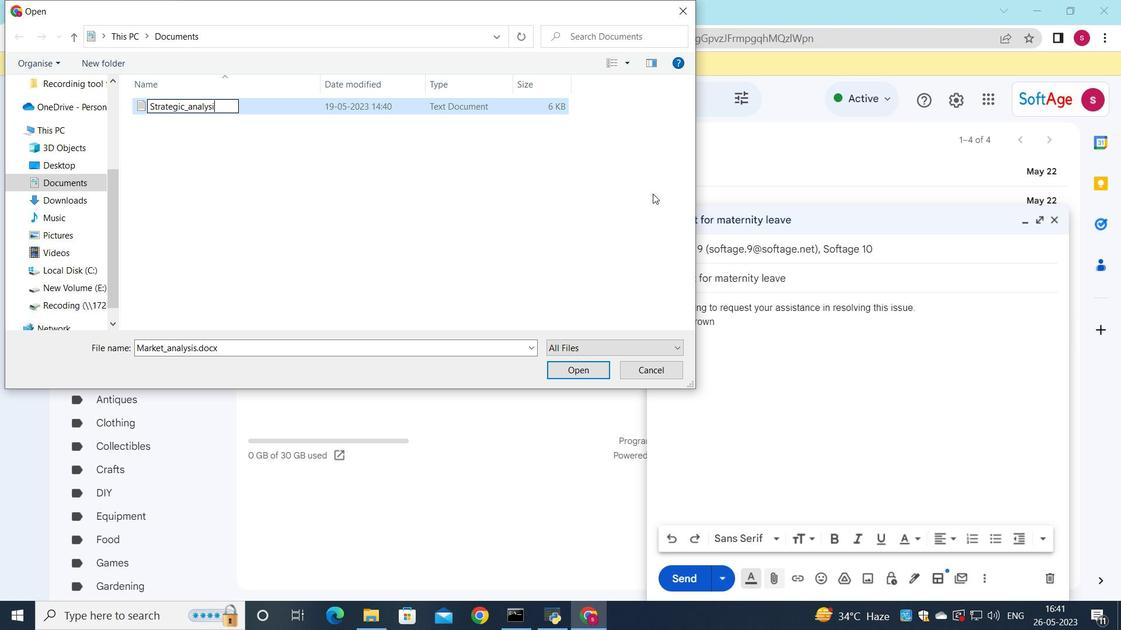
Action: Mouse moved to (291, 130)
Screenshot: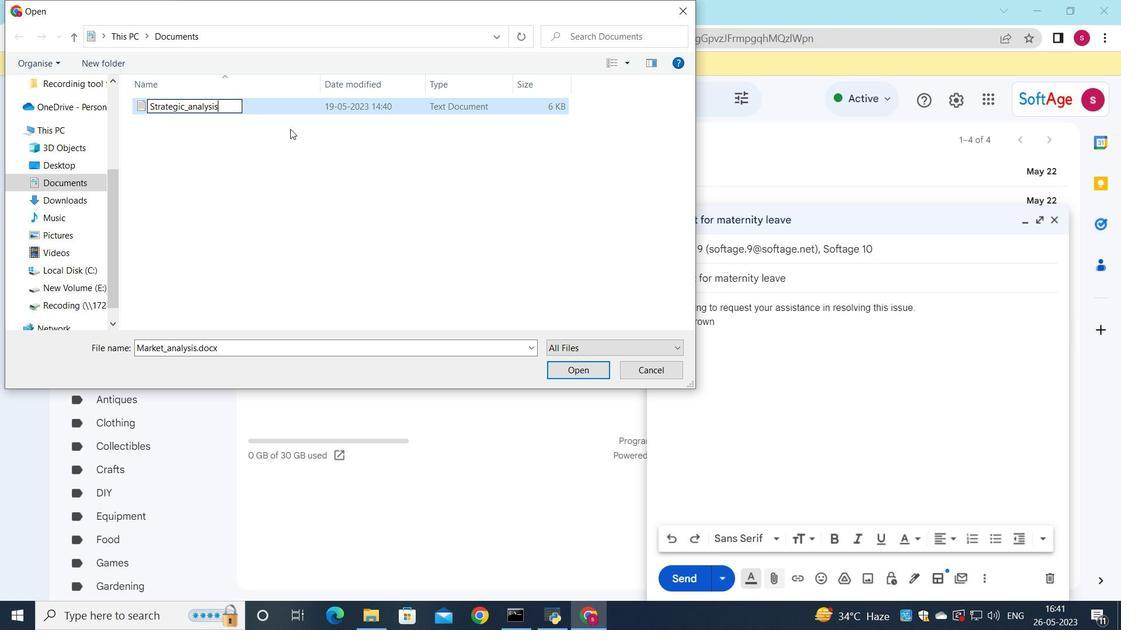 
Action: Key pressed .pdf
Screenshot: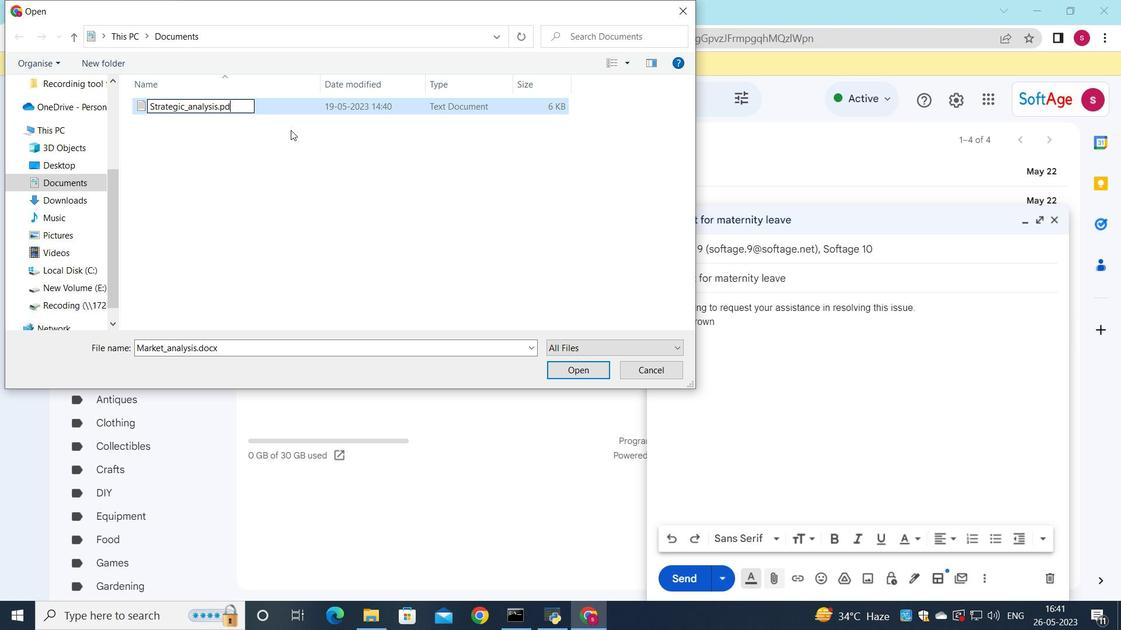 
Action: Mouse moved to (283, 109)
Screenshot: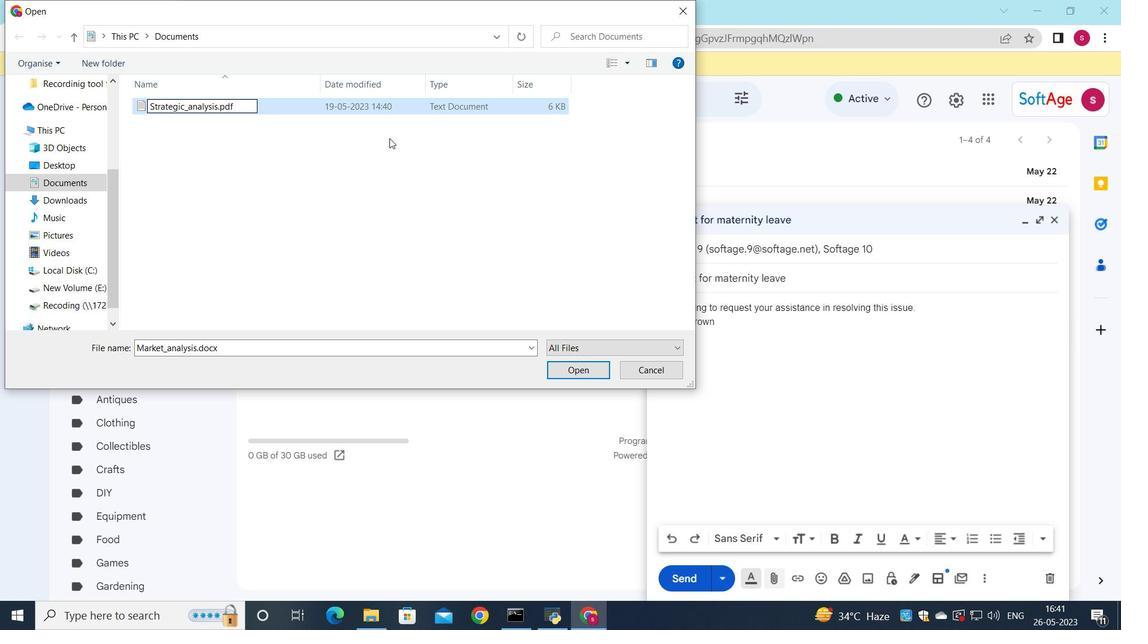 
Action: Mouse pressed left at (283, 109)
Screenshot: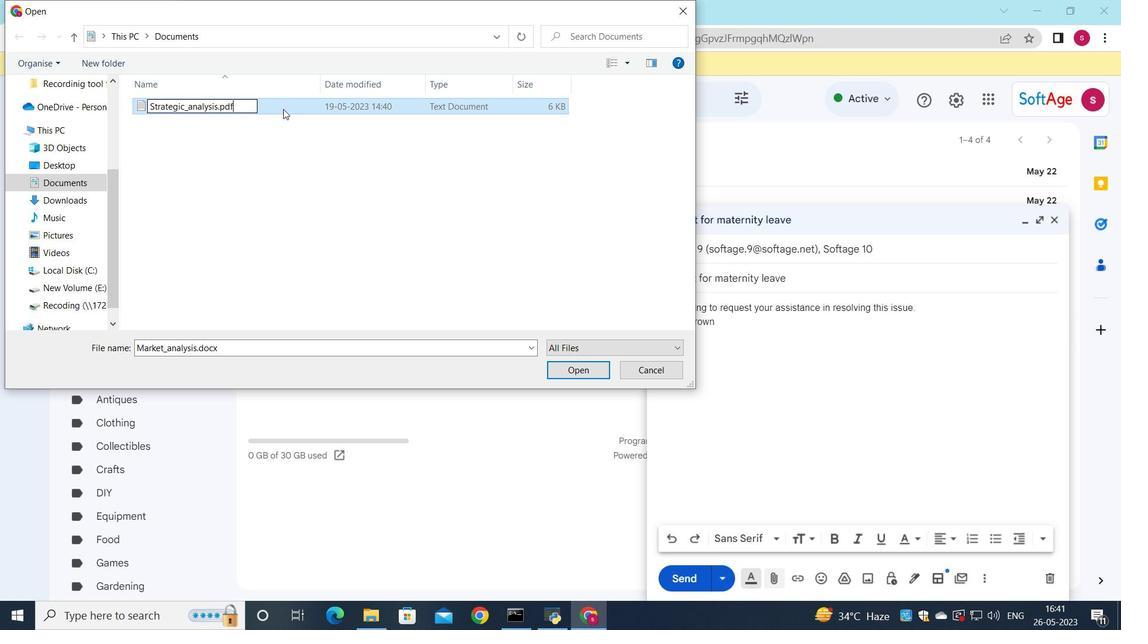 
Action: Mouse moved to (567, 373)
Screenshot: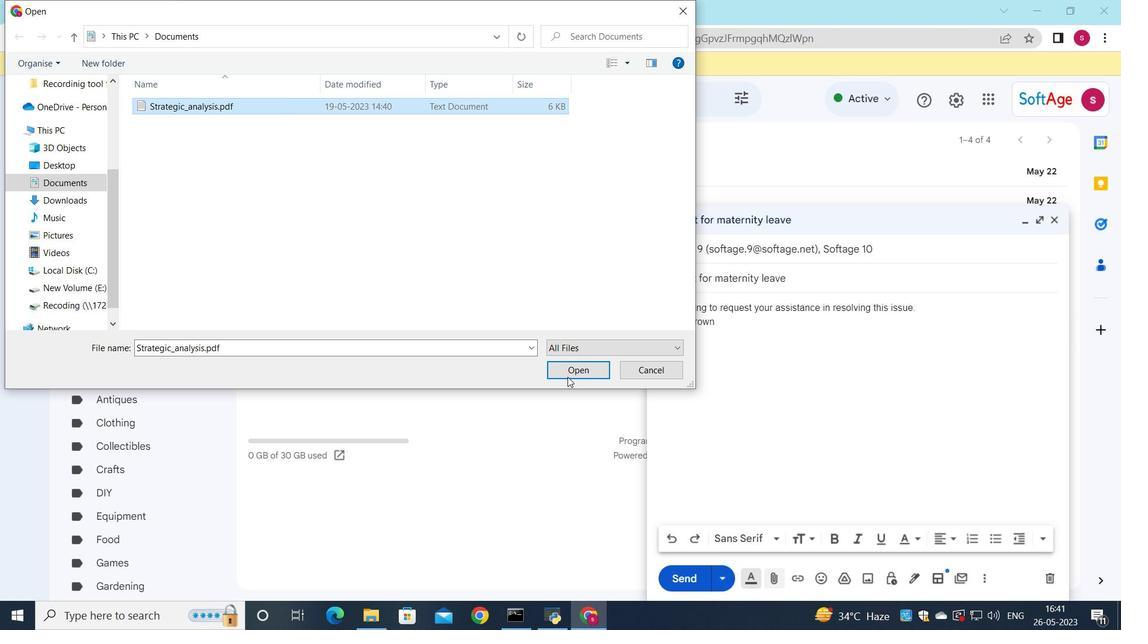 
Action: Mouse pressed left at (567, 373)
Screenshot: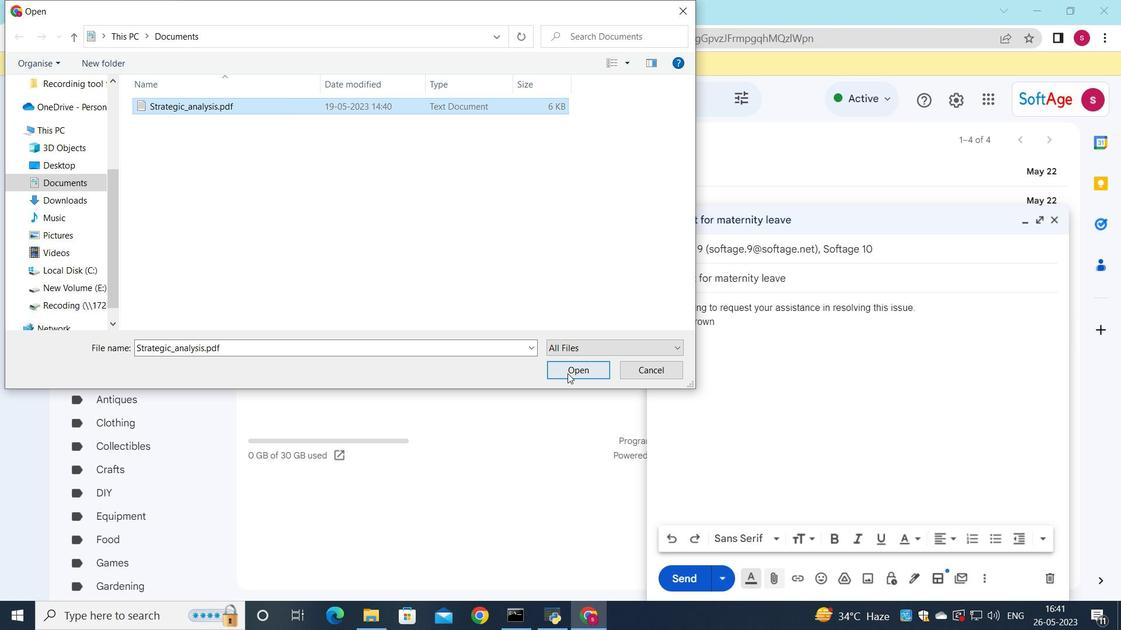 
Action: Mouse moved to (676, 576)
Screenshot: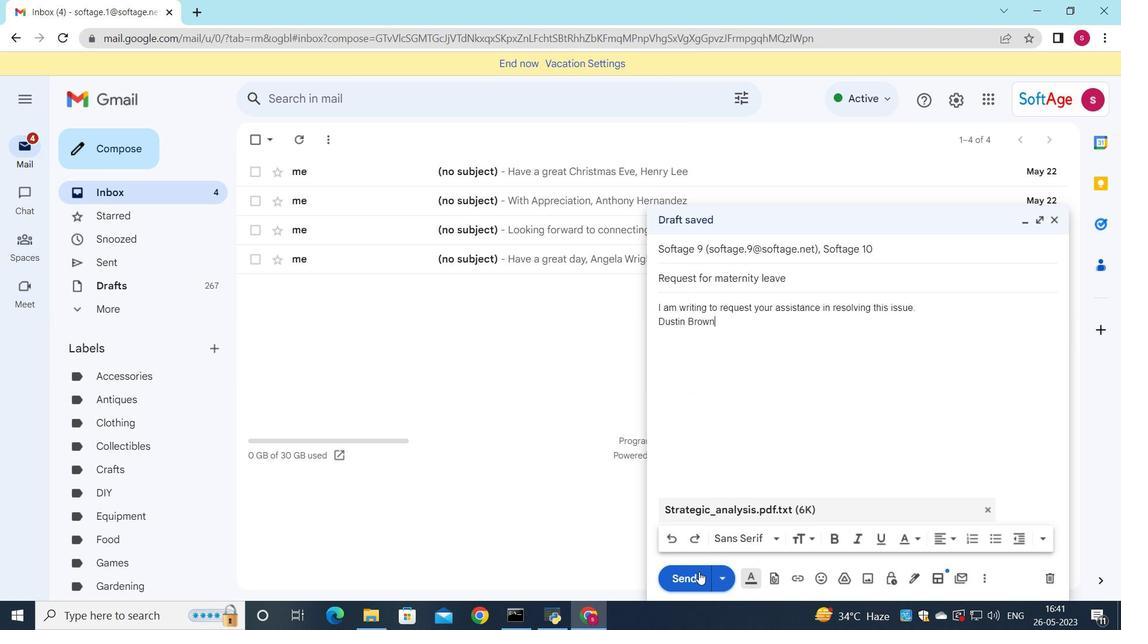 
Action: Mouse pressed left at (676, 576)
Screenshot: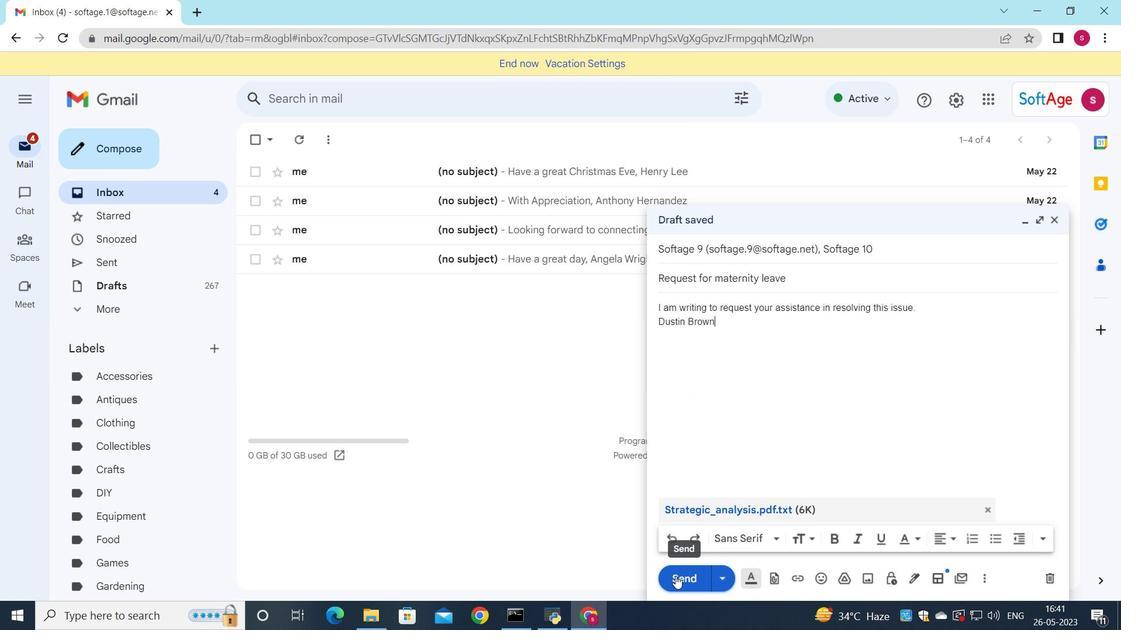 
Action: Mouse moved to (183, 259)
Screenshot: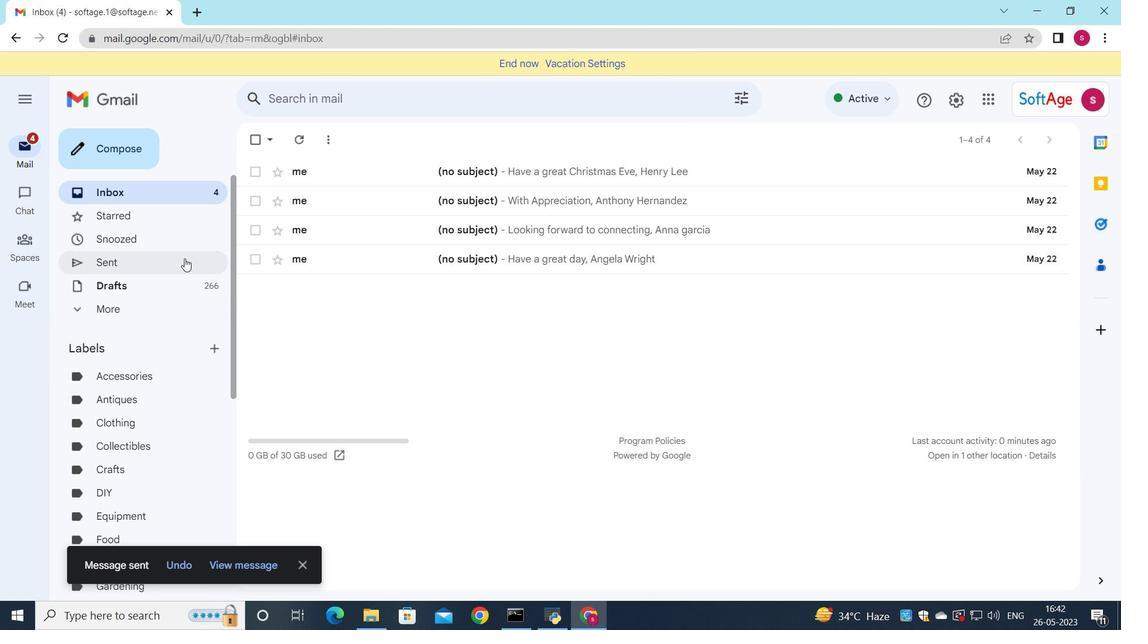 
Action: Mouse pressed left at (183, 259)
Screenshot: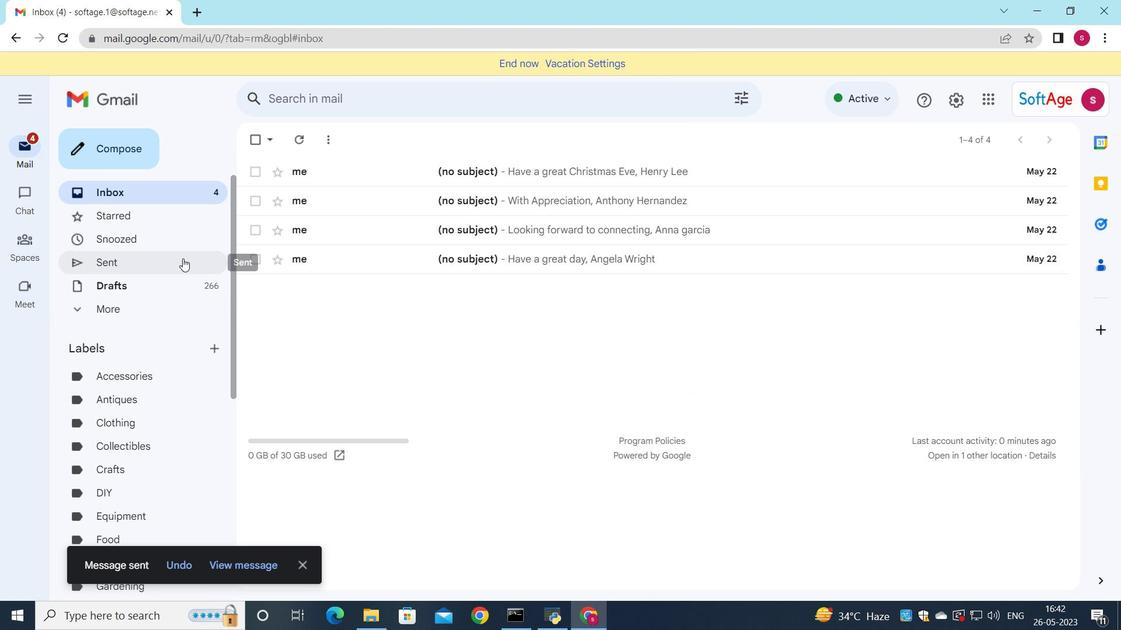 
Action: Mouse moved to (644, 222)
Screenshot: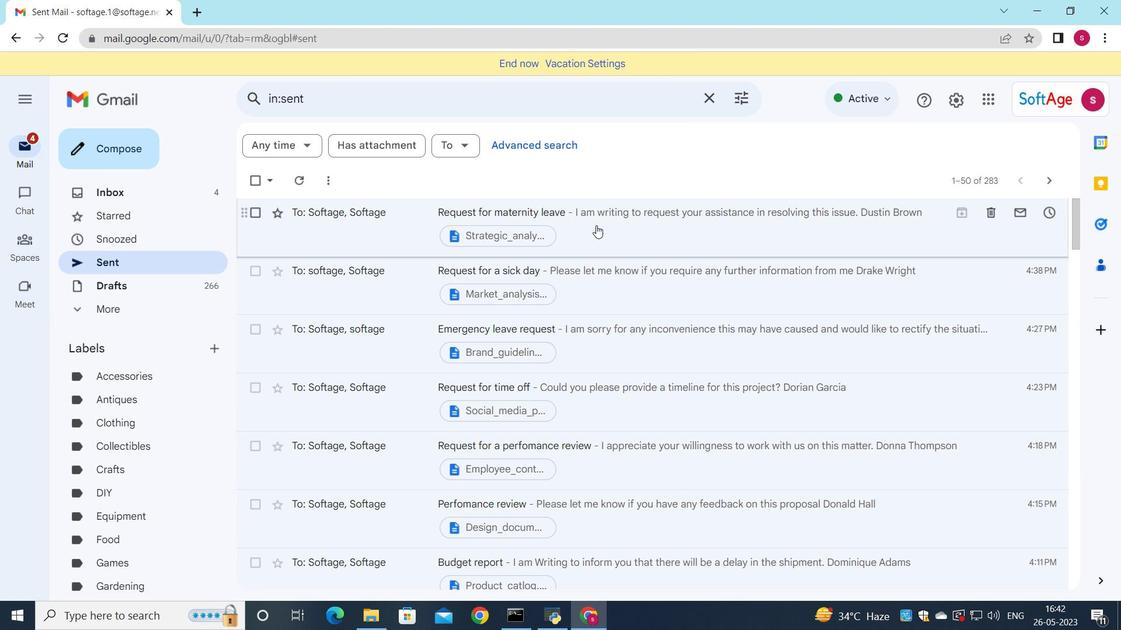 
Action: Mouse pressed left at (644, 222)
Screenshot: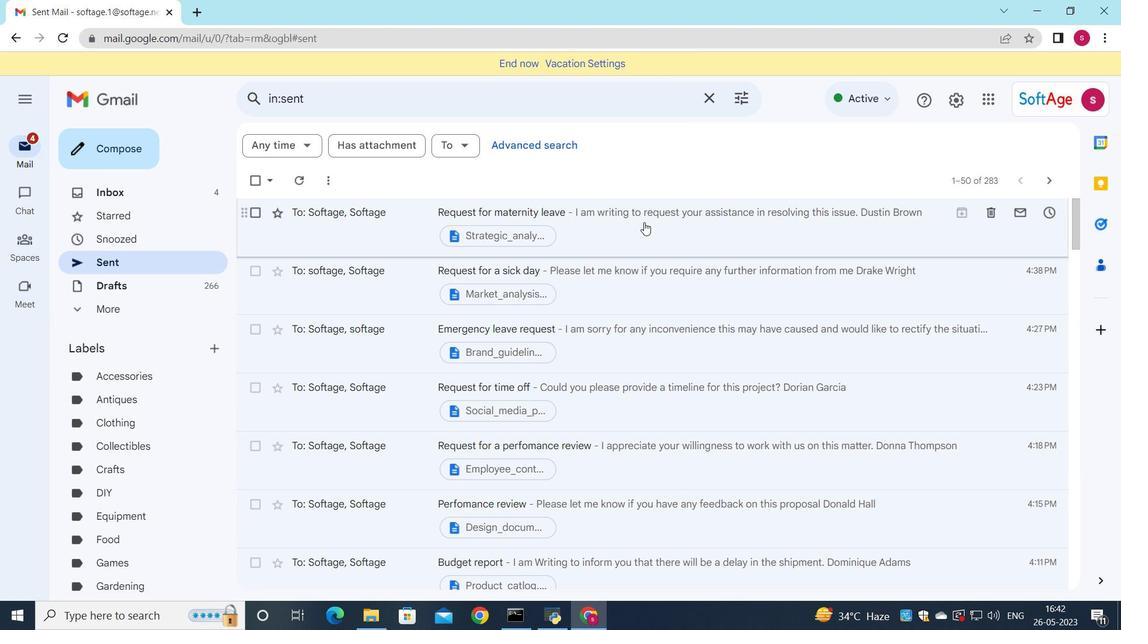 
Action: Mouse moved to (587, 317)
Screenshot: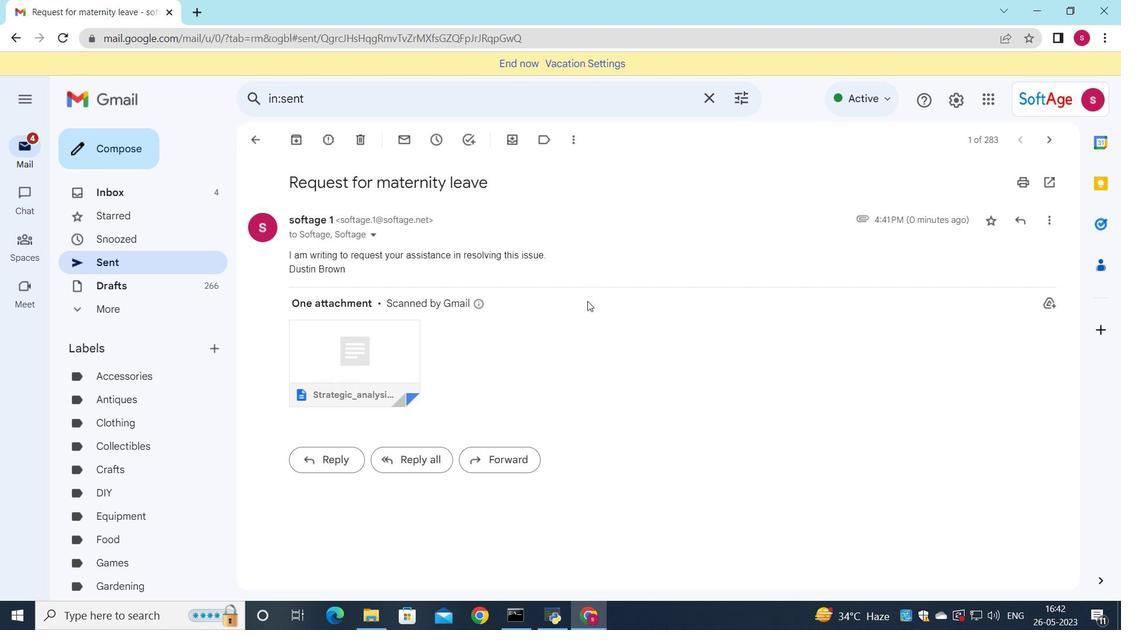 
